 Task: Open Card Compliance Audit Preparation in Board Sales Territory Management and Optimization to Workspace Call Center Services and add a team member Softage.1@softage.net, a label Red, a checklist Video Marketing, an attachment from your onedrive, a color Red and finally, add a card description 'Plan and execute company team-building seminar' and a comment 'We should approach this task with a sense of experimentation and exploration, willing to try new things and take risks.'. Add a start date 'Jan 09, 1900' with a due date 'Jan 16, 1900'
Action: Mouse moved to (93, 375)
Screenshot: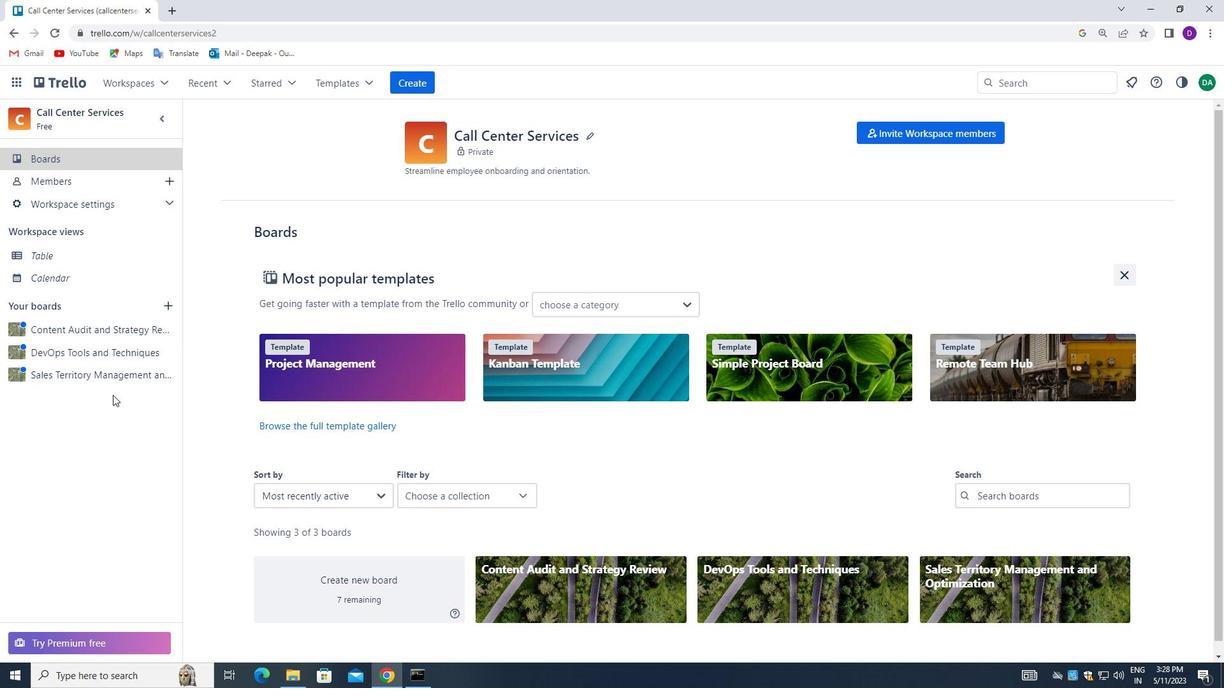 
Action: Mouse pressed left at (93, 375)
Screenshot: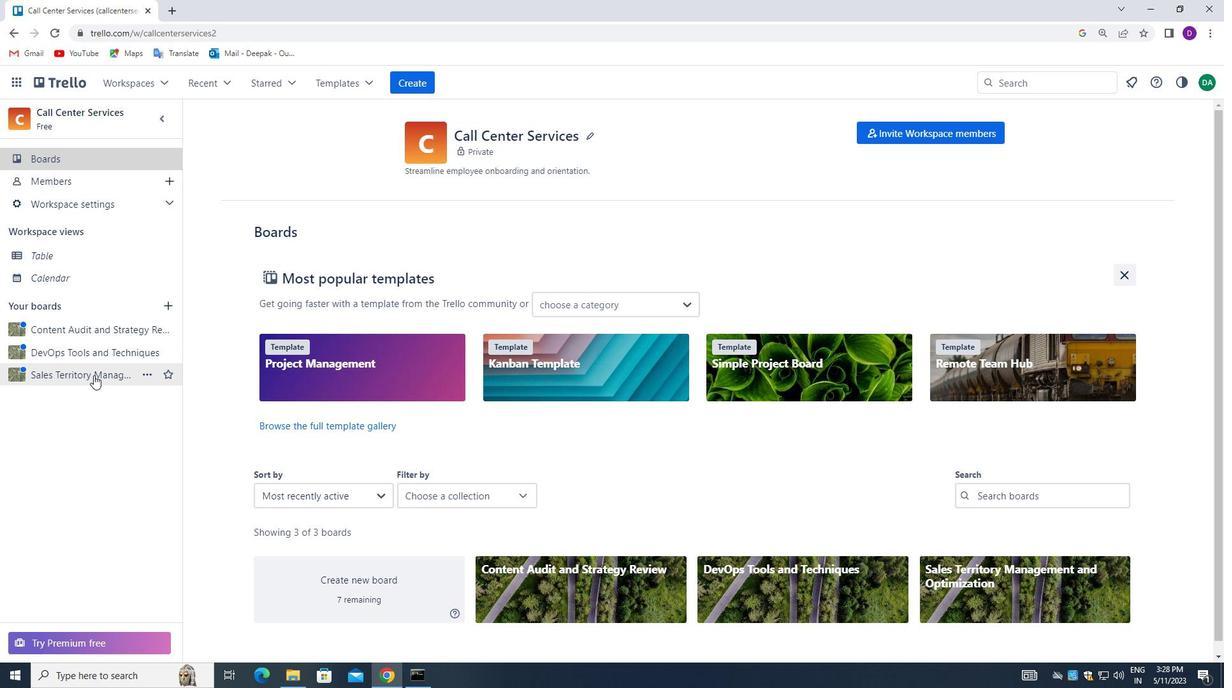 
Action: Mouse moved to (668, 193)
Screenshot: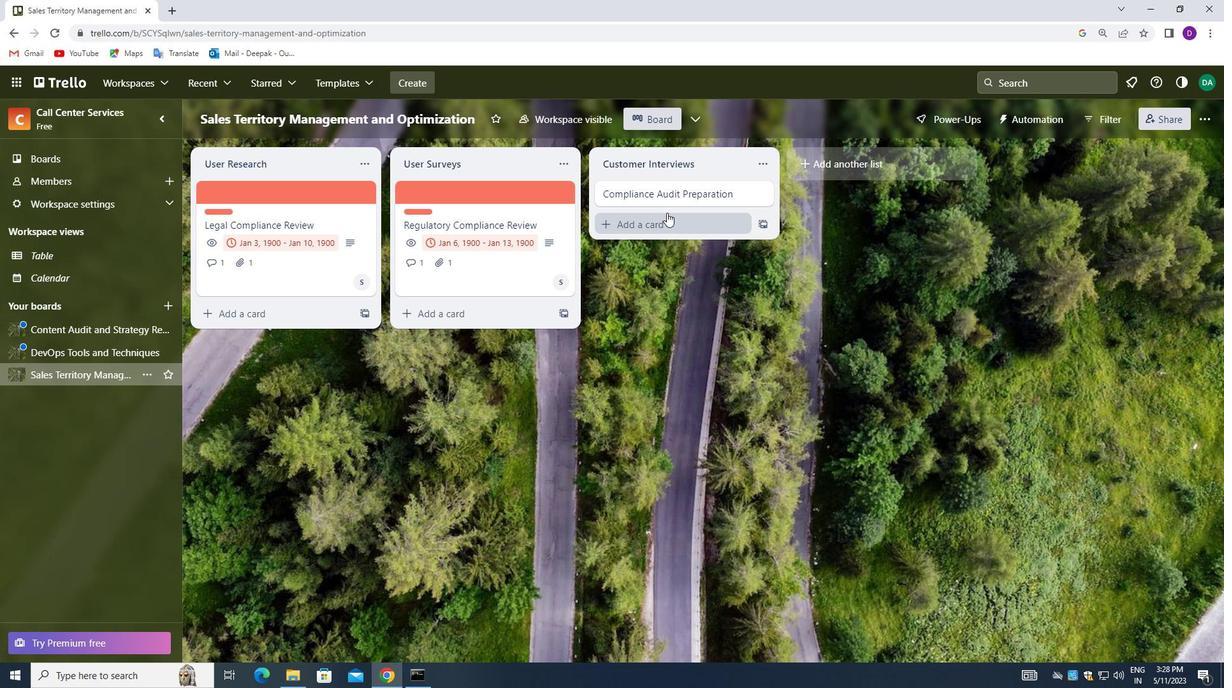 
Action: Mouse pressed left at (668, 193)
Screenshot: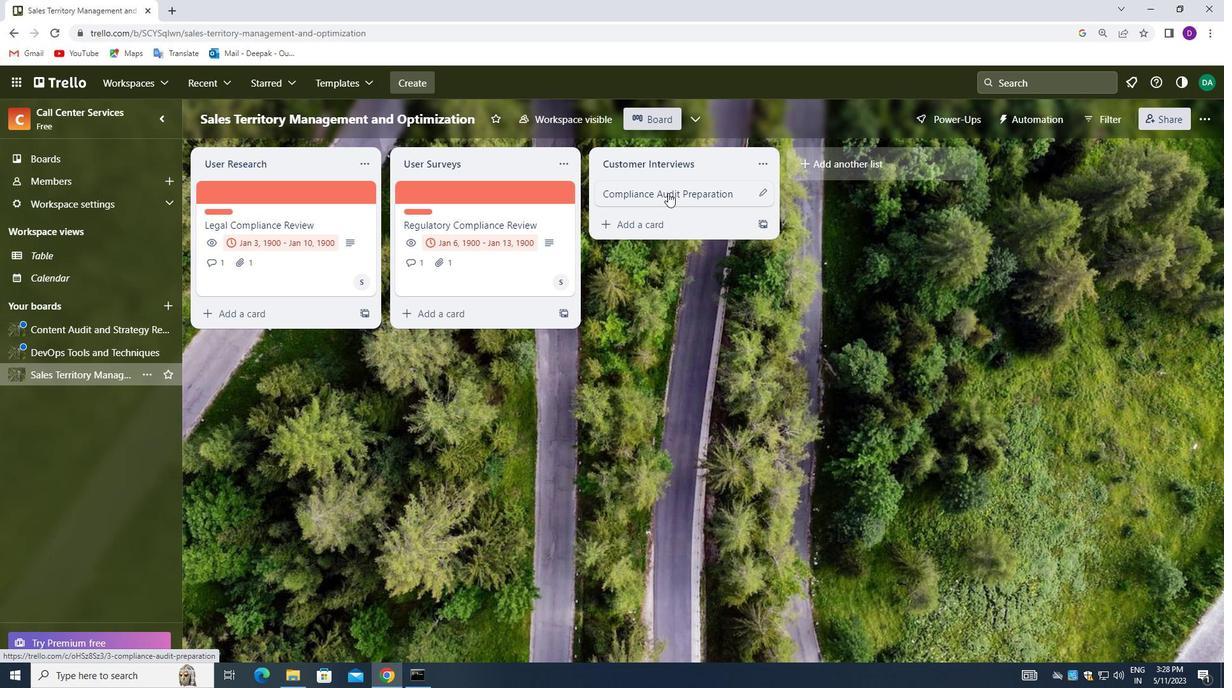 
Action: Mouse moved to (818, 237)
Screenshot: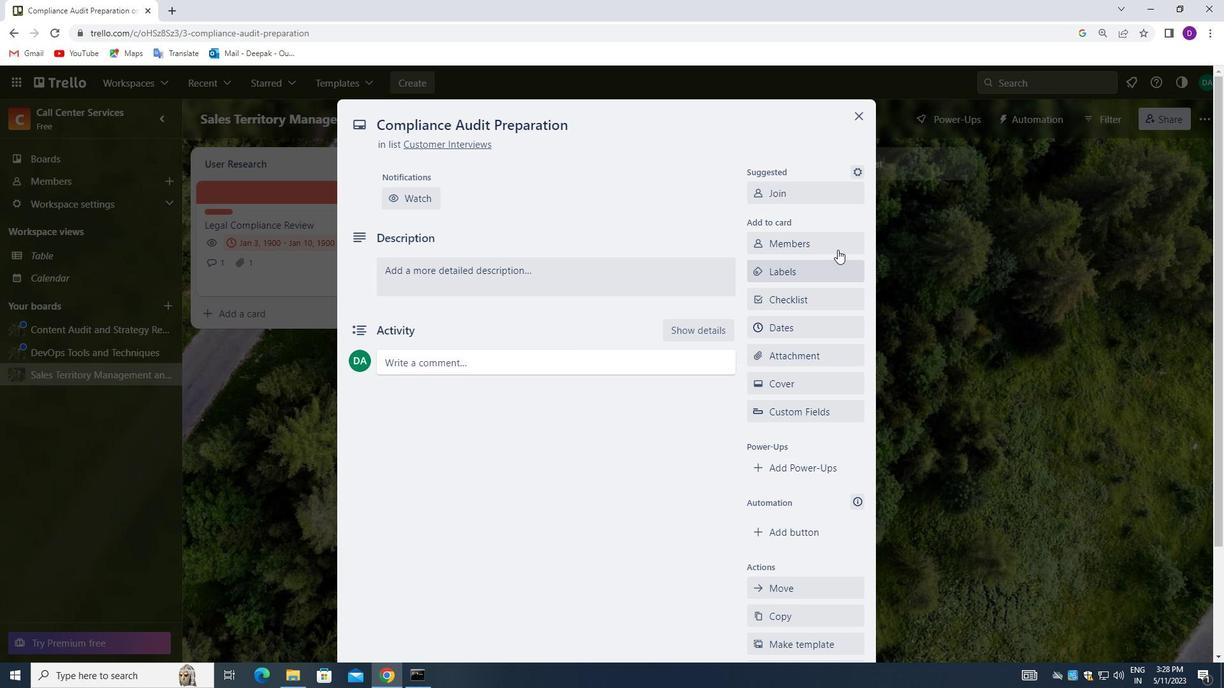 
Action: Mouse pressed left at (818, 237)
Screenshot: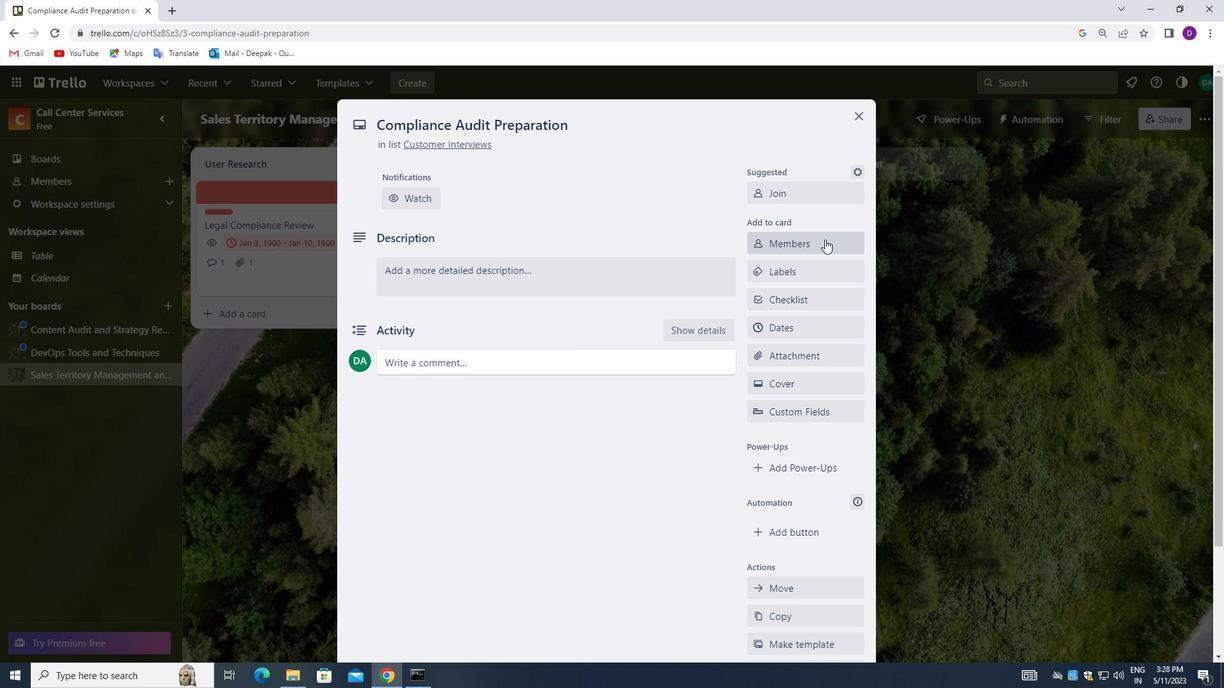 
Action: Mouse moved to (807, 308)
Screenshot: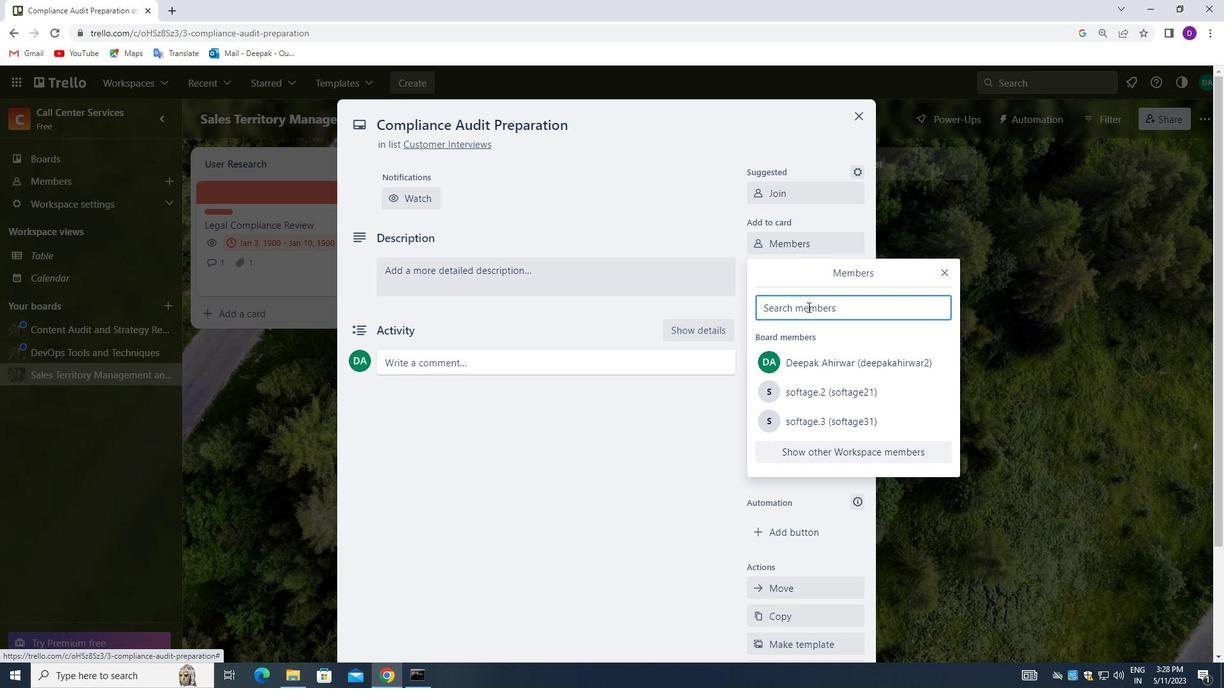 
Action: Mouse pressed left at (807, 308)
Screenshot: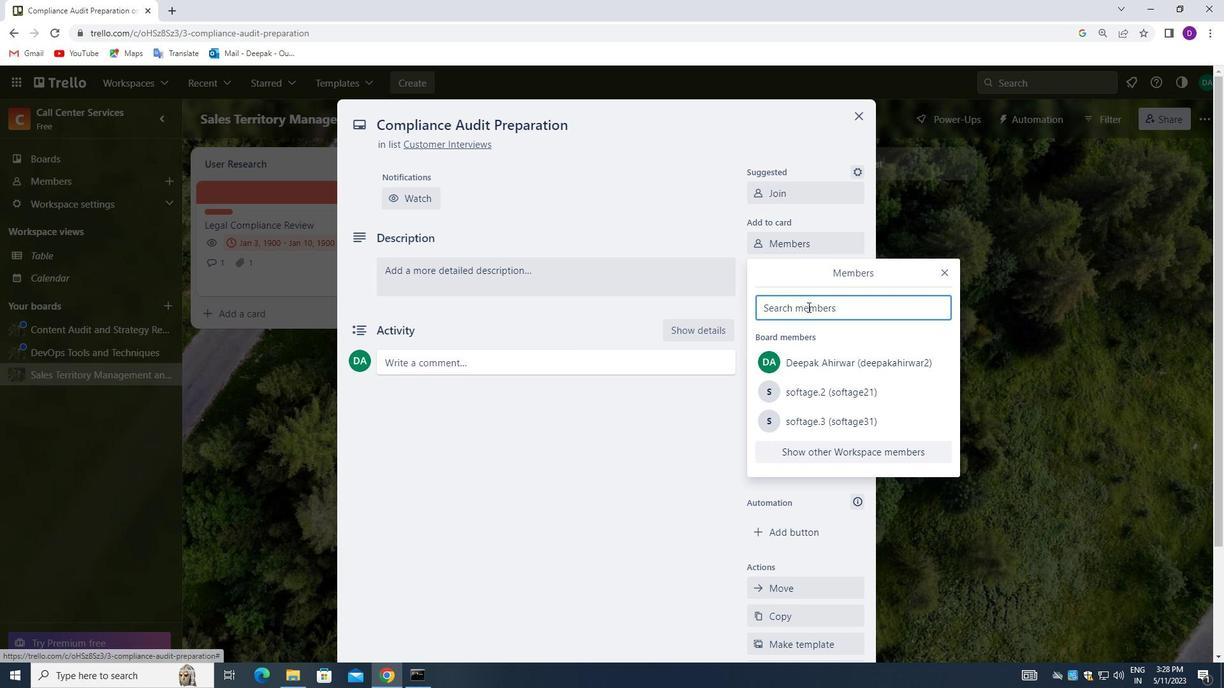 
Action: Mouse moved to (626, 406)
Screenshot: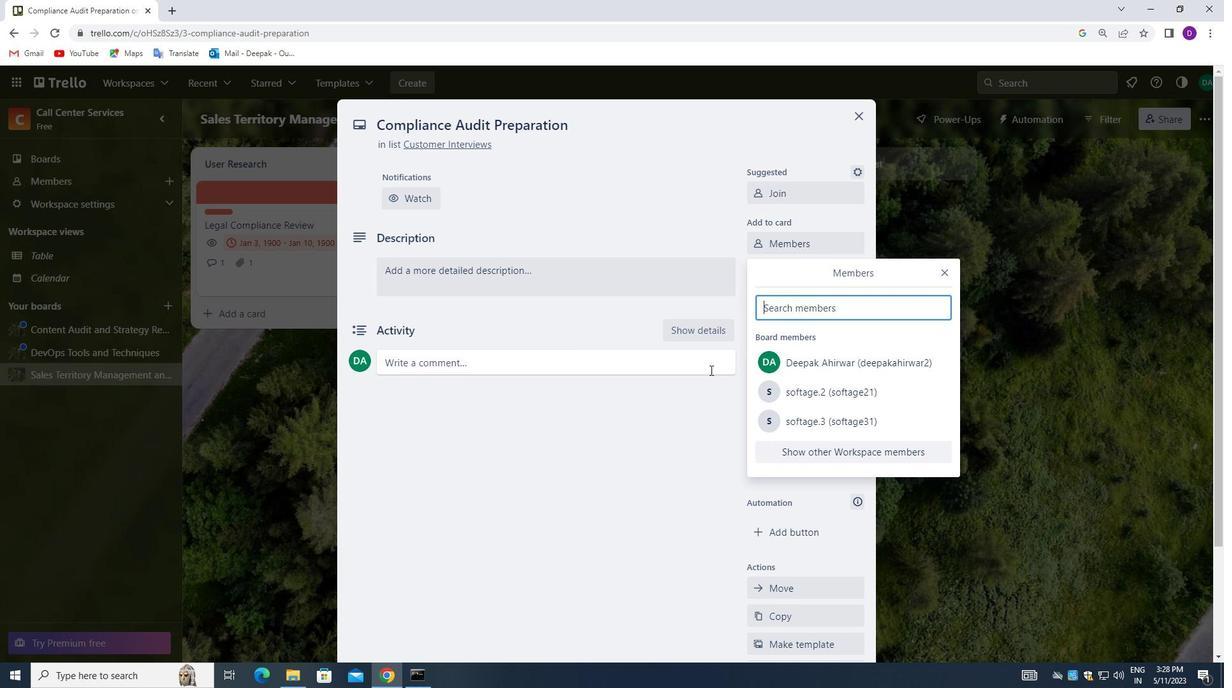 
Action: Key pressed softage.1<Key.shift>@SOFTAGE.NET
Screenshot: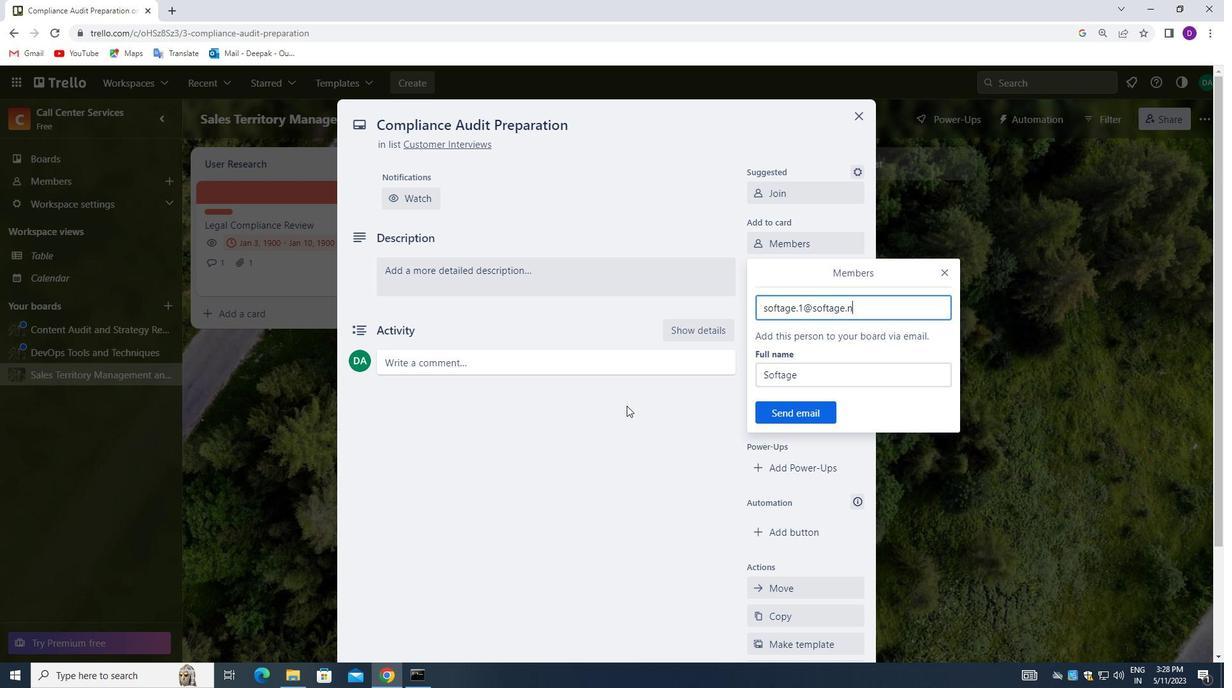 
Action: Mouse moved to (794, 418)
Screenshot: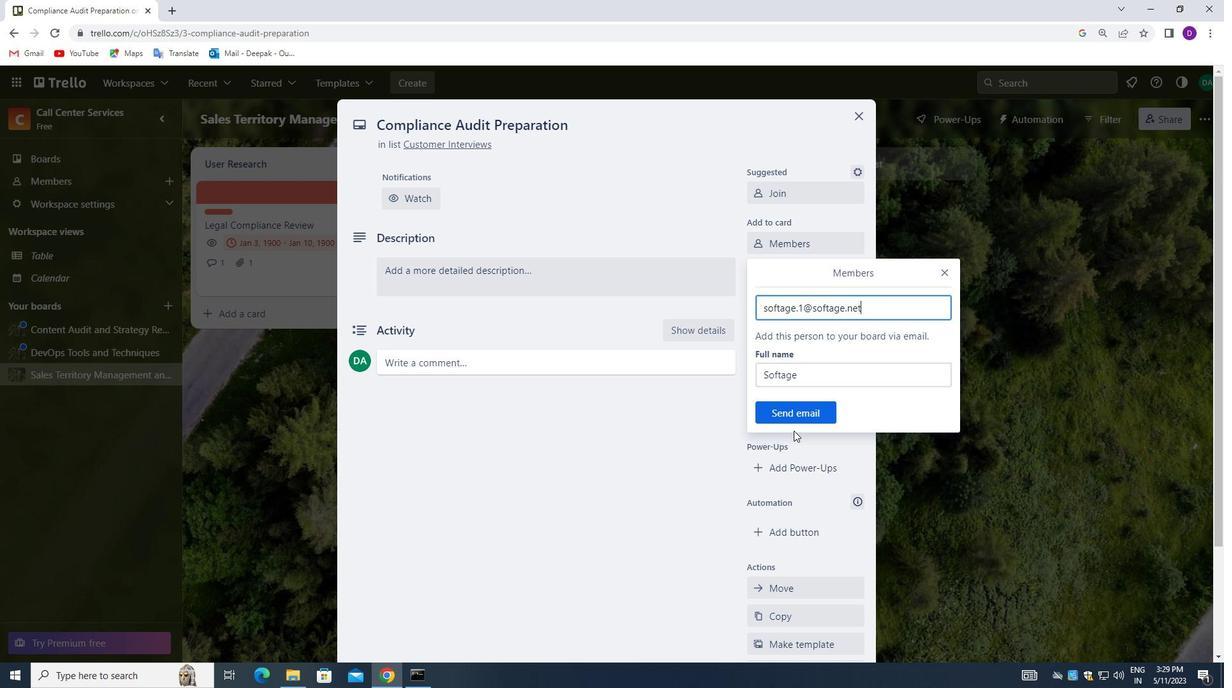 
Action: Mouse pressed left at (794, 418)
Screenshot: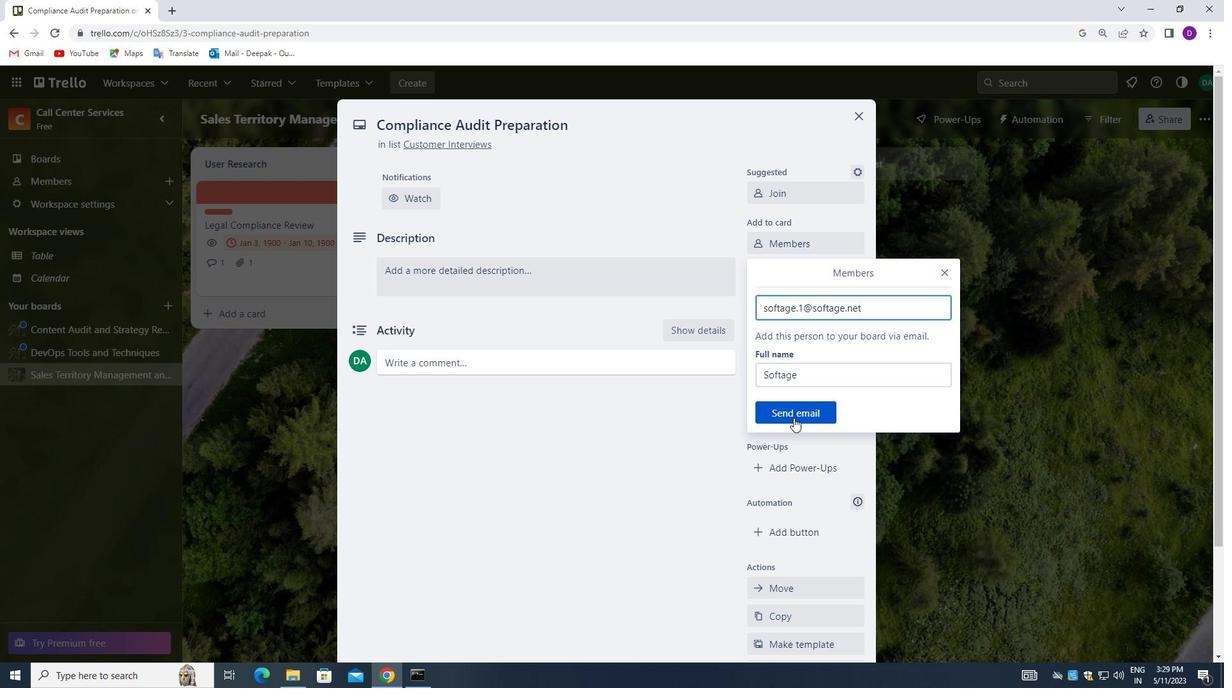 
Action: Mouse moved to (799, 274)
Screenshot: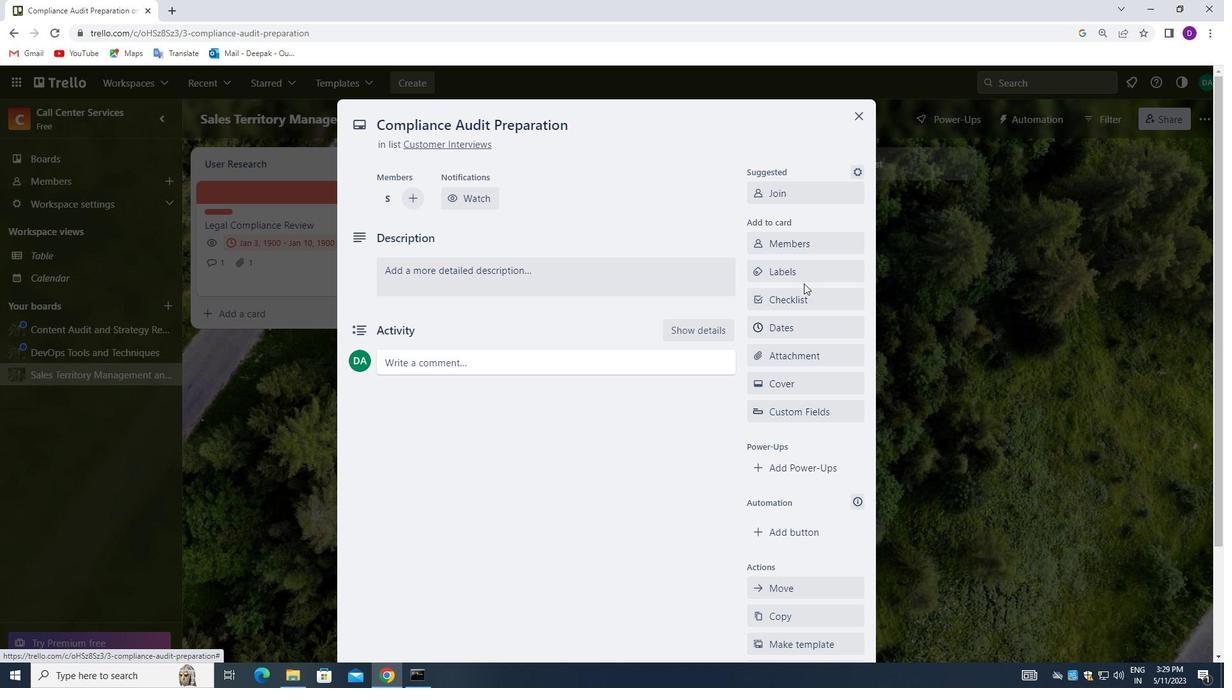 
Action: Mouse pressed left at (799, 274)
Screenshot: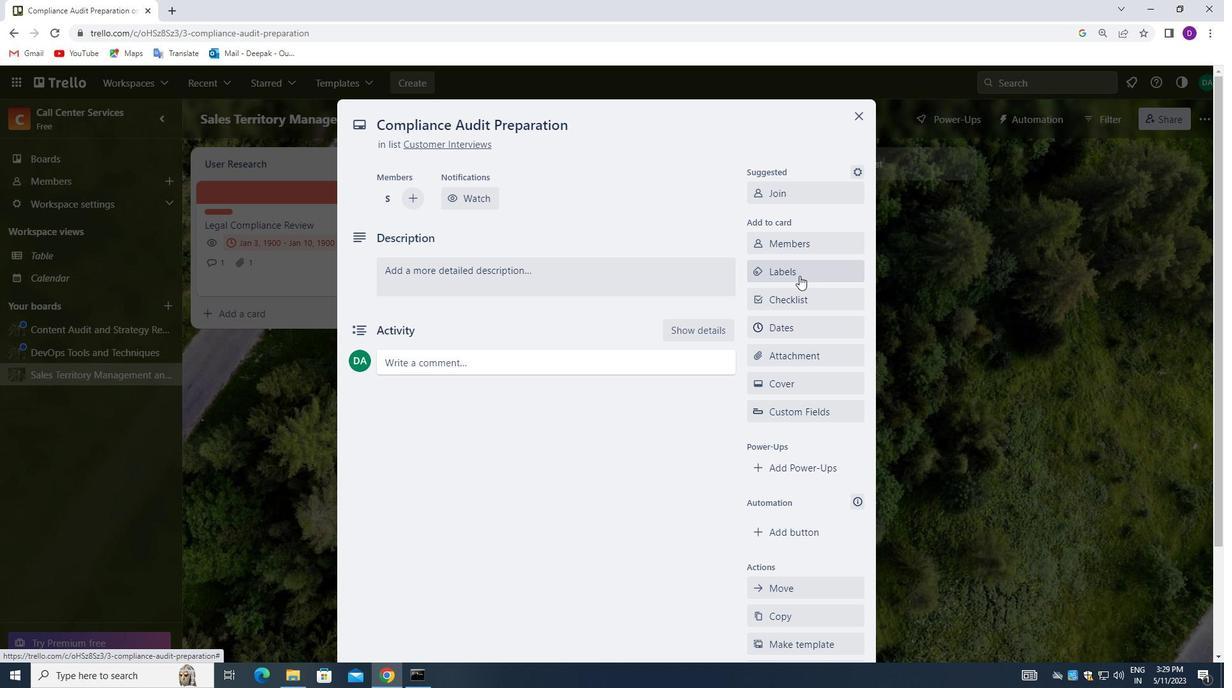 
Action: Mouse moved to (850, 455)
Screenshot: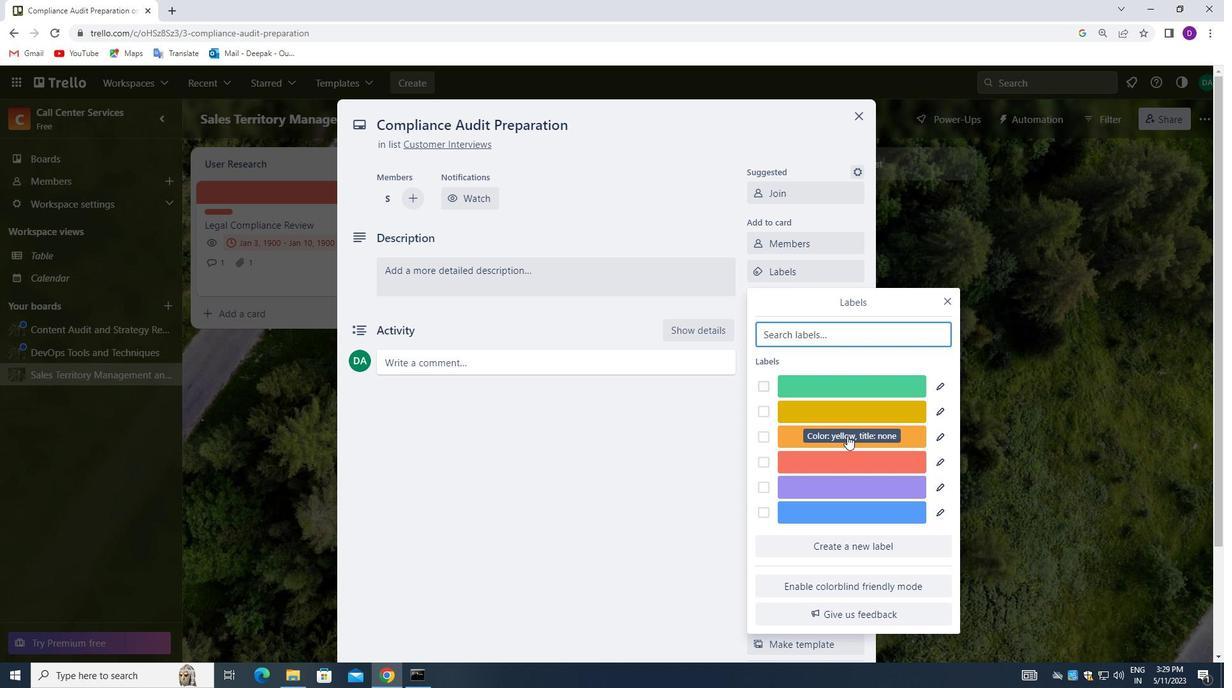 
Action: Mouse pressed left at (850, 455)
Screenshot: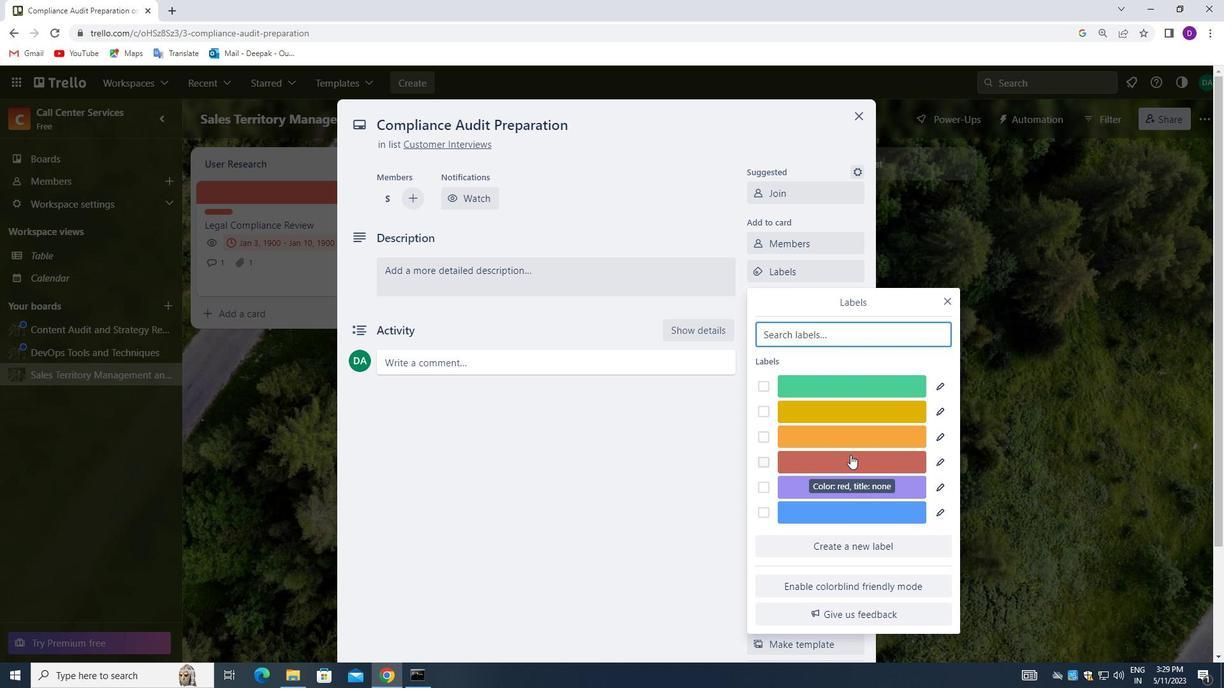 
Action: Mouse moved to (947, 301)
Screenshot: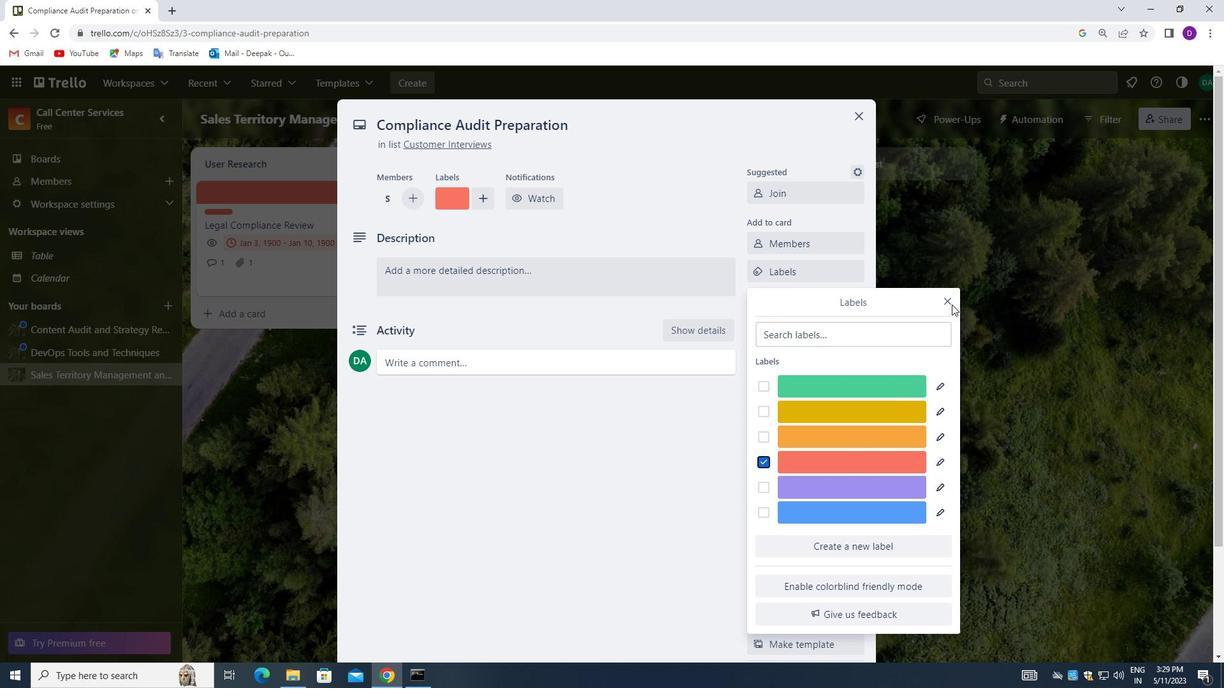 
Action: Mouse pressed left at (947, 301)
Screenshot: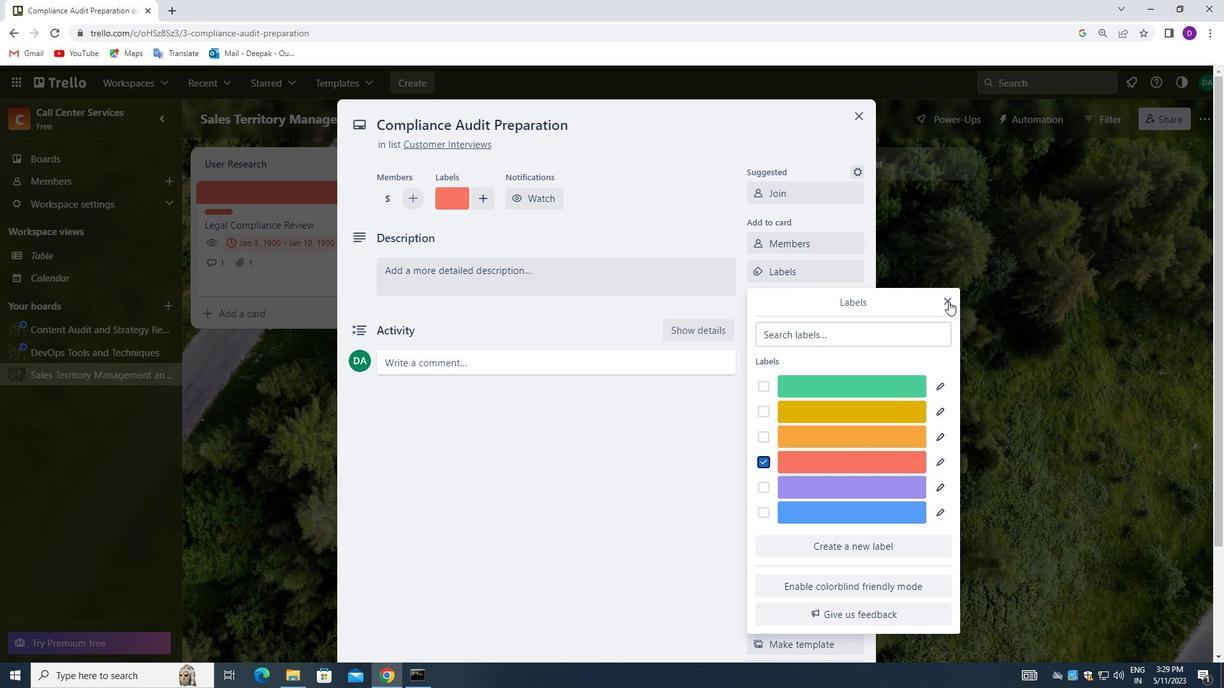 
Action: Mouse moved to (797, 299)
Screenshot: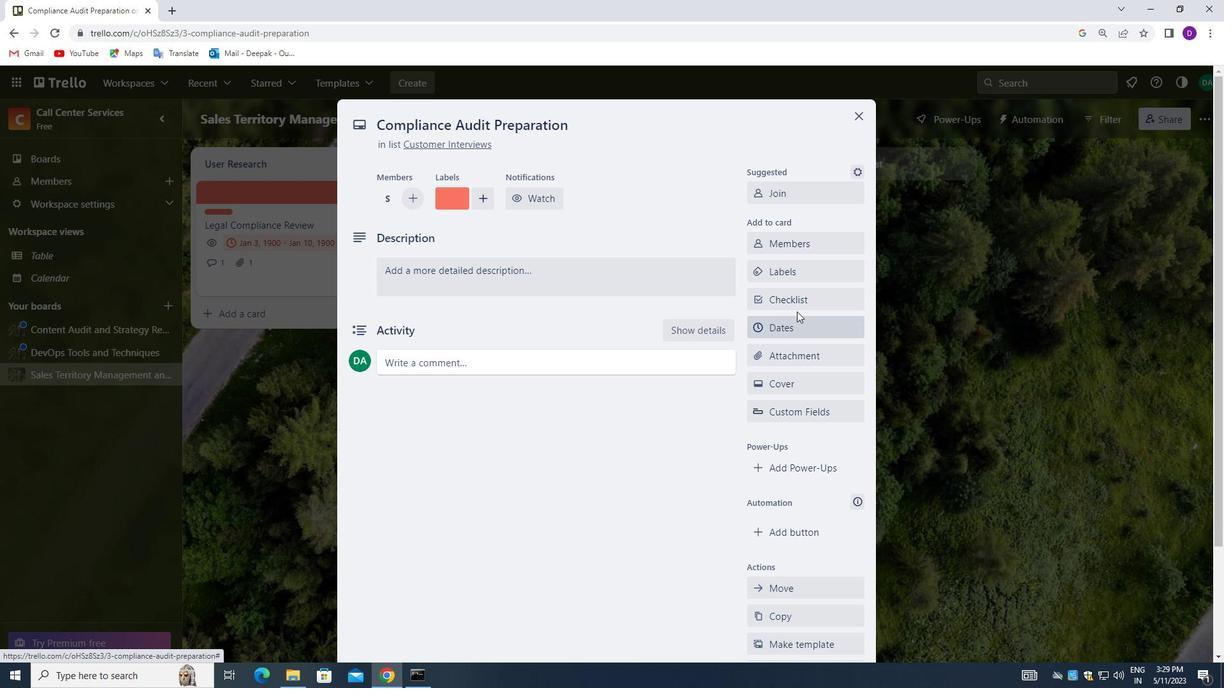 
Action: Mouse pressed left at (797, 299)
Screenshot: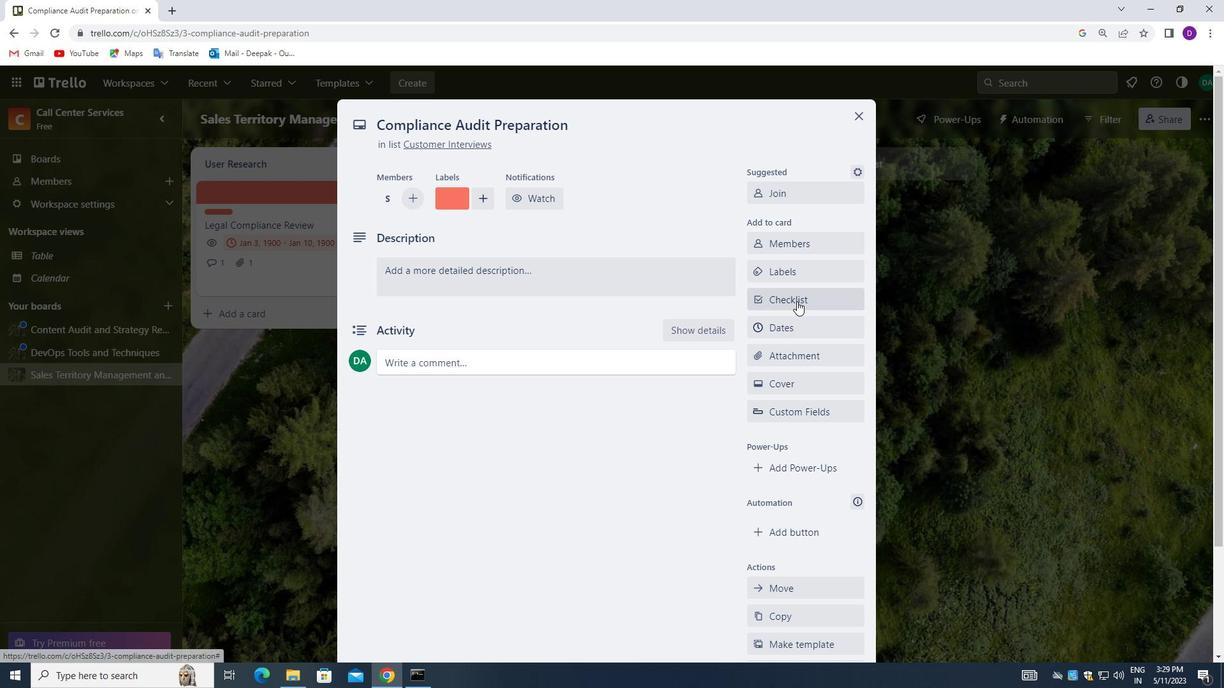 
Action: Mouse moved to (852, 376)
Screenshot: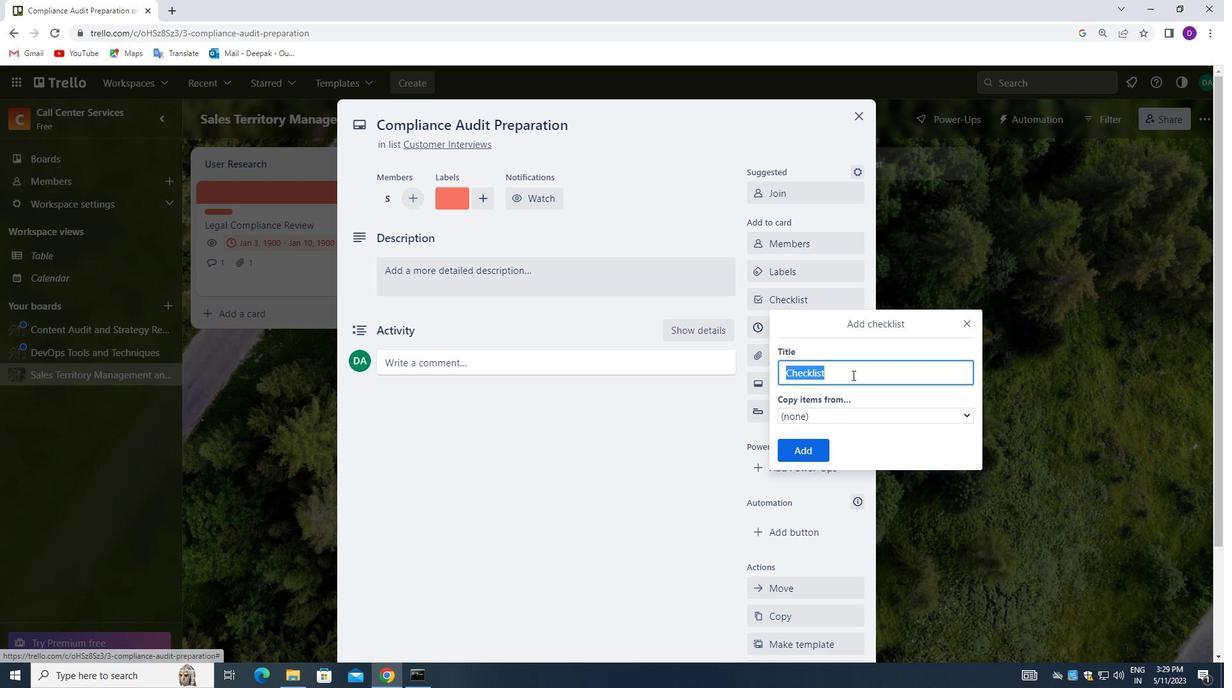 
Action: Key pressed <Key.backspace><Key.shift_r>VIDEO<Key.space><Key.shift>MARKETING<Key.space>
Screenshot: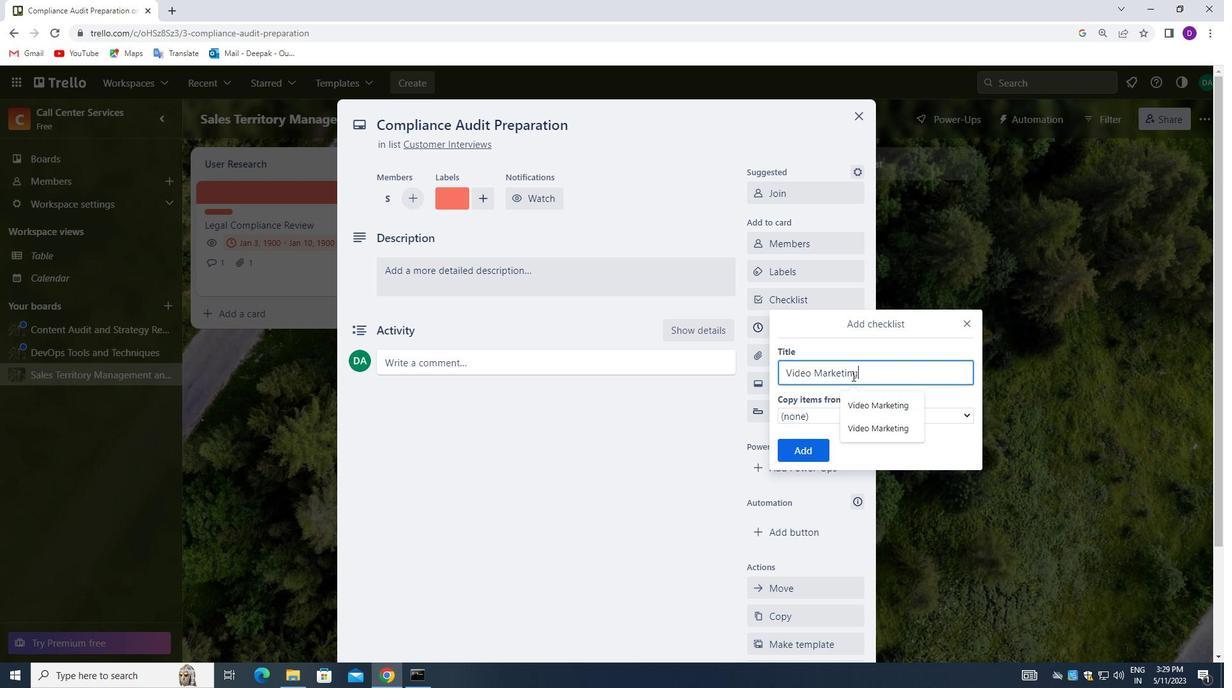 
Action: Mouse moved to (801, 453)
Screenshot: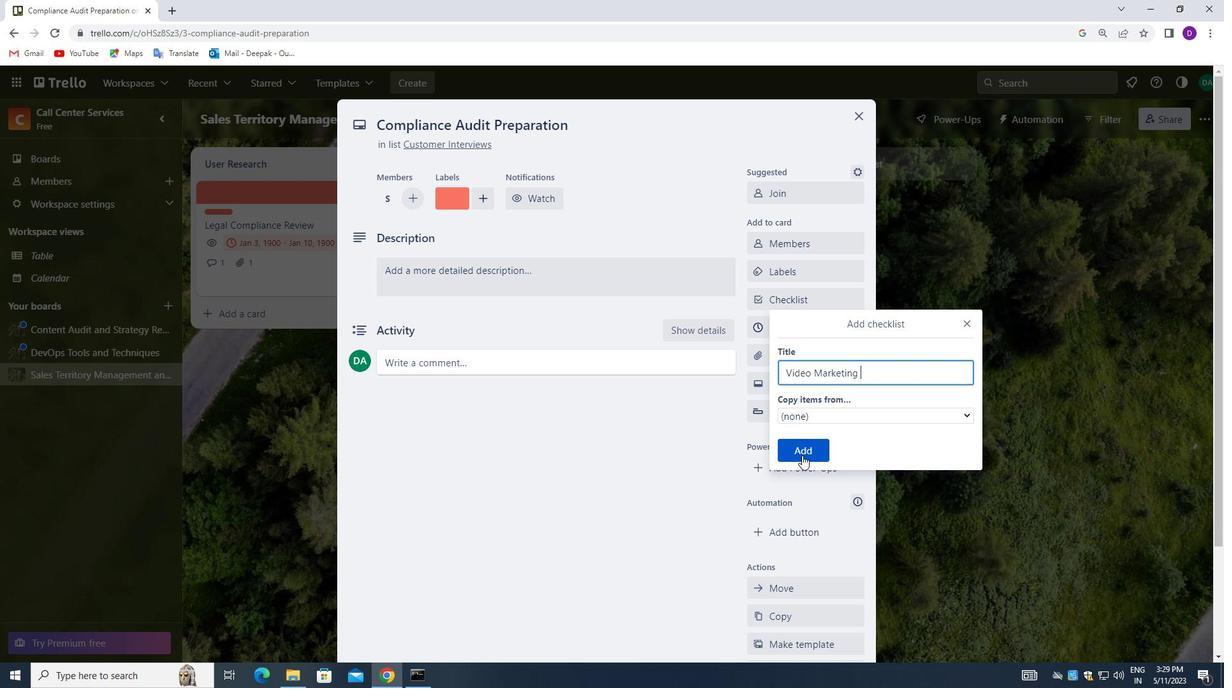 
Action: Mouse pressed left at (801, 453)
Screenshot: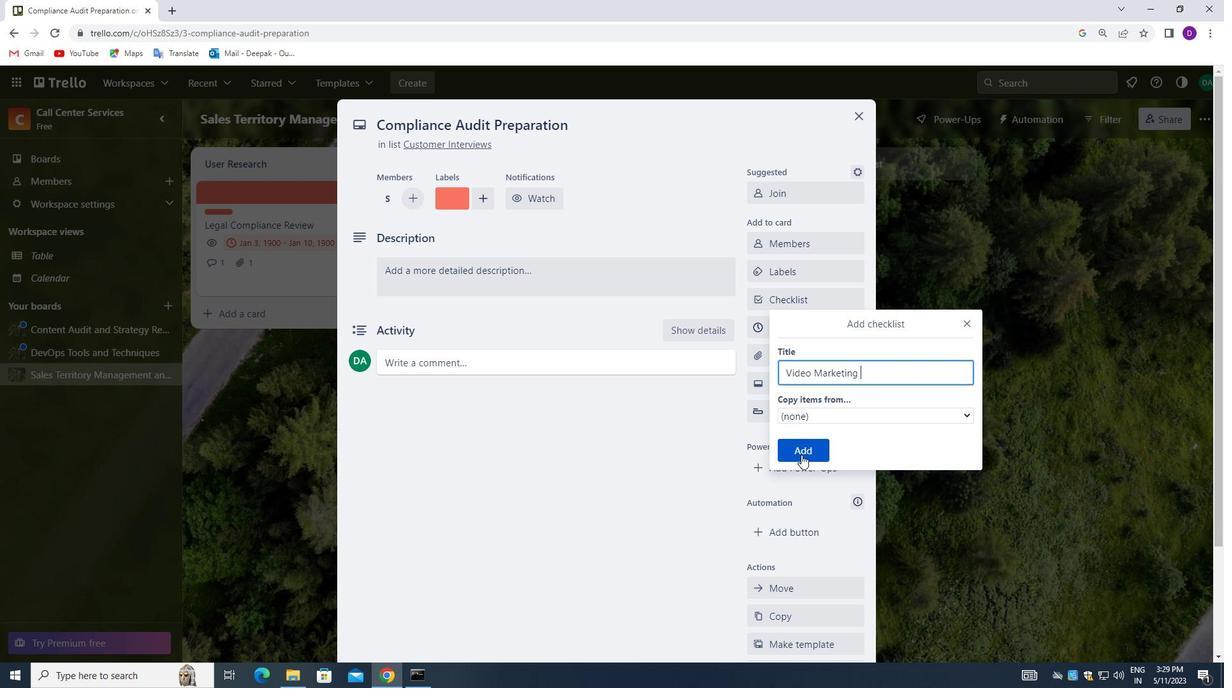 
Action: Mouse moved to (803, 353)
Screenshot: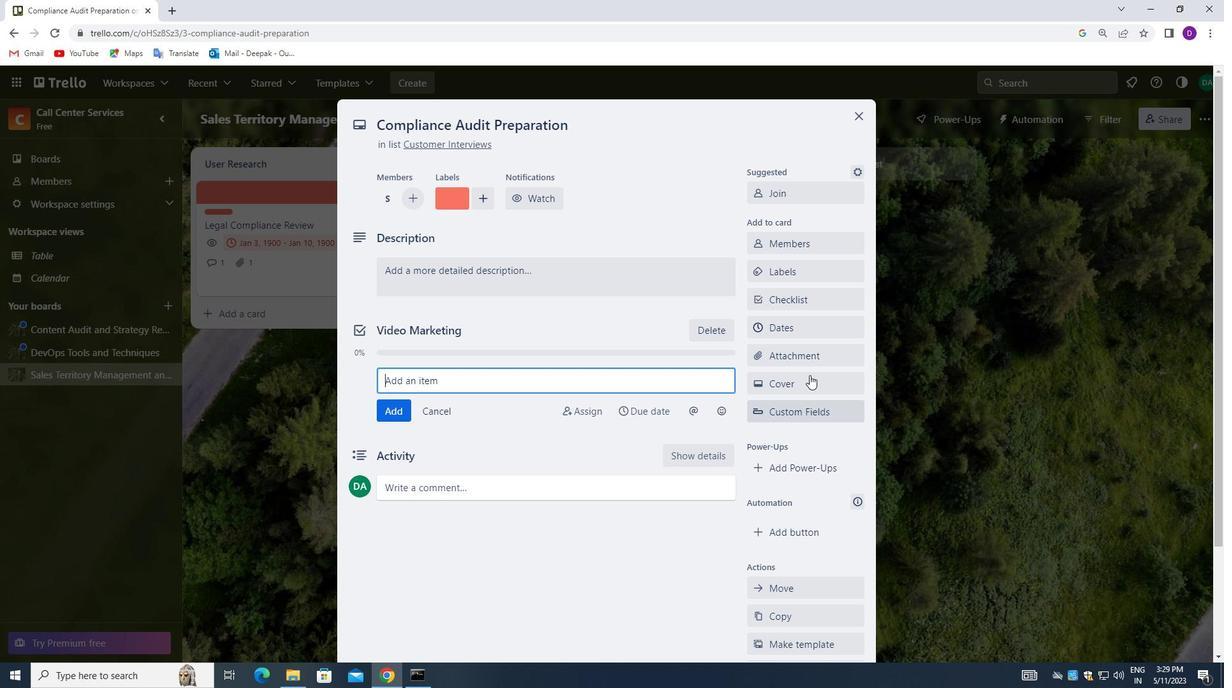 
Action: Mouse pressed left at (803, 353)
Screenshot: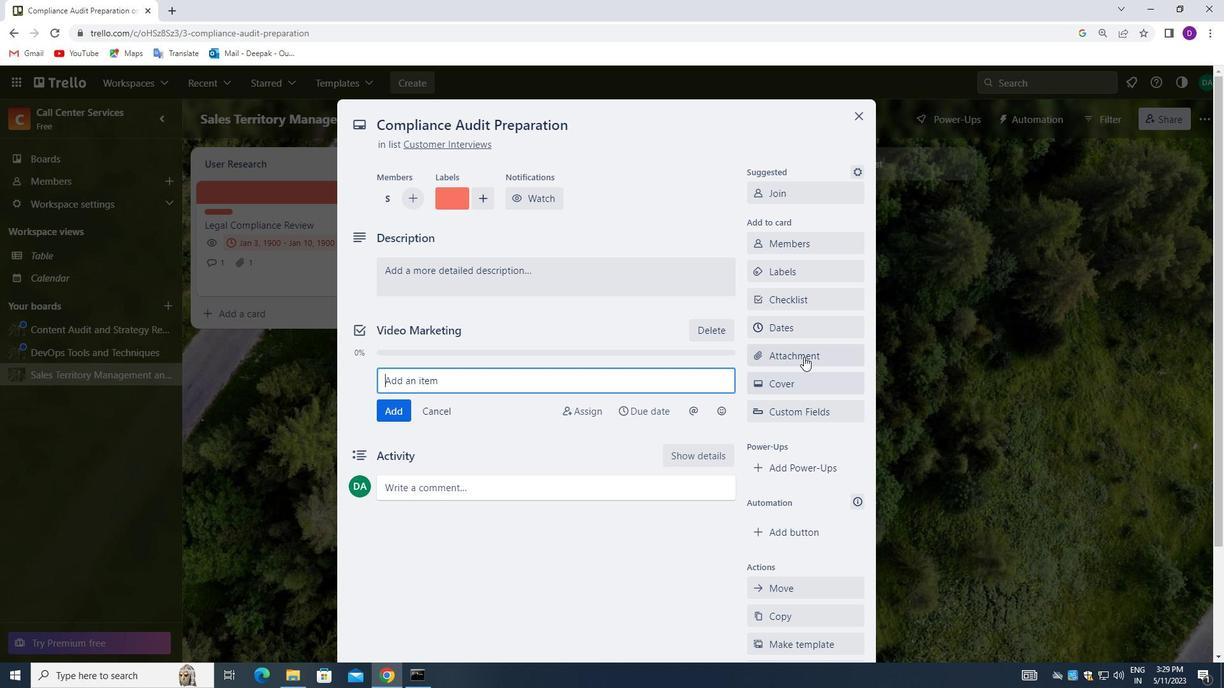 
Action: Mouse moved to (786, 258)
Screenshot: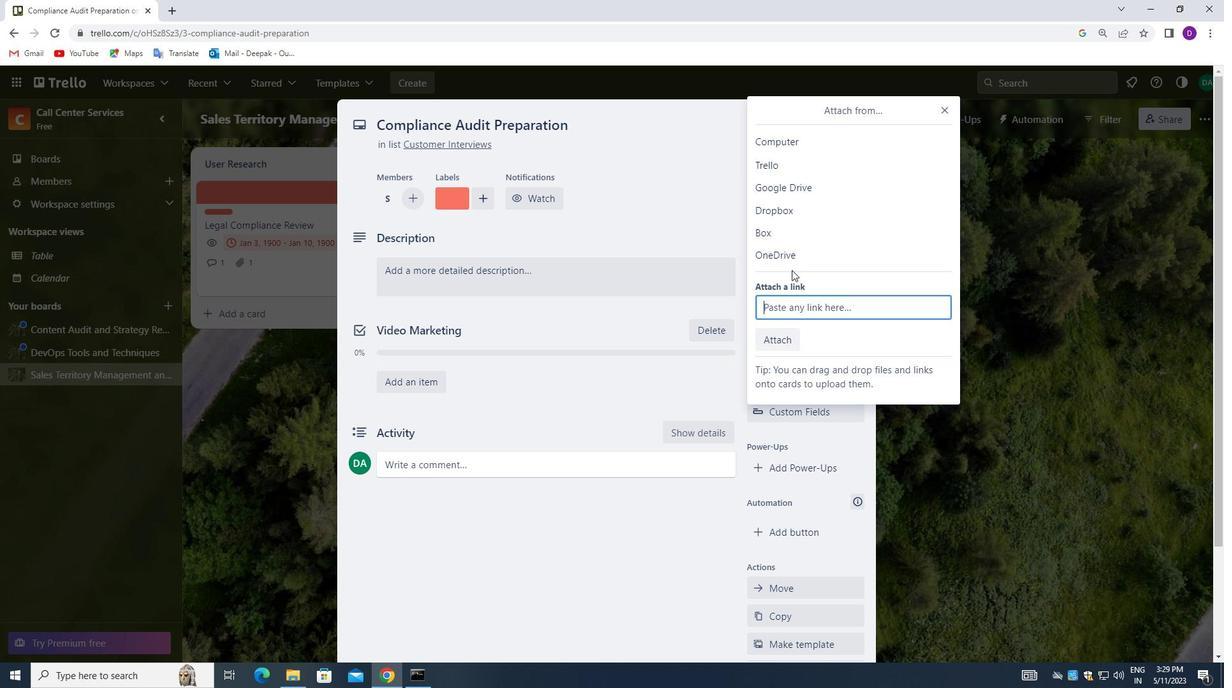 
Action: Mouse pressed left at (786, 258)
Screenshot: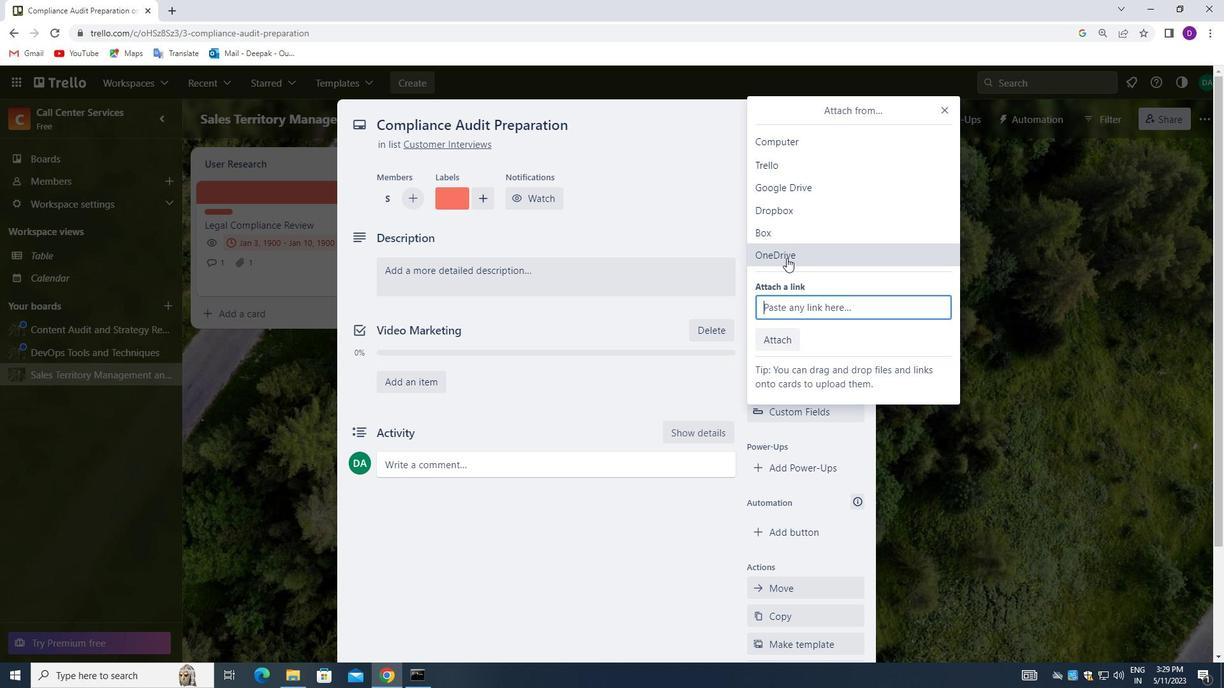 
Action: Mouse moved to (514, 338)
Screenshot: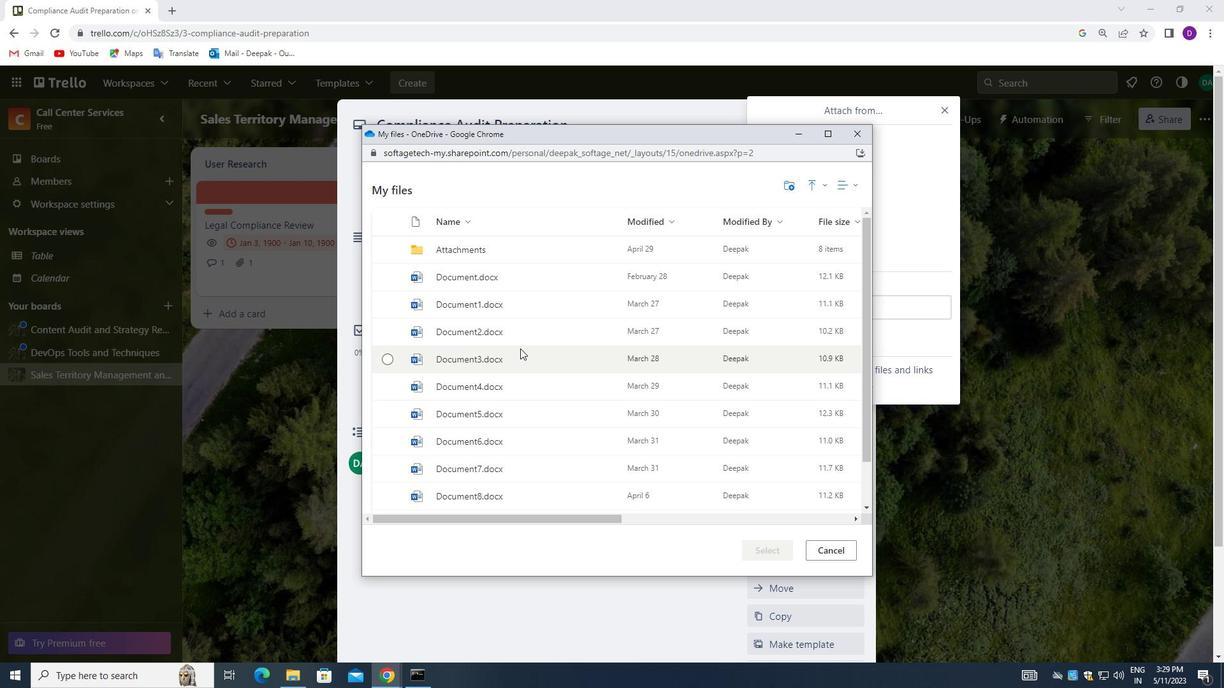 
Action: Mouse pressed left at (514, 338)
Screenshot: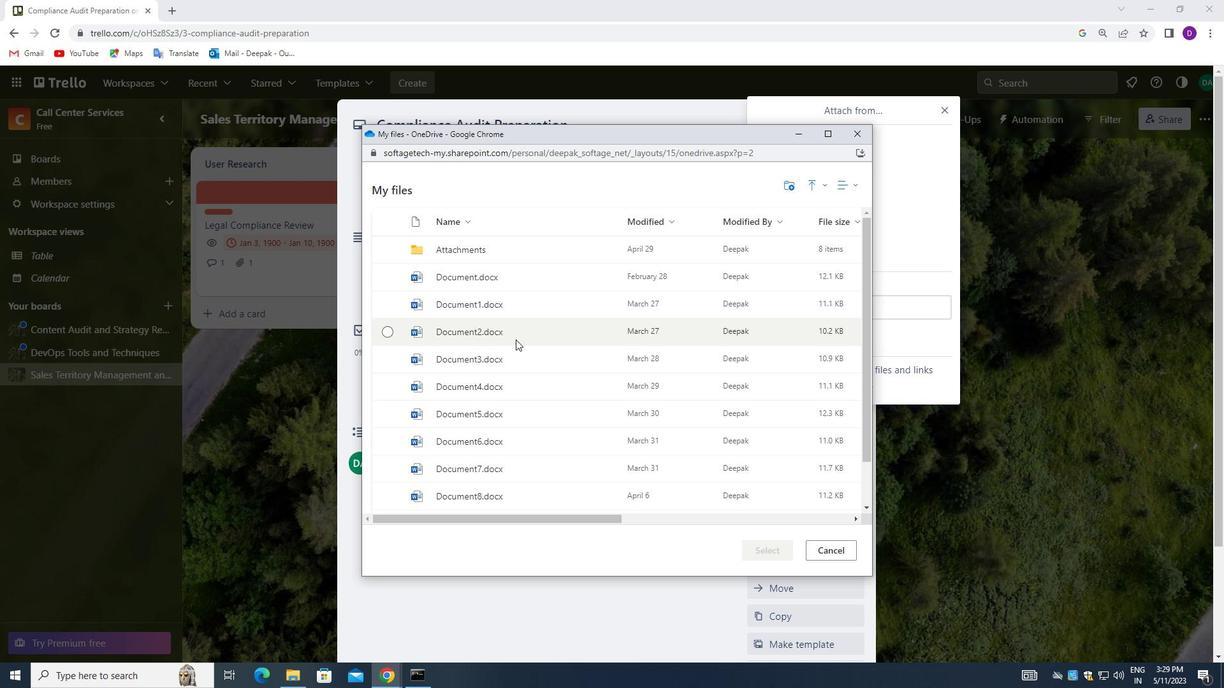 
Action: Mouse moved to (764, 559)
Screenshot: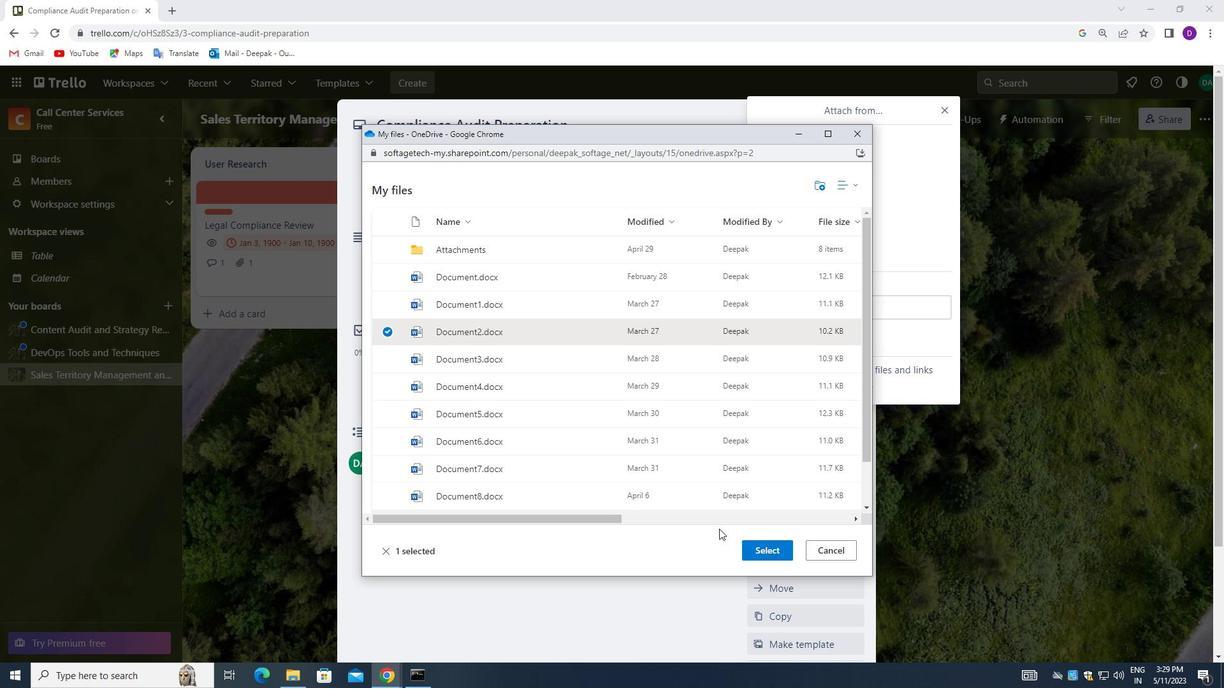 
Action: Mouse pressed left at (764, 559)
Screenshot: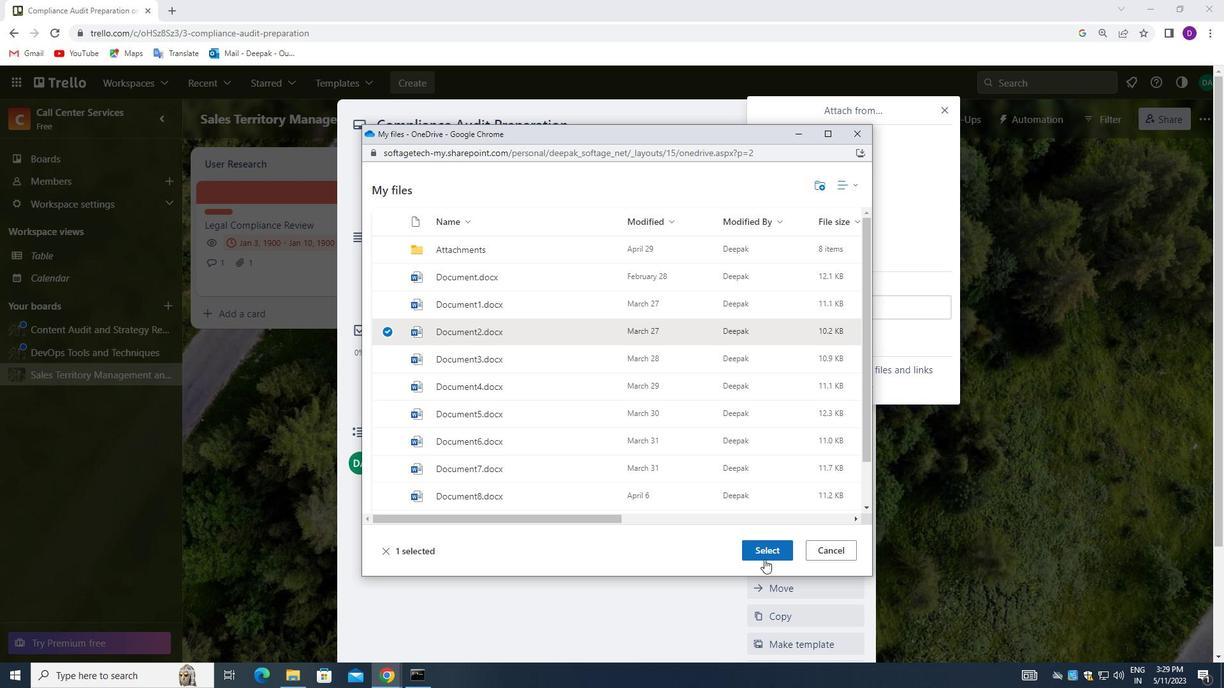 
Action: Mouse moved to (794, 387)
Screenshot: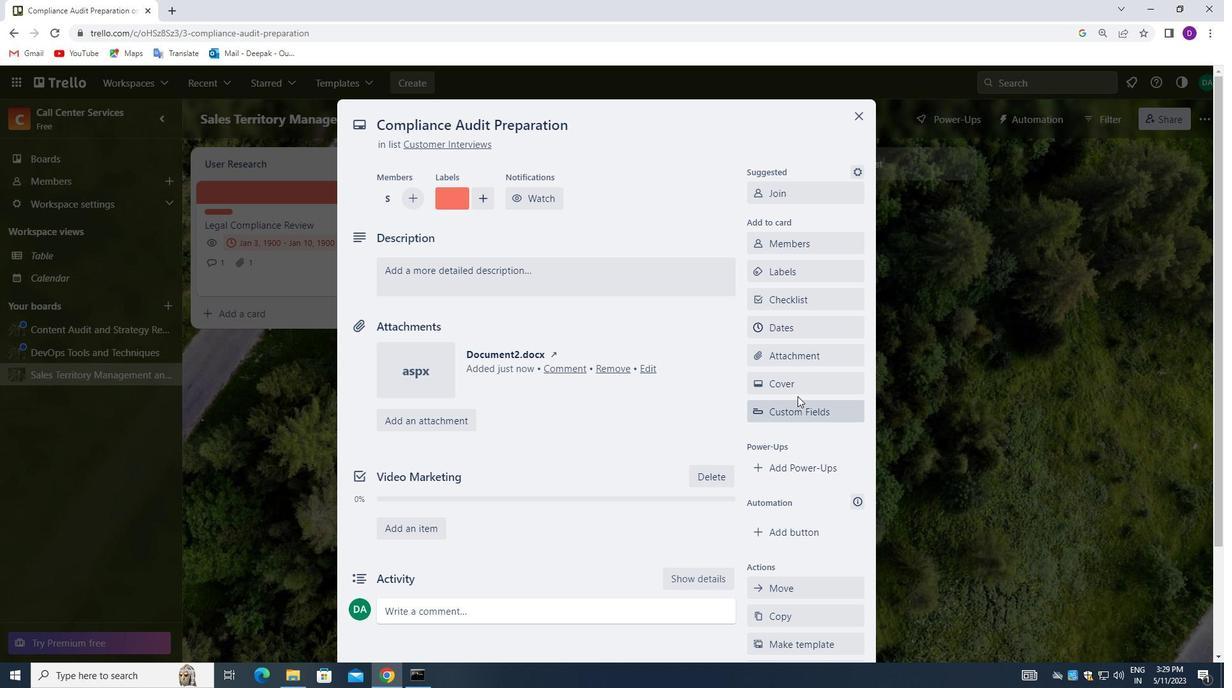 
Action: Mouse pressed left at (794, 387)
Screenshot: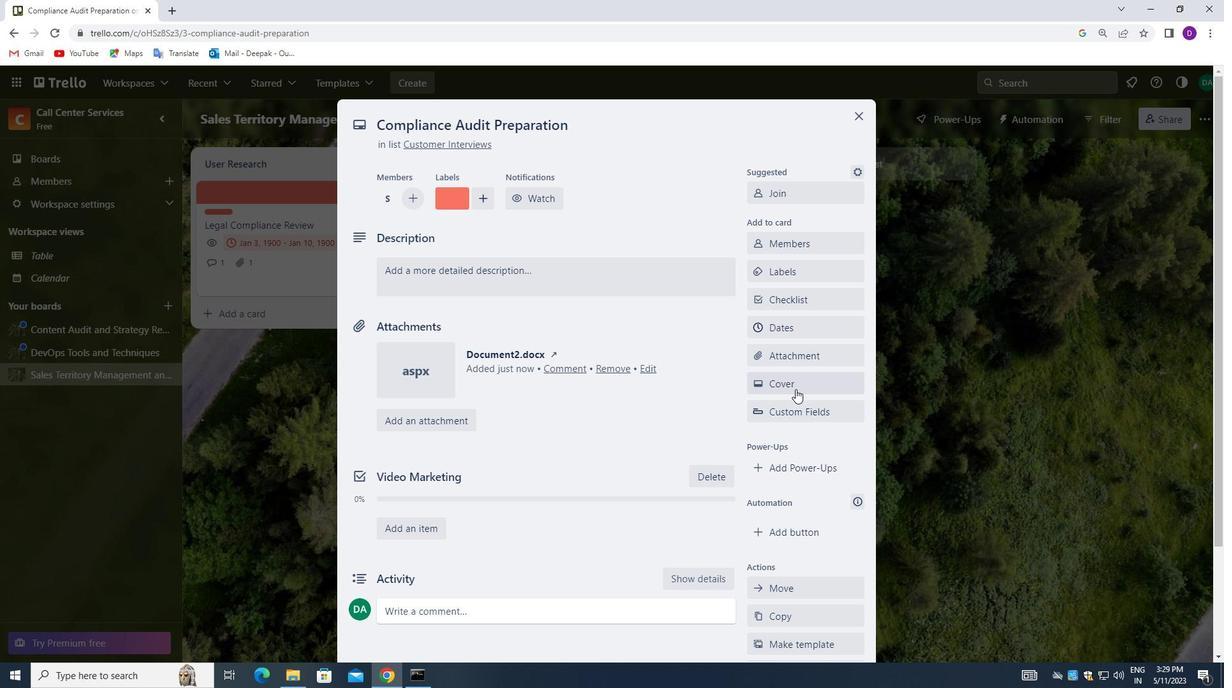 
Action: Mouse moved to (893, 379)
Screenshot: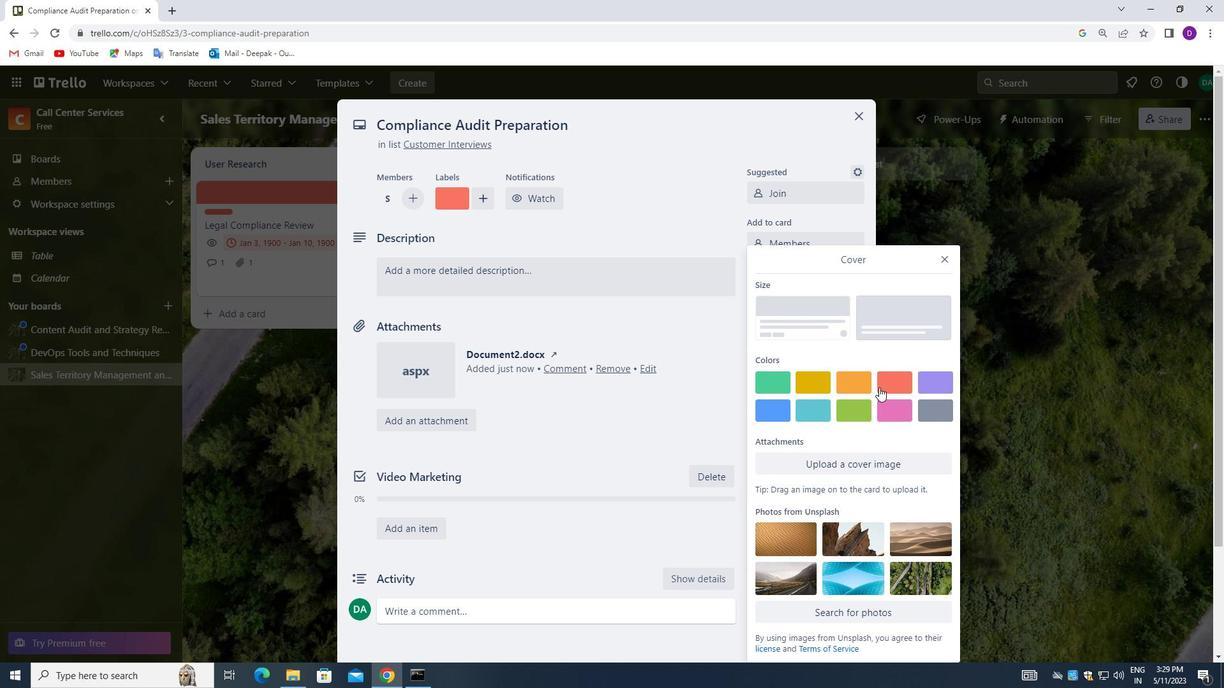 
Action: Mouse pressed left at (893, 379)
Screenshot: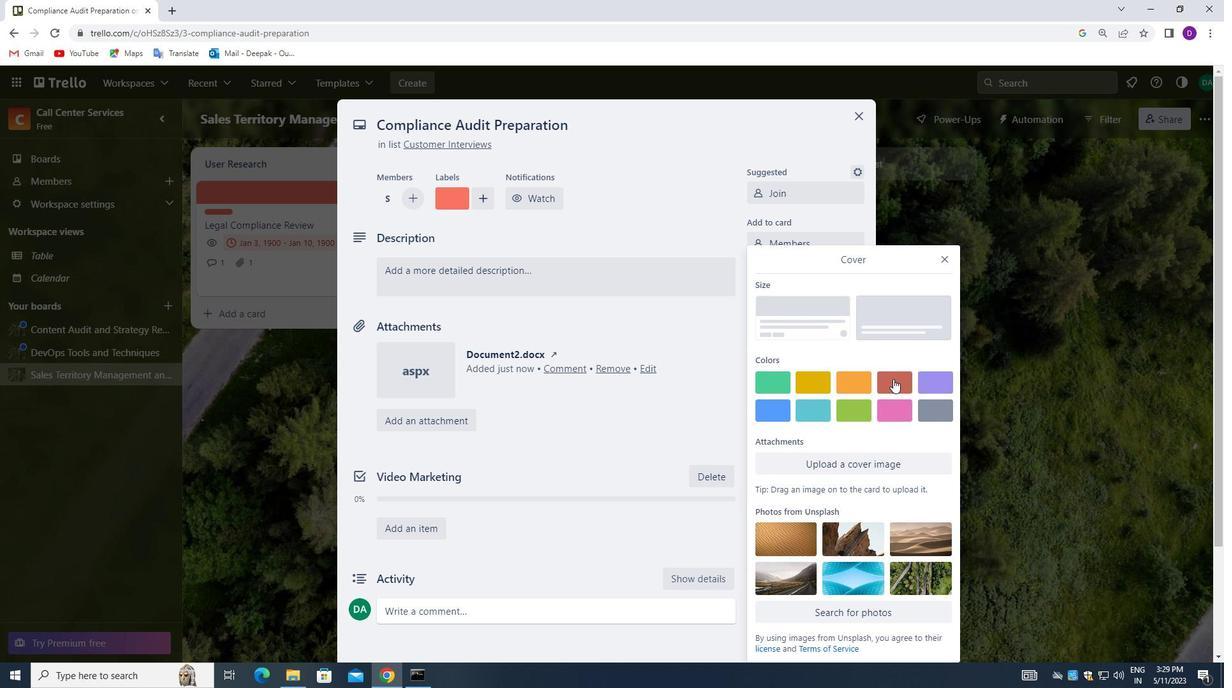 
Action: Mouse moved to (943, 230)
Screenshot: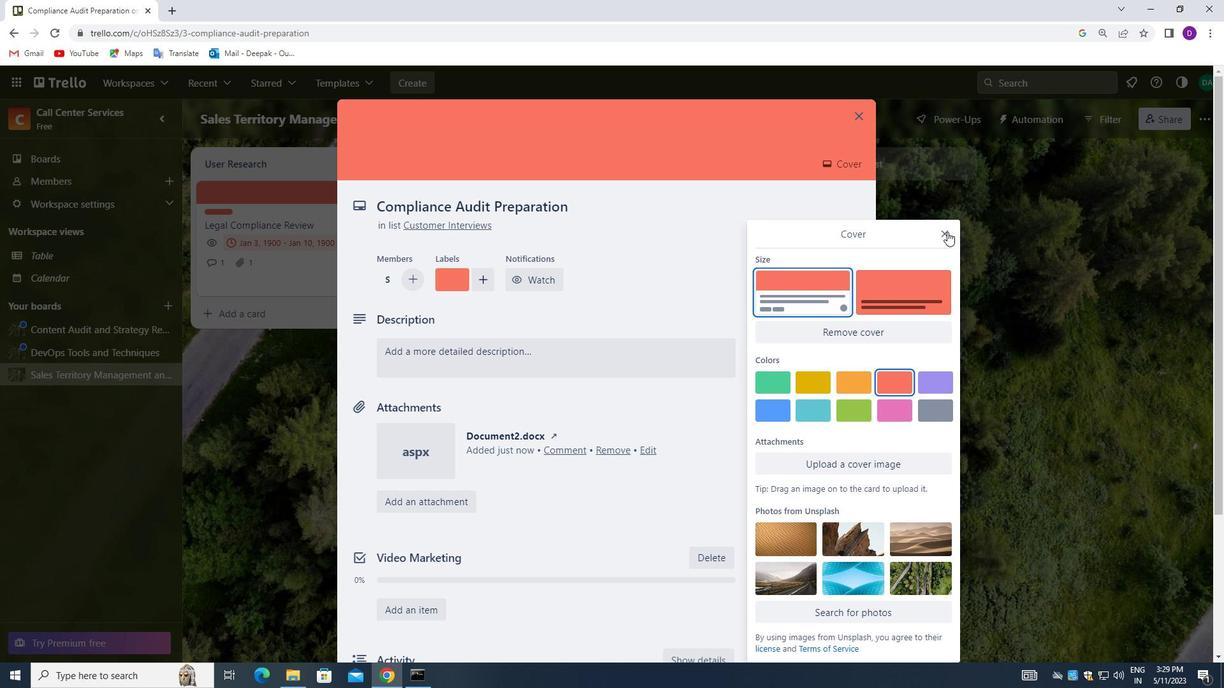 
Action: Mouse pressed left at (943, 230)
Screenshot: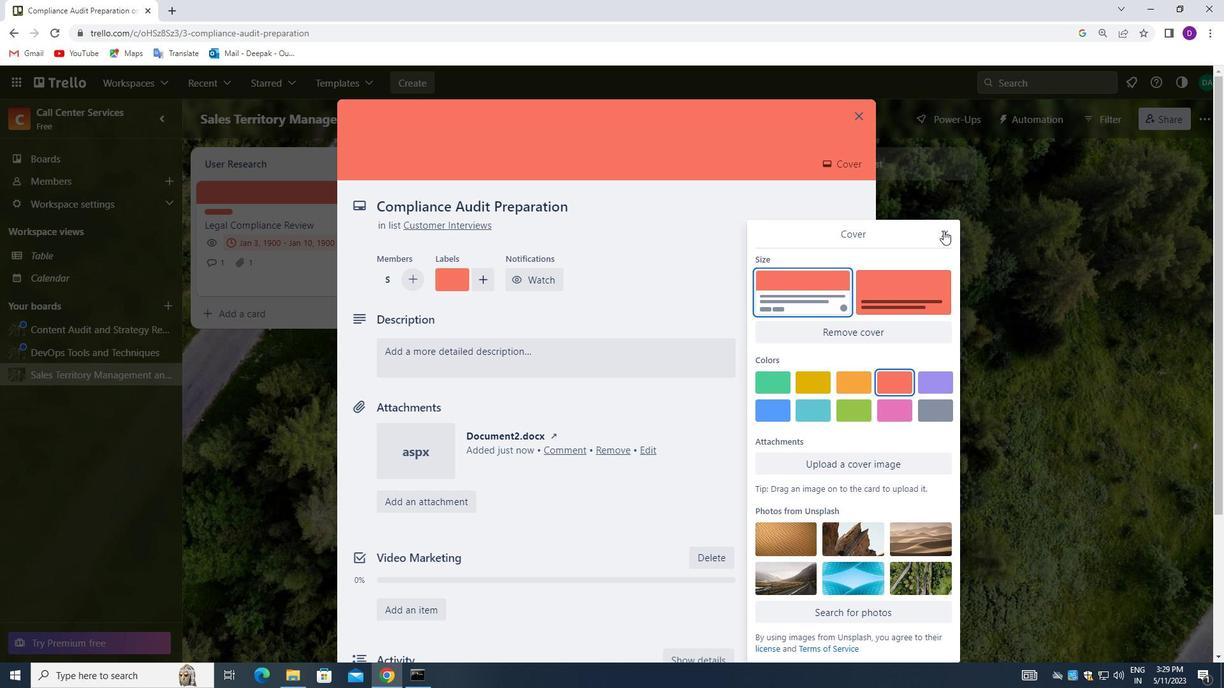 
Action: Mouse moved to (494, 355)
Screenshot: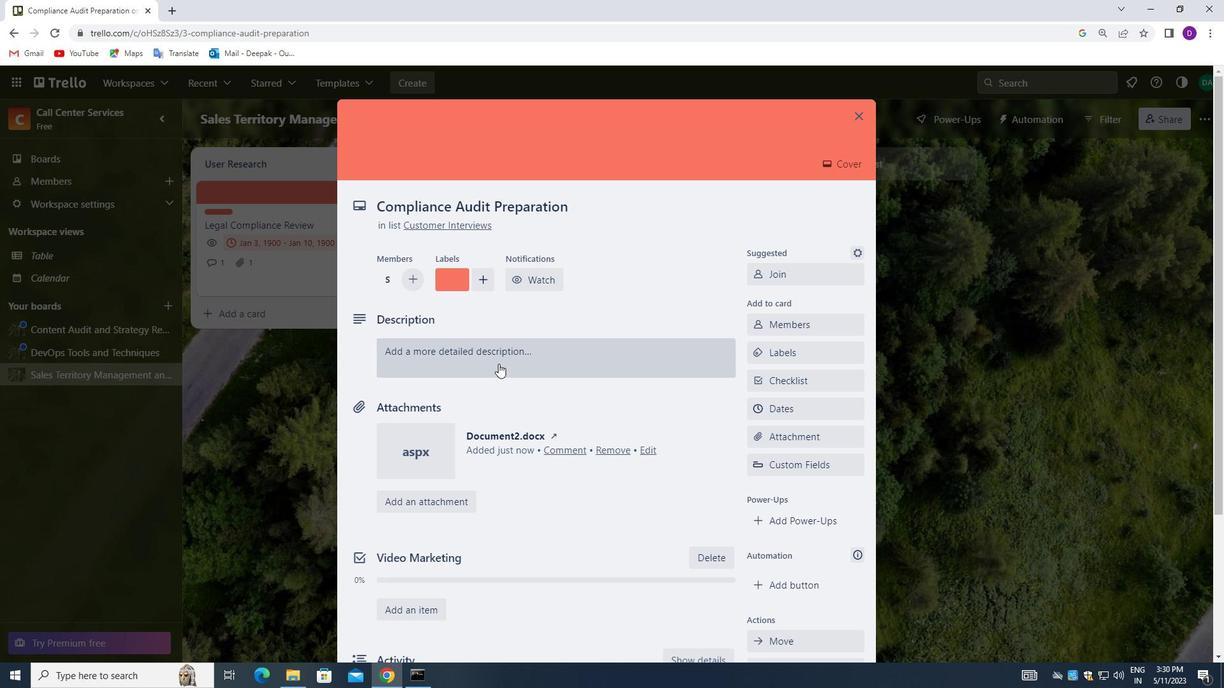 
Action: Mouse pressed left at (494, 355)
Screenshot: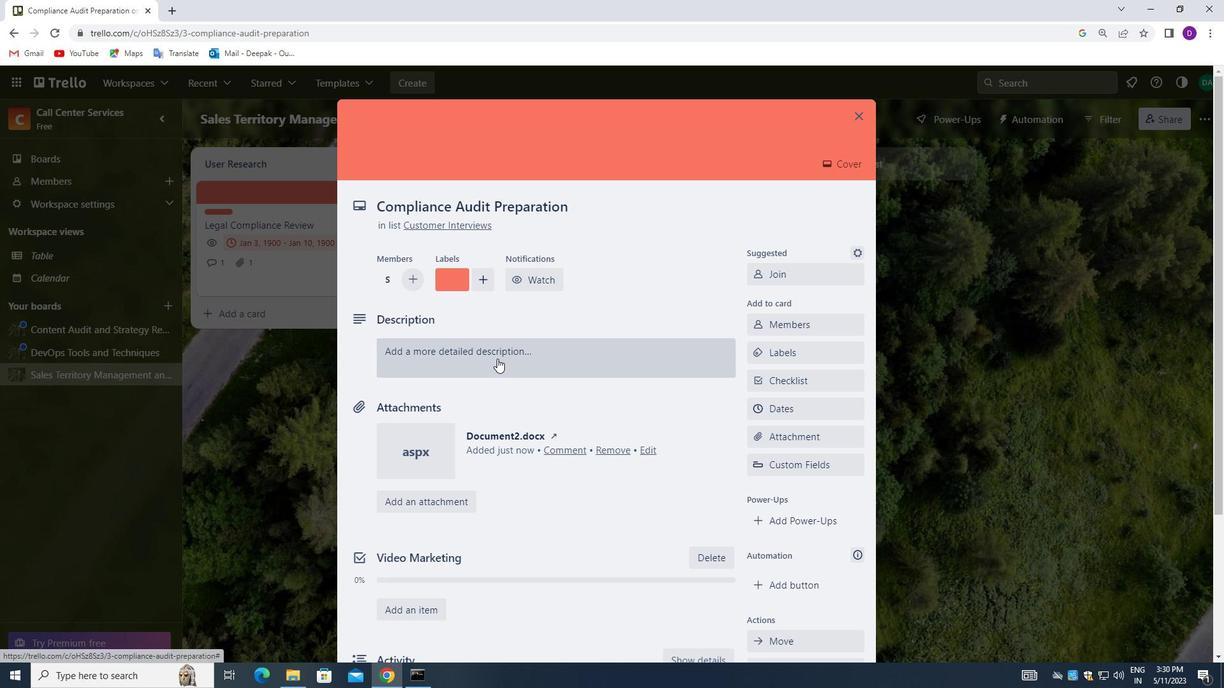 
Action: Mouse moved to (326, 396)
Screenshot: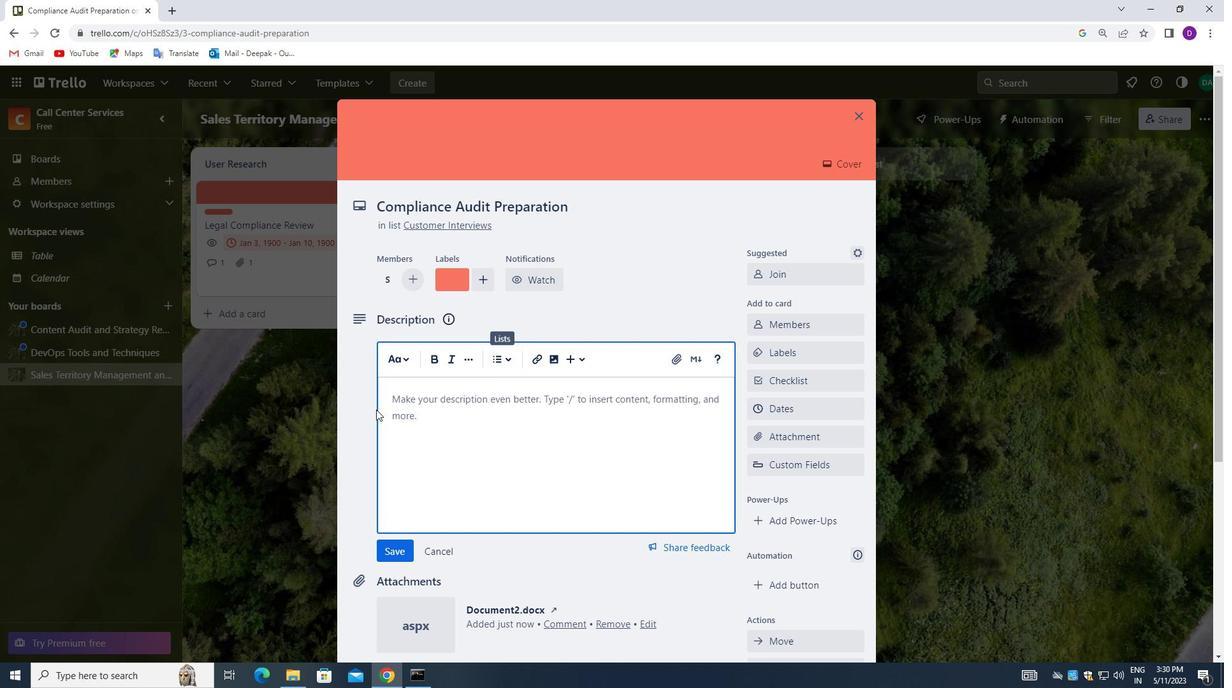 
Action: Key pressed <Key.shift>PLAN<Key.space>AND<Key.space>EXECUTE<Key.space>COMPANY<Key.space>TEAM<Key.space><Key.backspace>-BUILDING<Key.space>SI<Key.backspace>EMINAR.
Screenshot: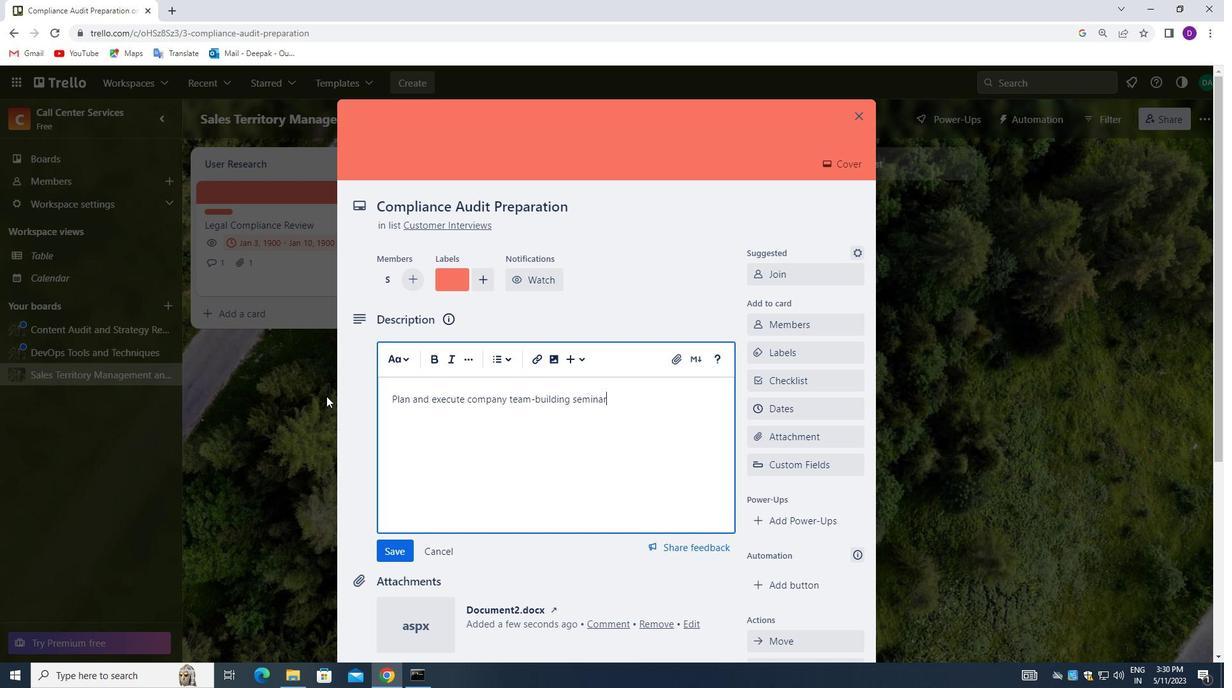 
Action: Mouse moved to (378, 553)
Screenshot: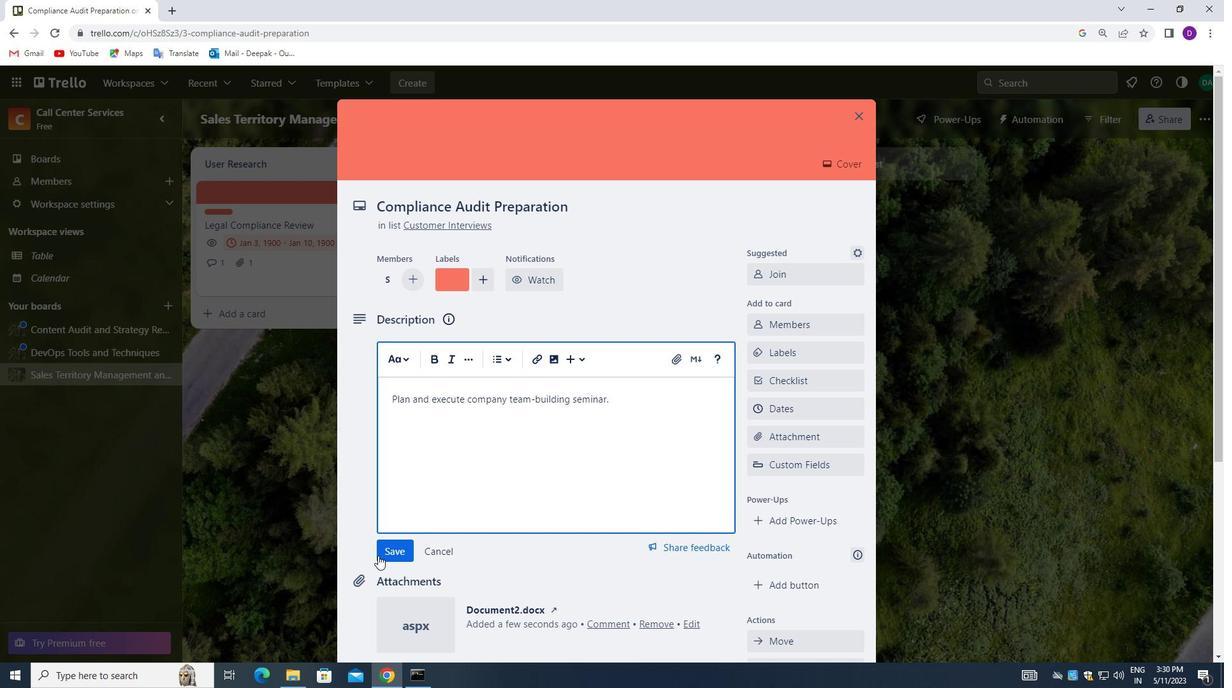 
Action: Mouse pressed left at (378, 553)
Screenshot: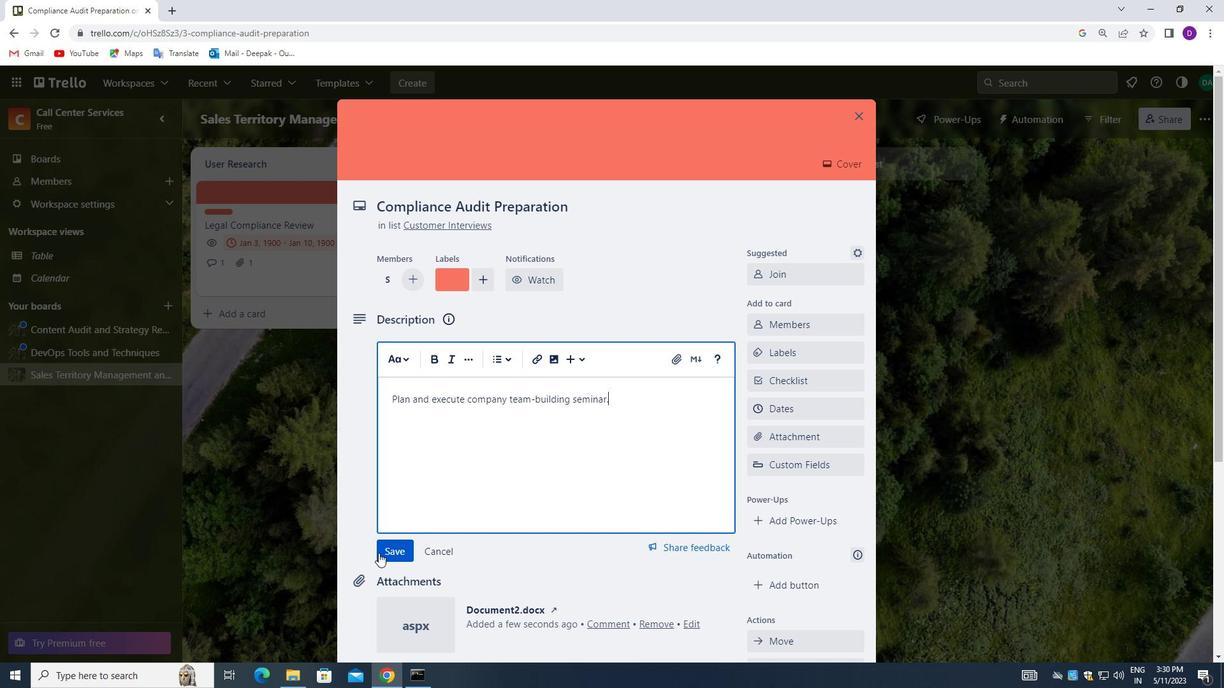 
Action: Mouse moved to (483, 445)
Screenshot: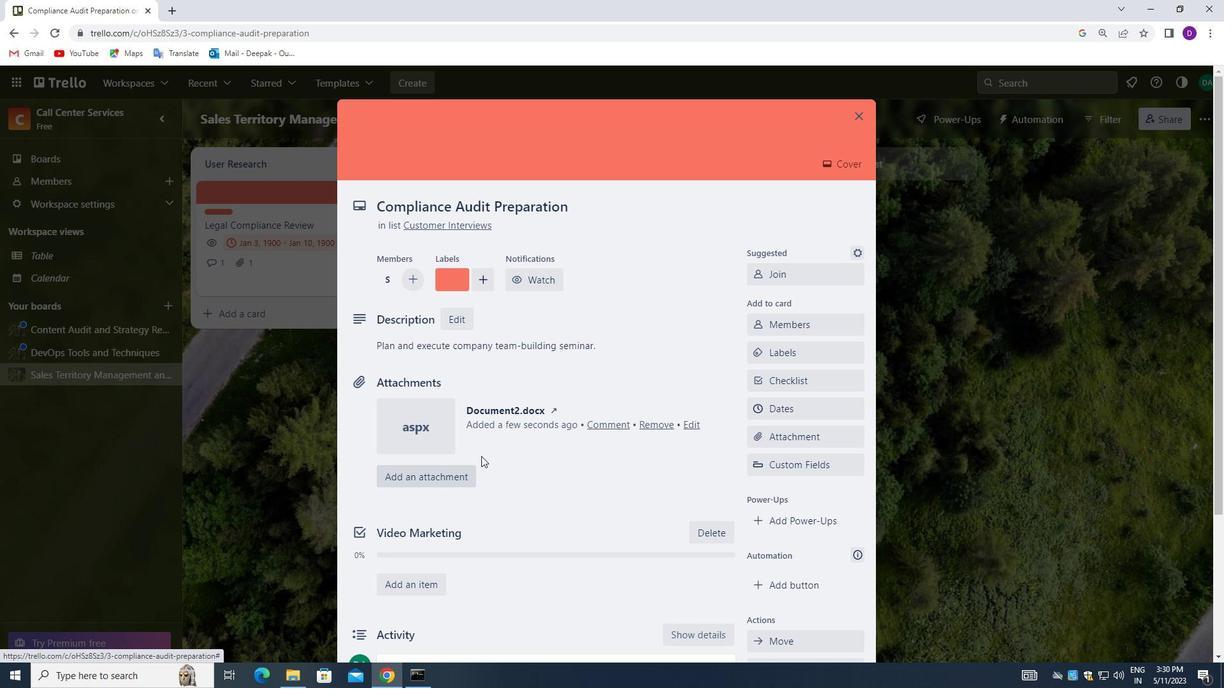 
Action: Mouse scrolled (483, 445) with delta (0, 0)
Screenshot: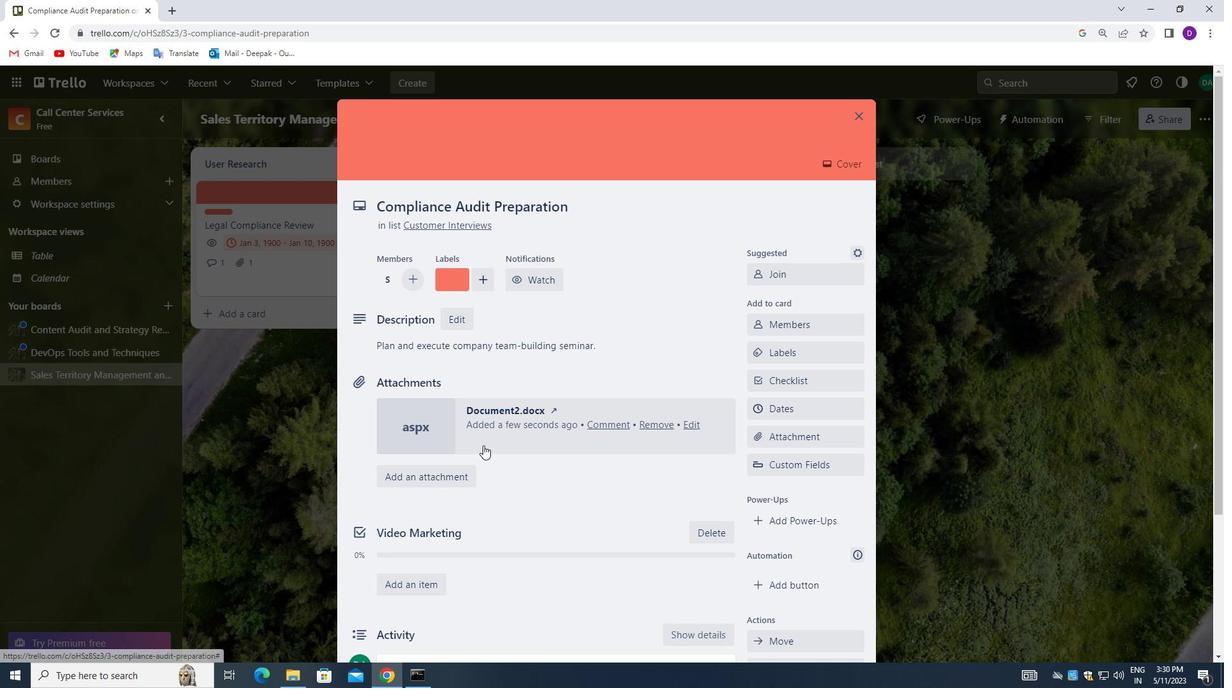 
Action: Mouse moved to (510, 423)
Screenshot: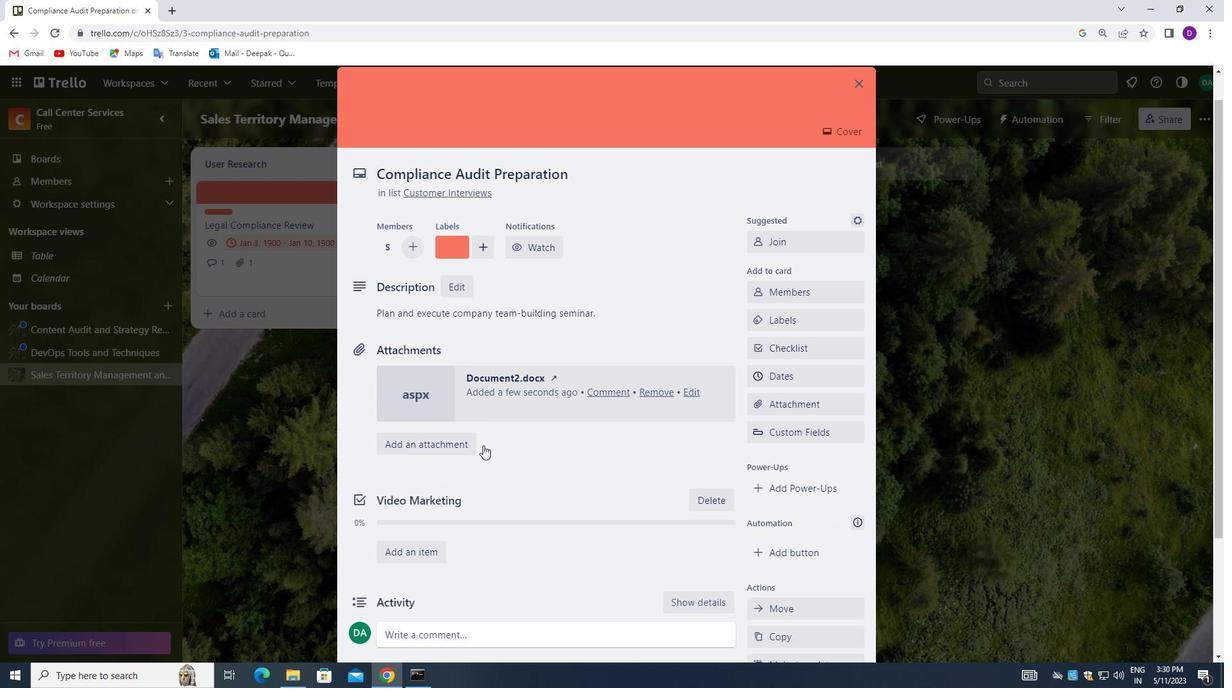 
Action: Mouse scrolled (510, 422) with delta (0, 0)
Screenshot: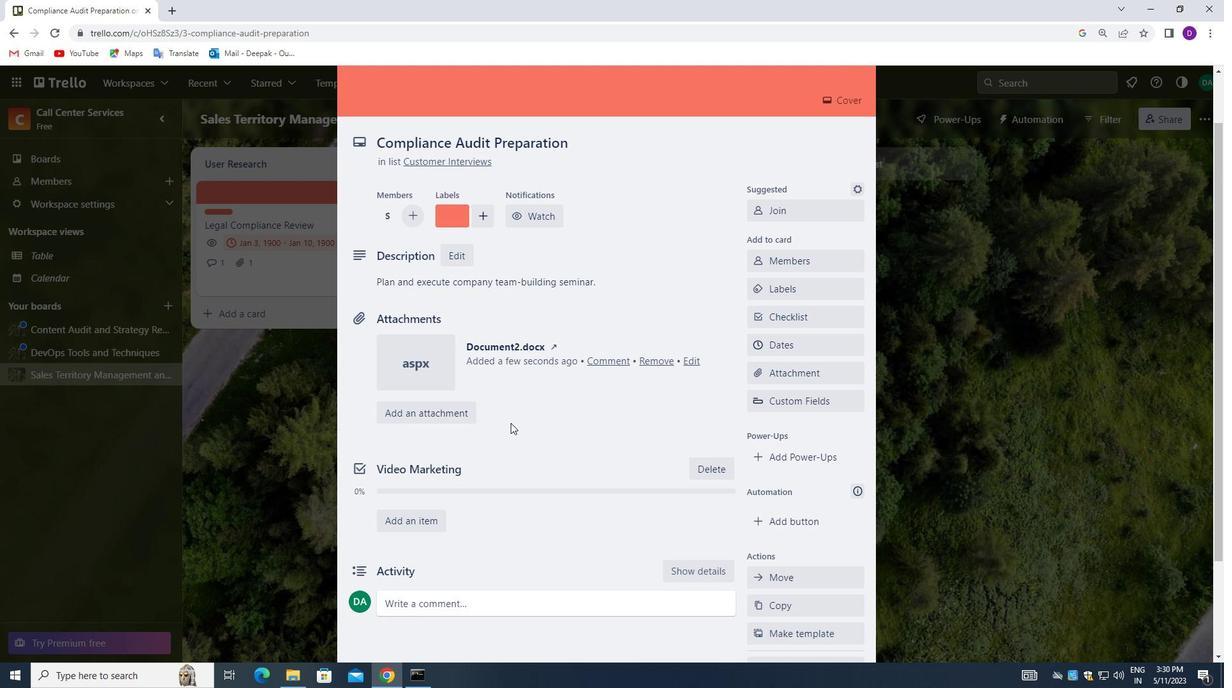 
Action: Mouse scrolled (510, 422) with delta (0, 0)
Screenshot: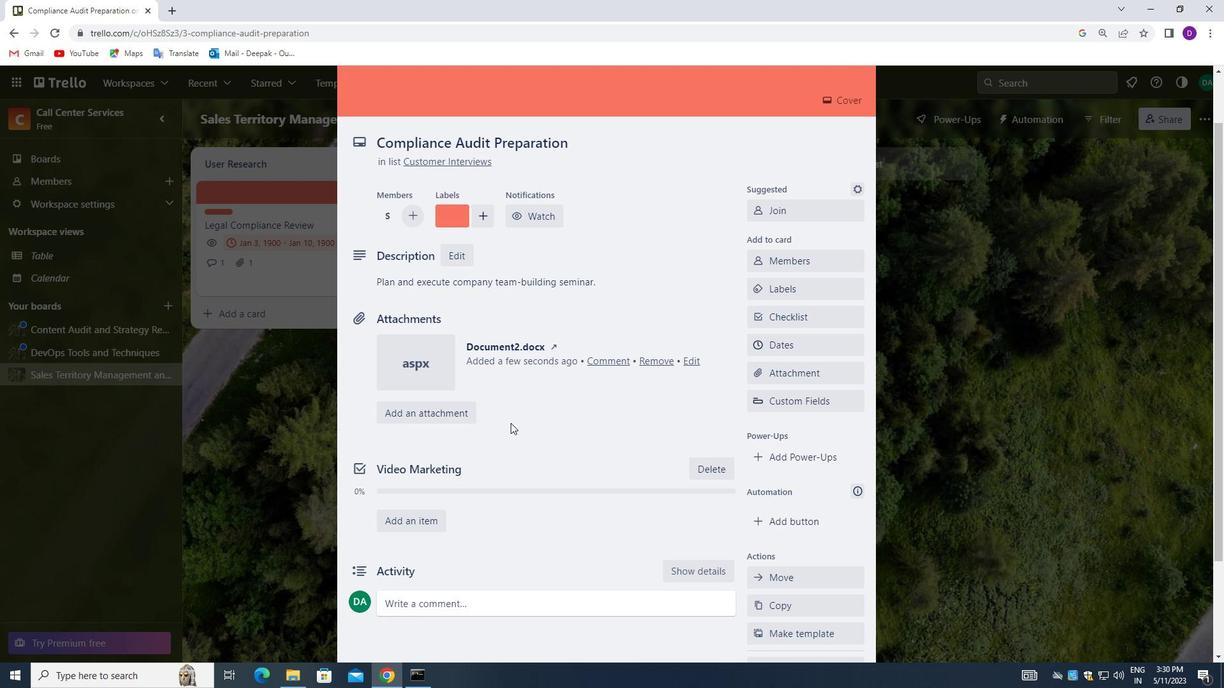 
Action: Mouse scrolled (510, 422) with delta (0, 0)
Screenshot: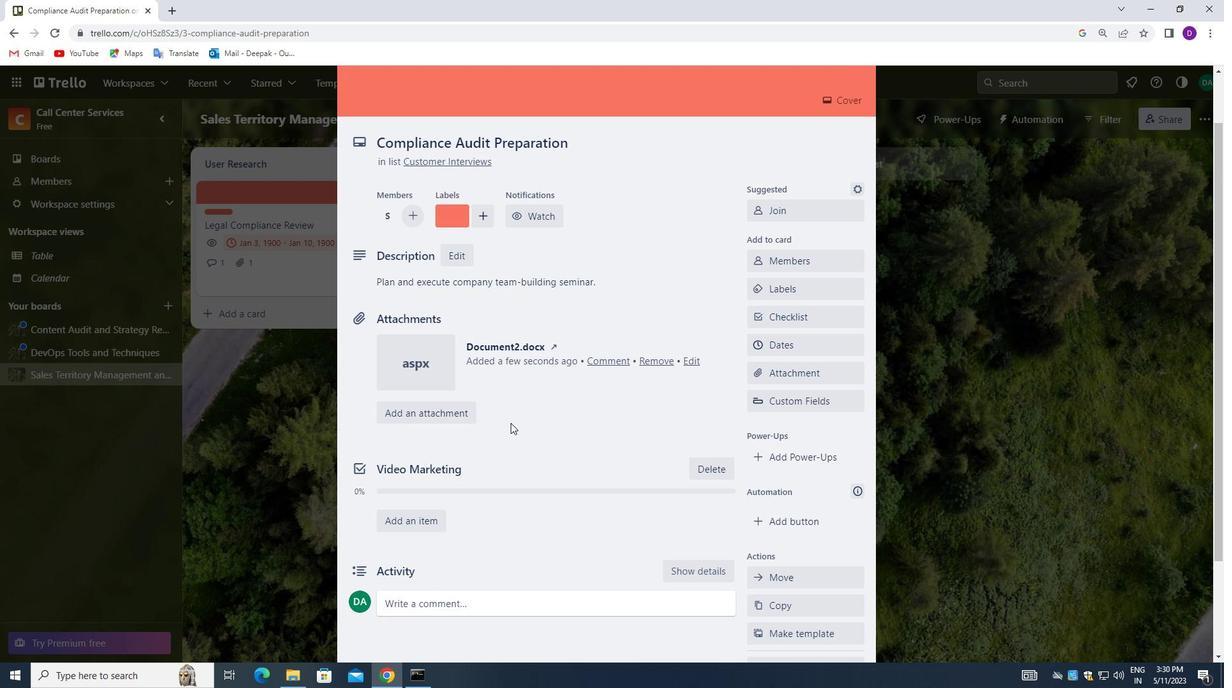 
Action: Mouse moved to (485, 482)
Screenshot: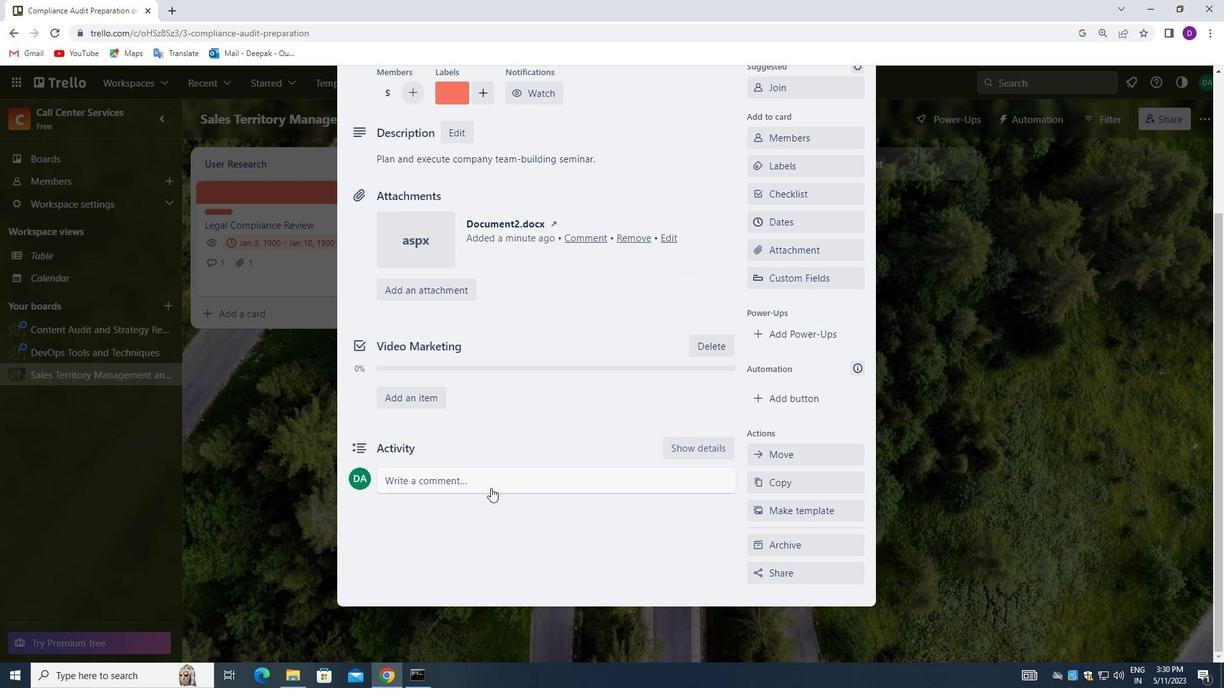 
Action: Mouse pressed left at (485, 482)
Screenshot: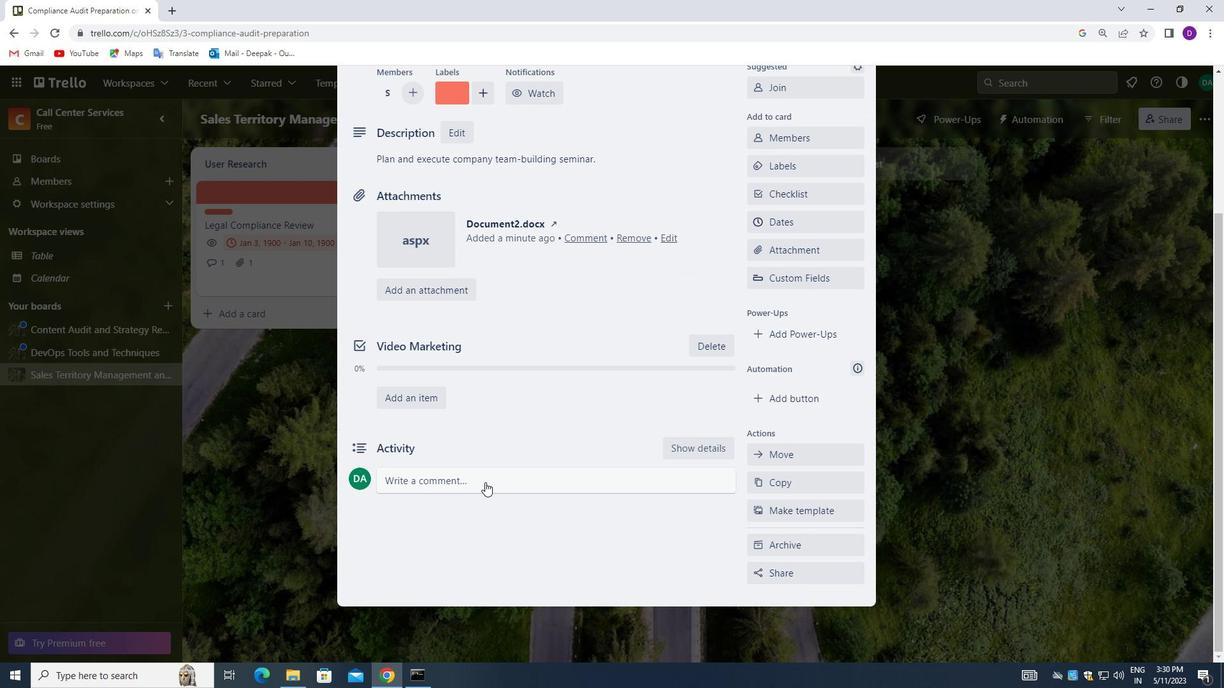 
Action: Mouse moved to (447, 520)
Screenshot: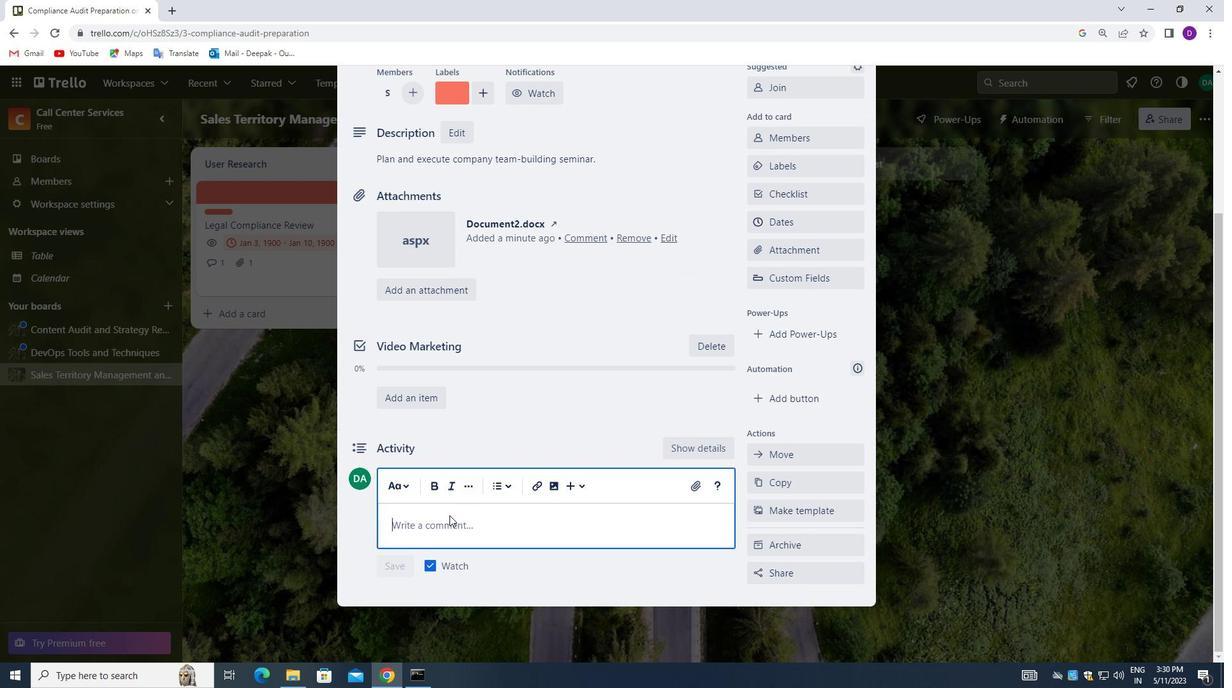 
Action: Mouse pressed left at (447, 520)
Screenshot: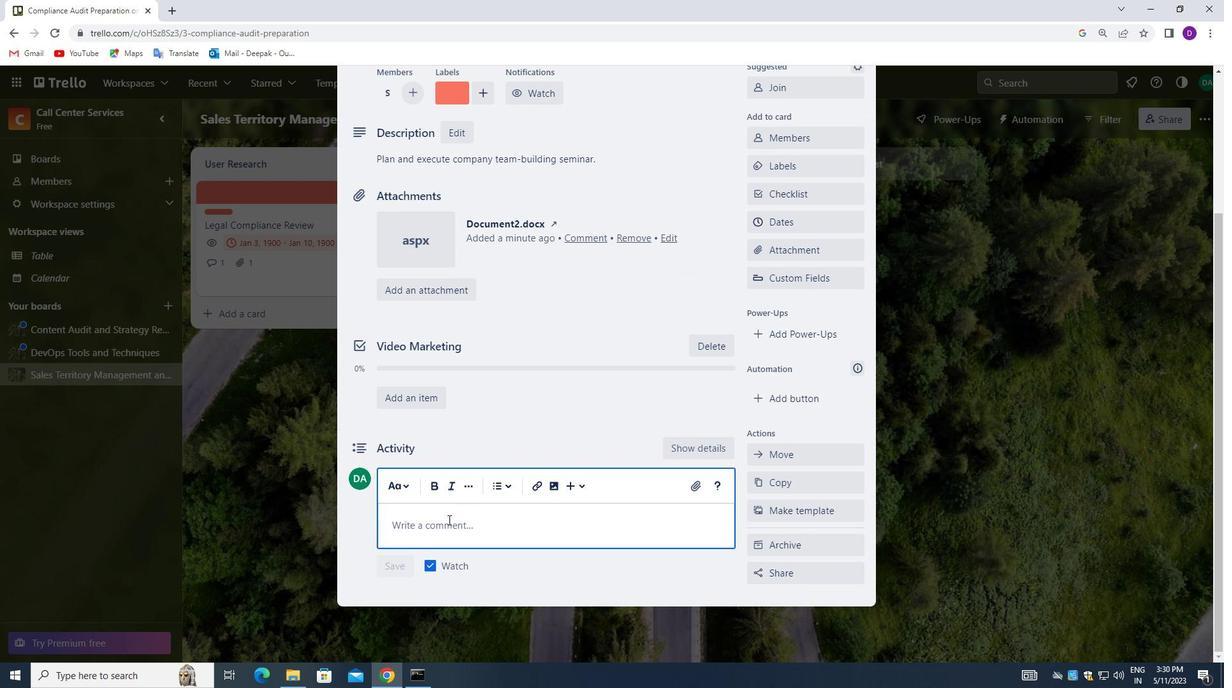 
Action: Mouse moved to (443, 407)
Screenshot: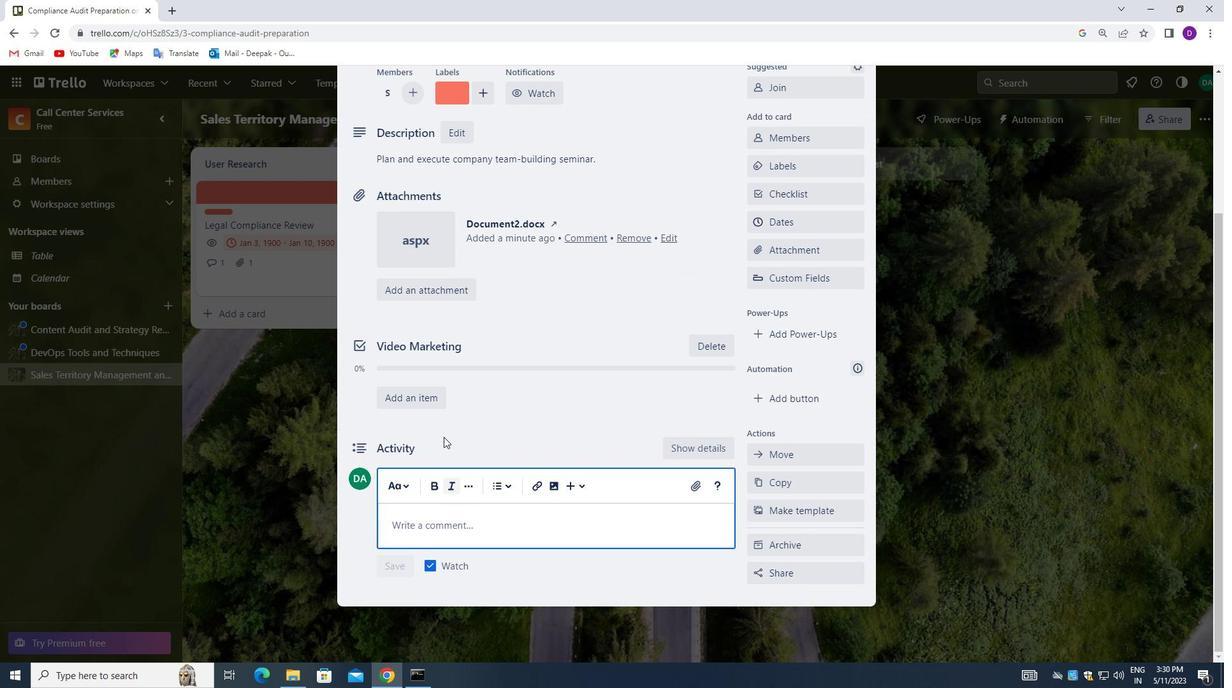 
Action: Key pressed <Key.shift_r>WE<Key.space>SHOULD<Key.space>APPROACH<Key.space>THIS<Key.space>TAL<Key.backspace>SK<Key.space>WITH<Key.space>A<Key.space>SENSE<Key.space>OF<Key.space>EXPERIMENTATION<Key.space>AND<Key.space>EXPLORATION,<Key.space>WILLING<Key.space>TO<Key.space>TRY<Key.space>NEW<Key.space>THINGS<Key.space>TAKE<Key.space>RISKS.
Screenshot: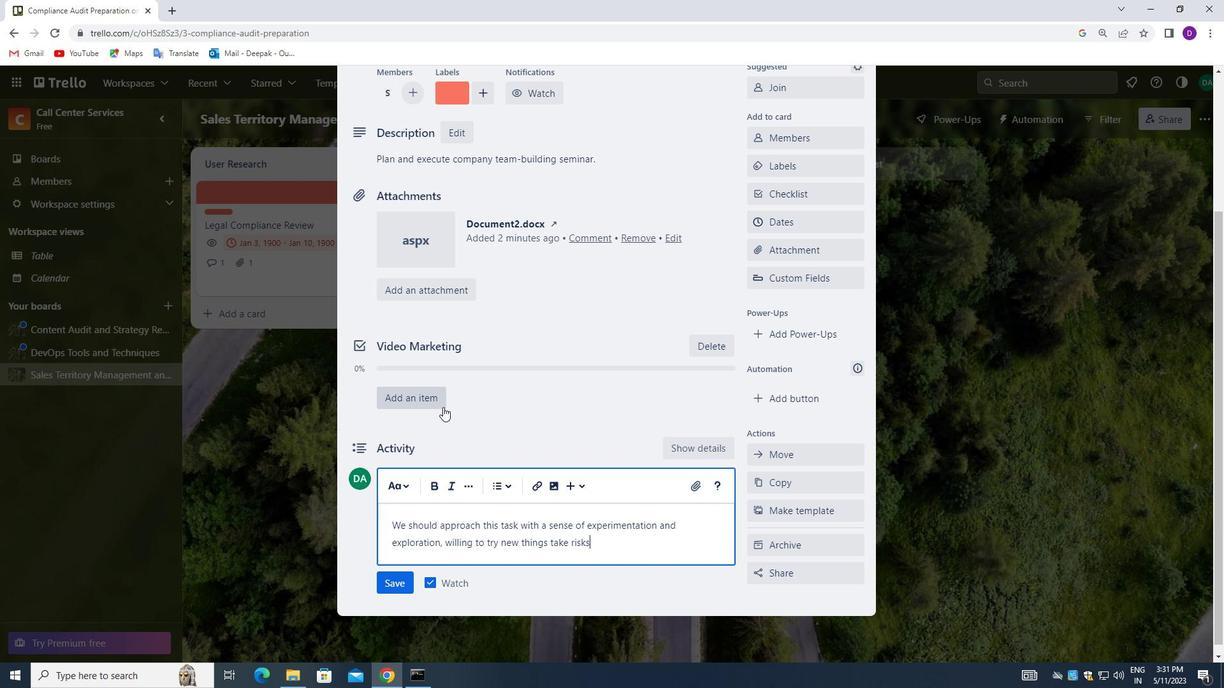 
Action: Mouse moved to (459, 490)
Screenshot: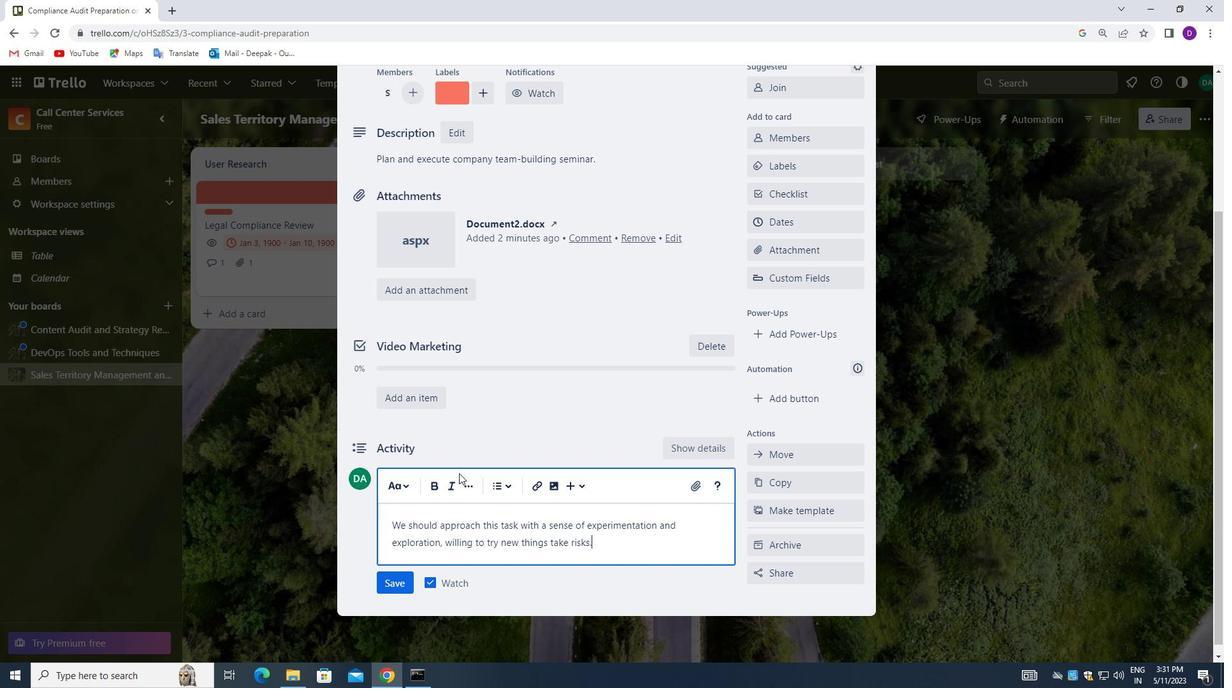 
Action: Mouse scrolled (459, 489) with delta (0, 0)
Screenshot: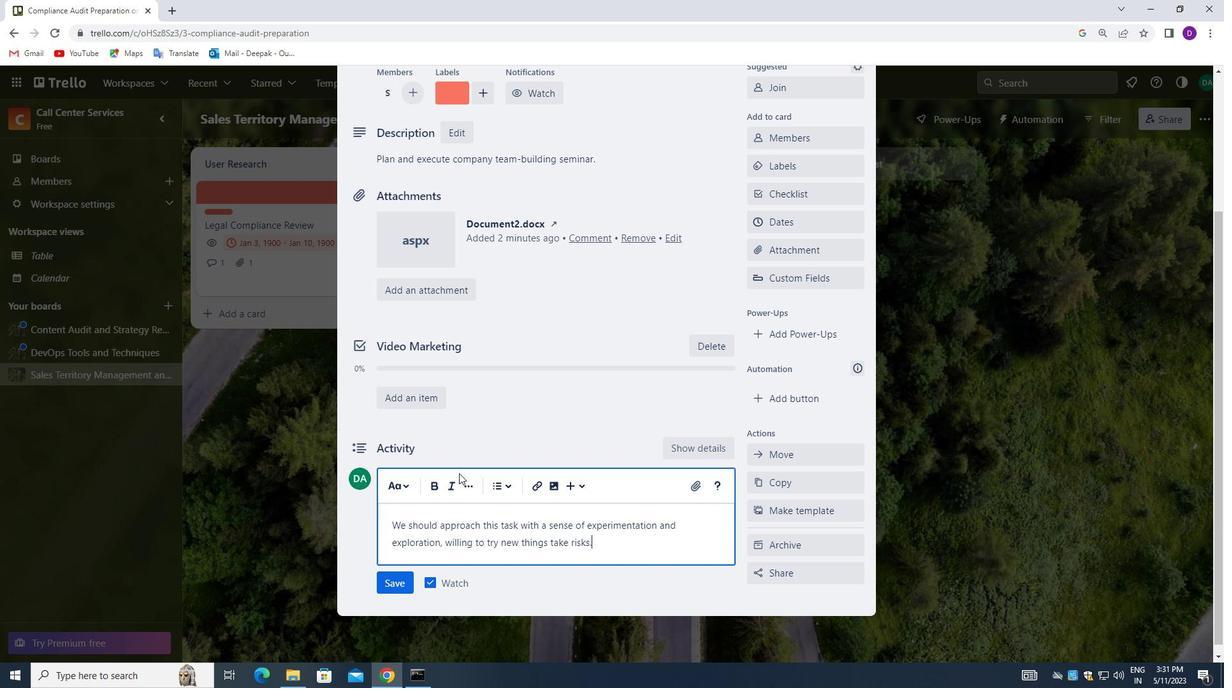 
Action: Mouse moved to (459, 494)
Screenshot: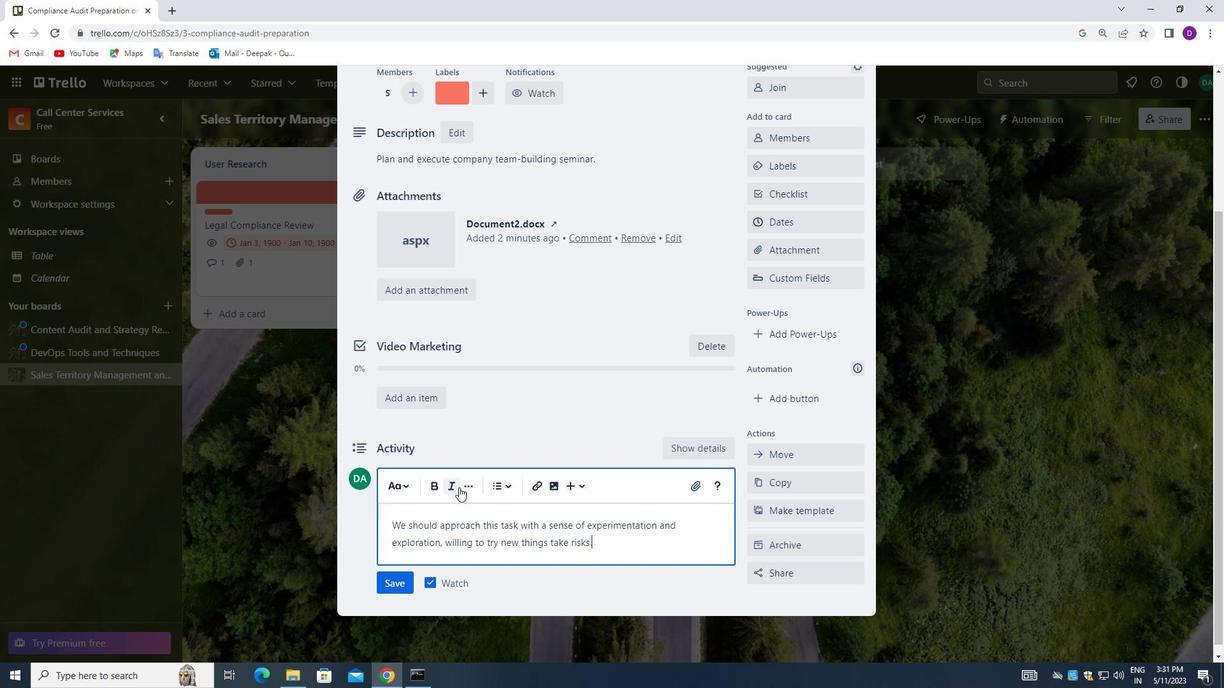 
Action: Mouse scrolled (459, 493) with delta (0, 0)
Screenshot: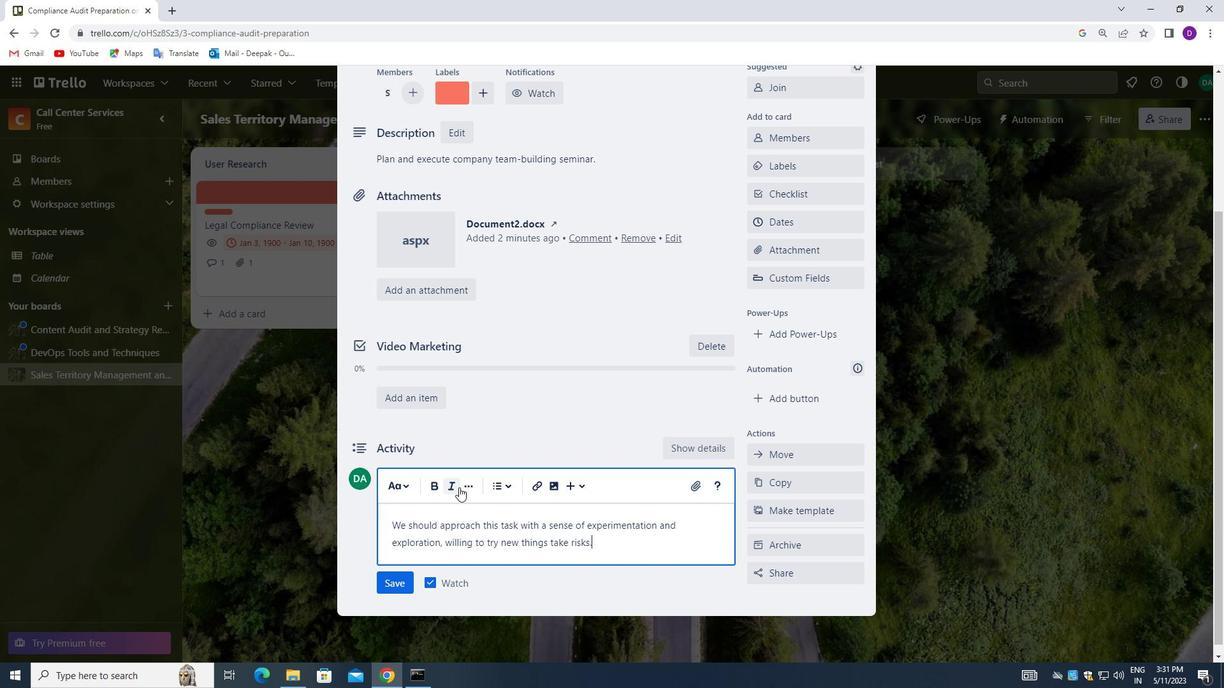 
Action: Mouse moved to (385, 579)
Screenshot: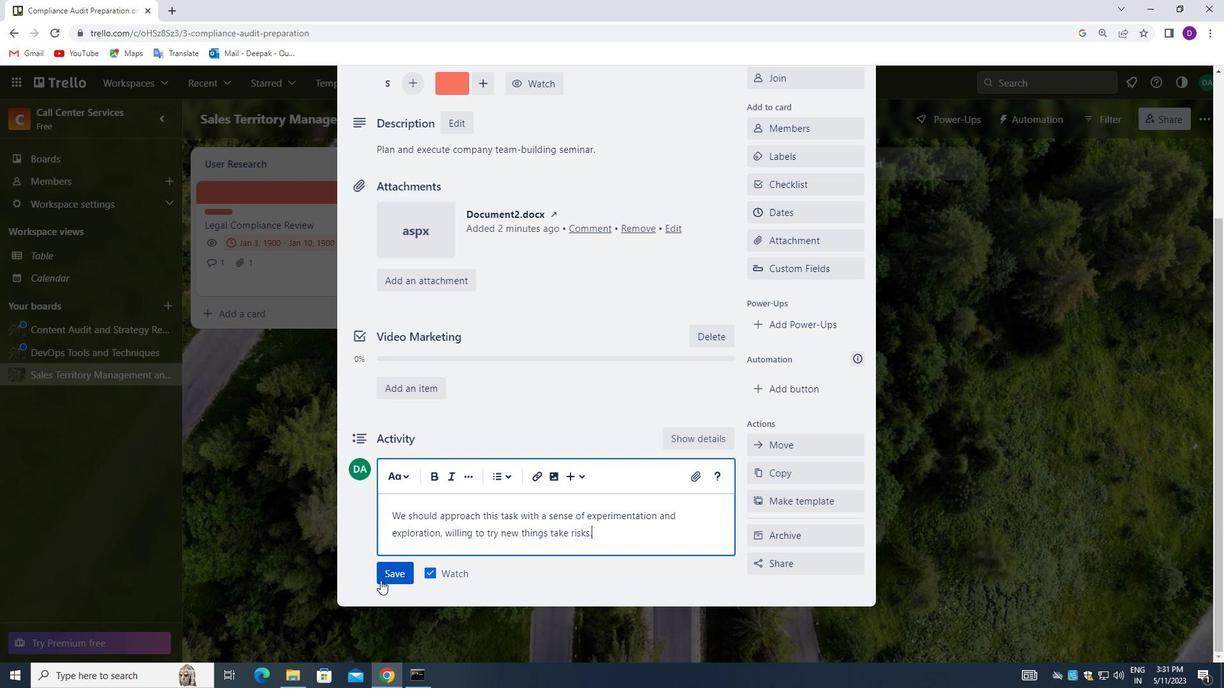 
Action: Mouse pressed left at (385, 579)
Screenshot: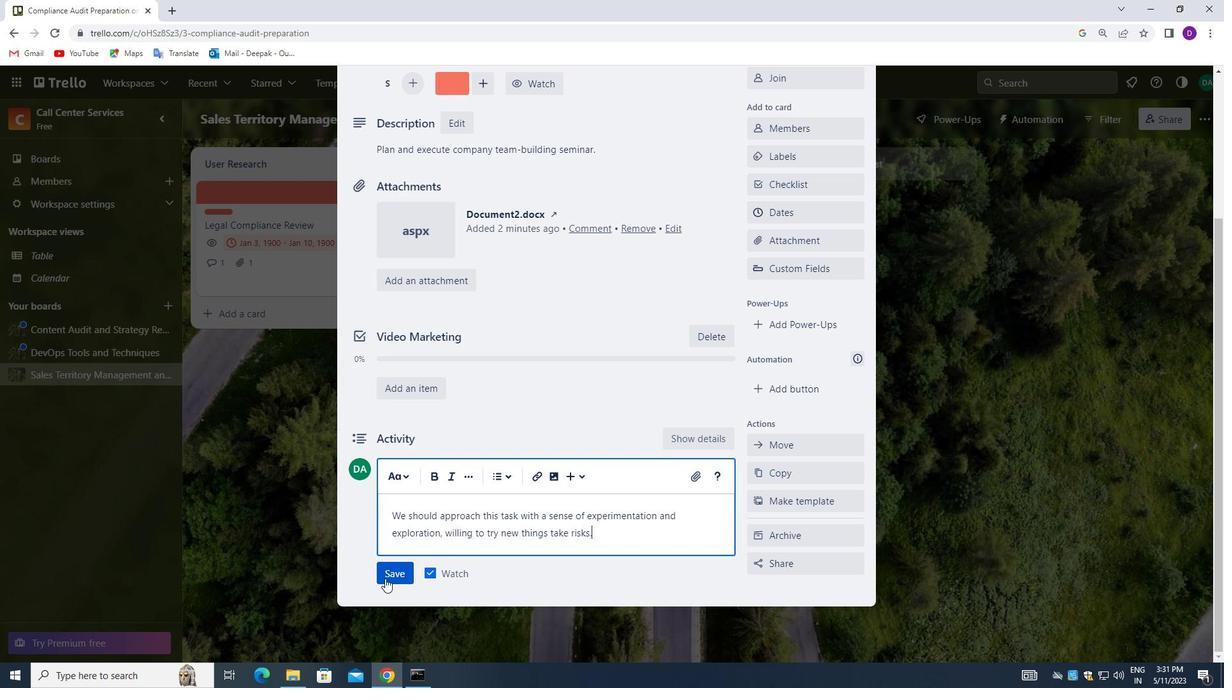 
Action: Mouse moved to (721, 400)
Screenshot: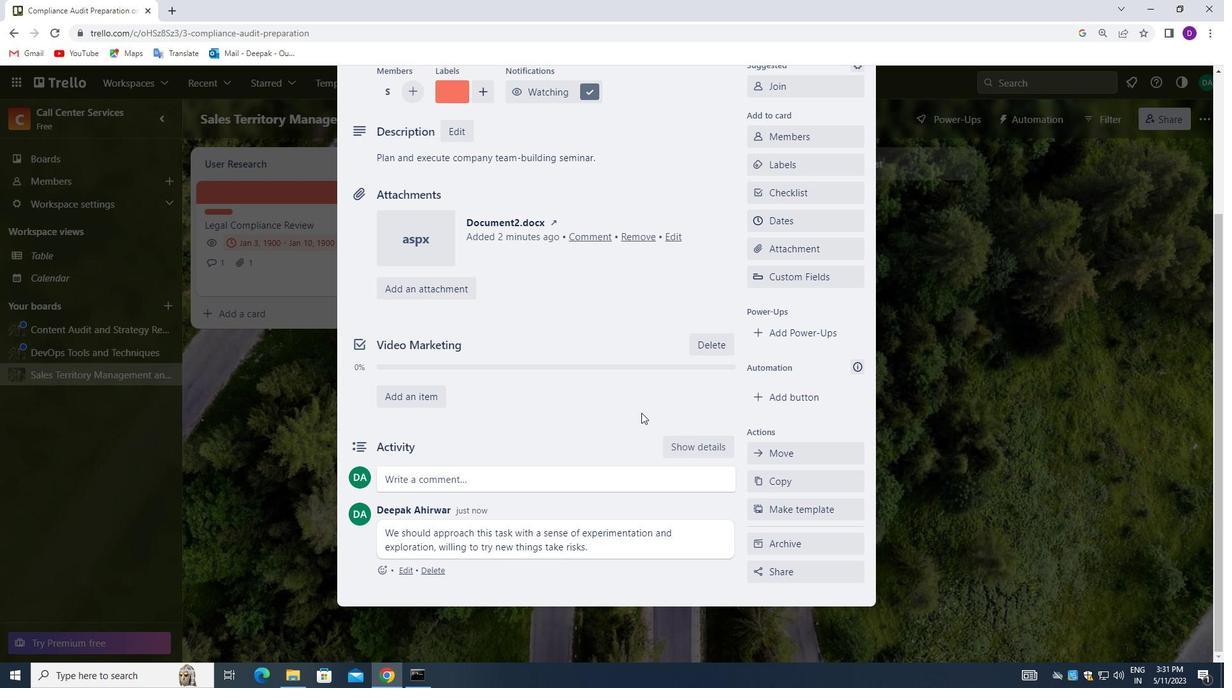 
Action: Mouse scrolled (721, 401) with delta (0, 0)
Screenshot: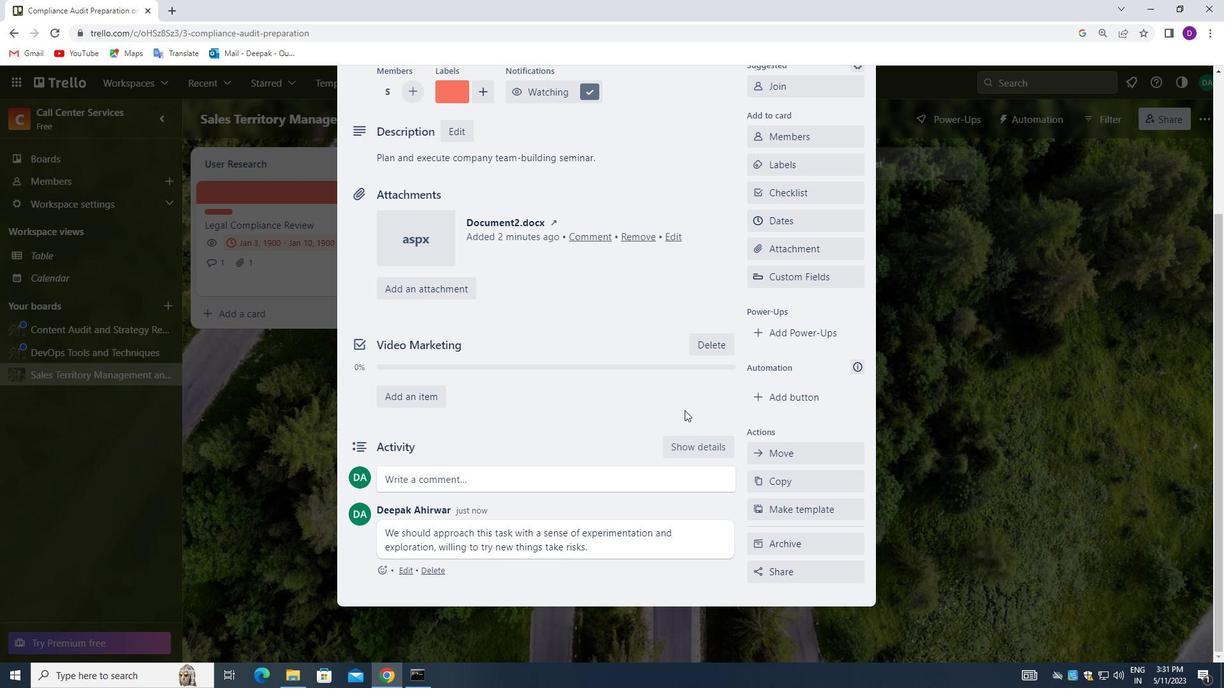 
Action: Mouse moved to (801, 286)
Screenshot: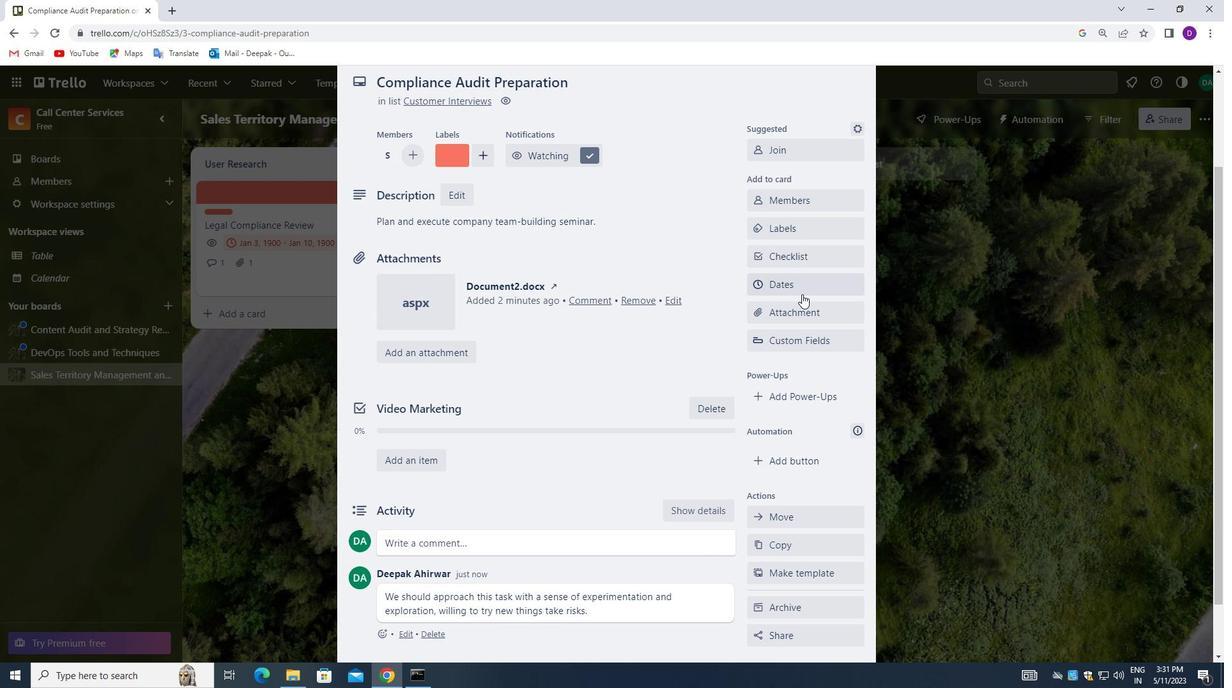 
Action: Mouse pressed left at (801, 286)
Screenshot: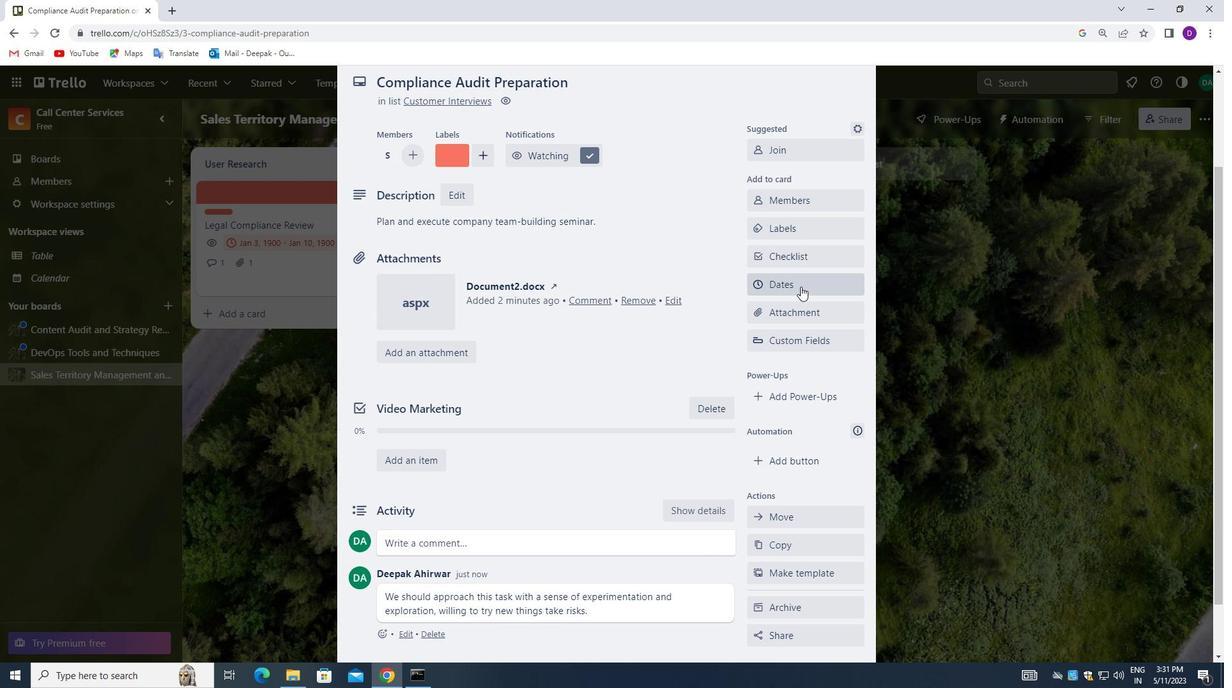 
Action: Mouse moved to (761, 372)
Screenshot: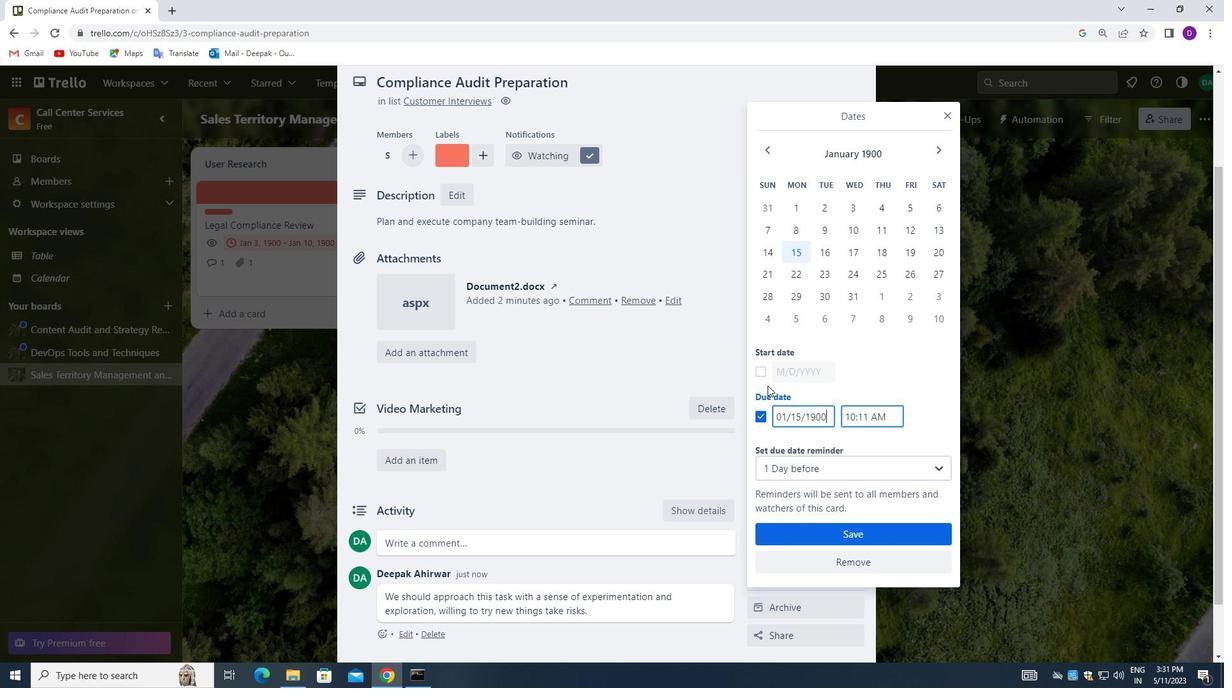 
Action: Mouse pressed left at (761, 372)
Screenshot: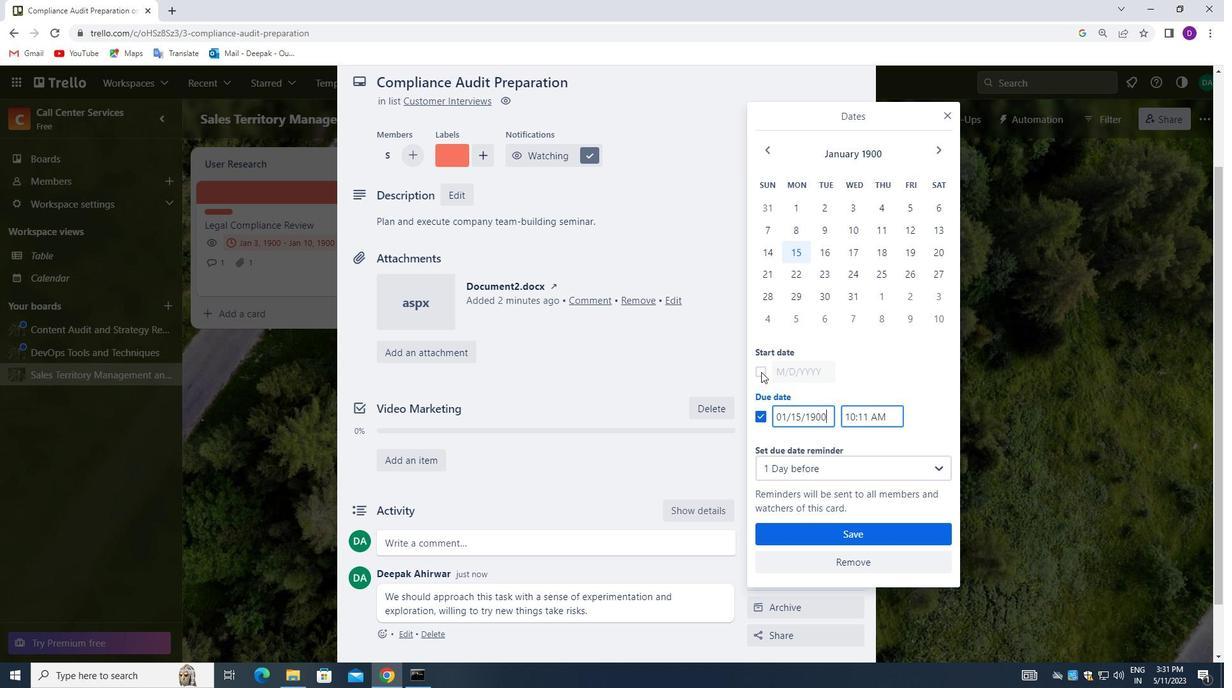 
Action: Mouse moved to (828, 373)
Screenshot: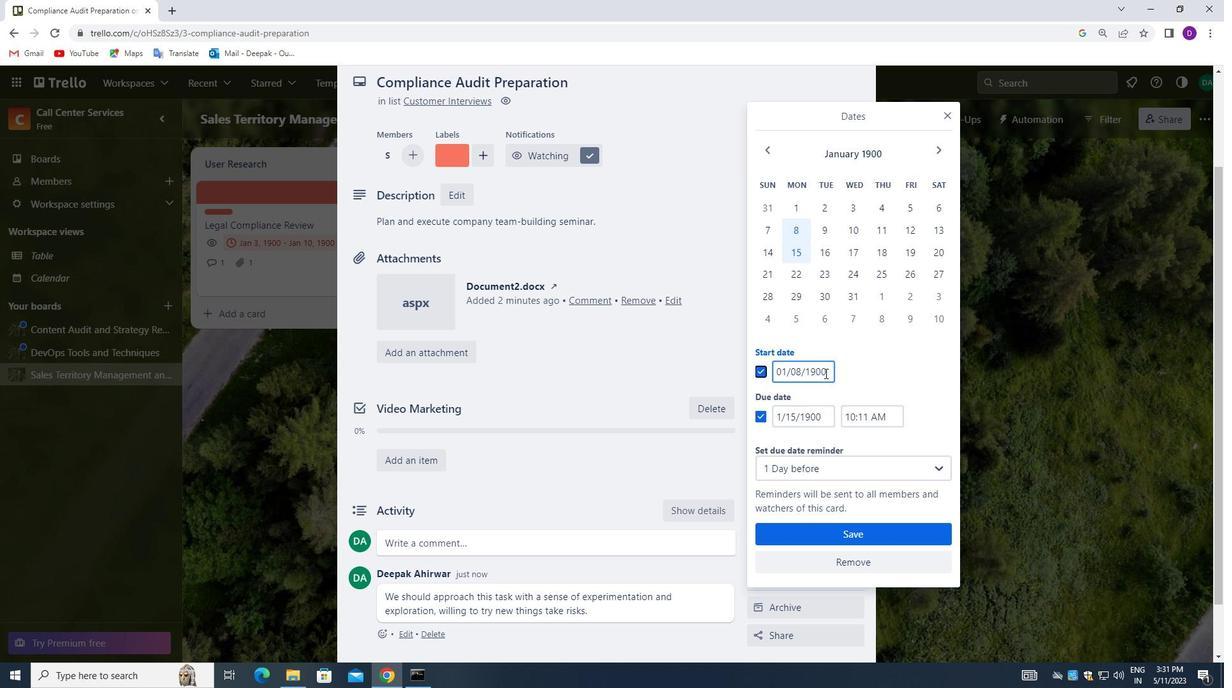 
Action: Mouse pressed left at (828, 373)
Screenshot: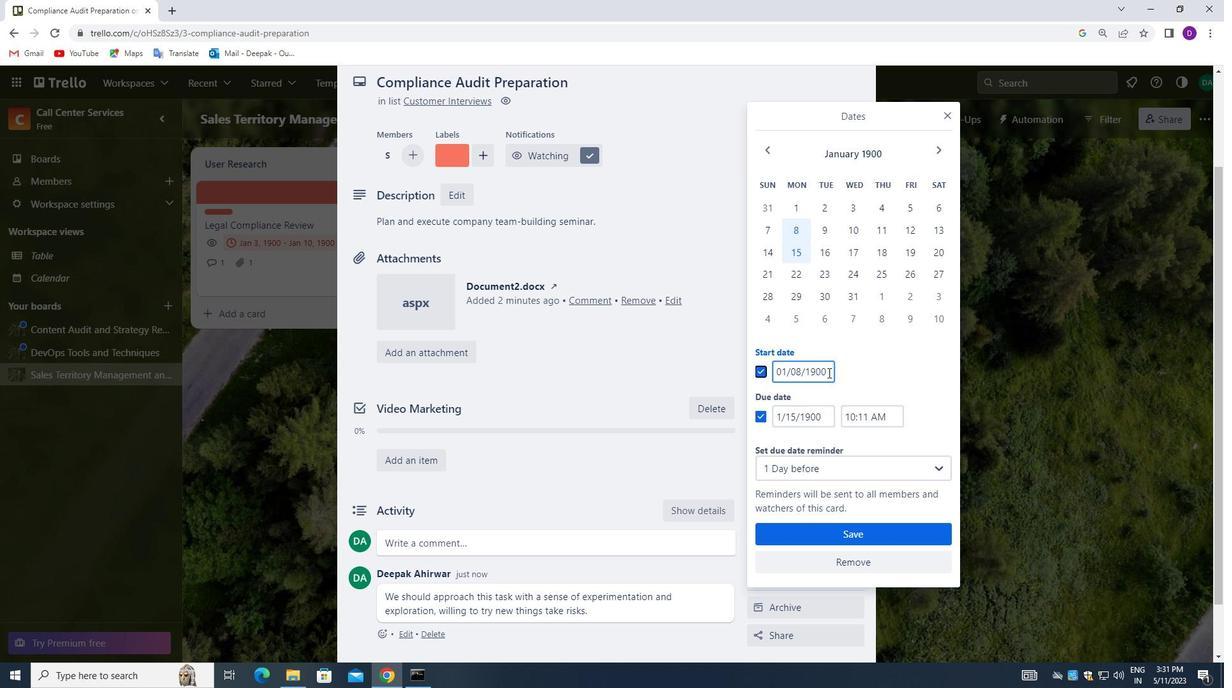 
Action: Mouse moved to (771, 373)
Screenshot: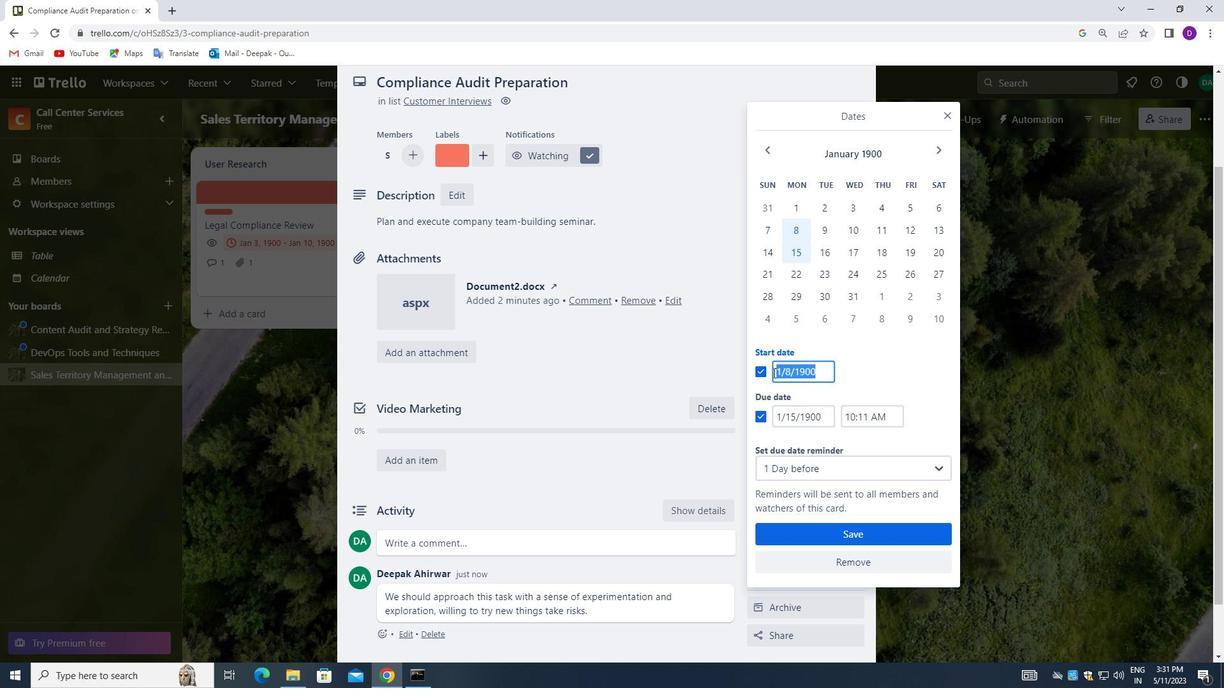 
Action: Key pressed <Key.backspace>01/09/1900
Screenshot: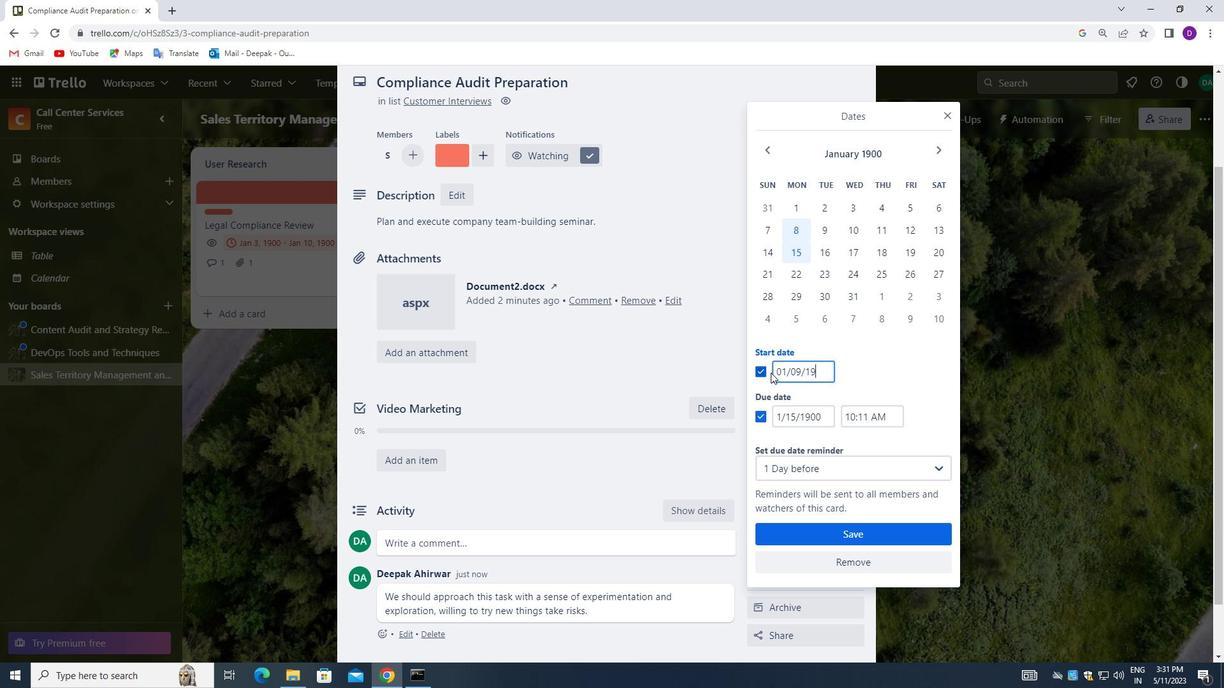 
Action: Mouse moved to (823, 417)
Screenshot: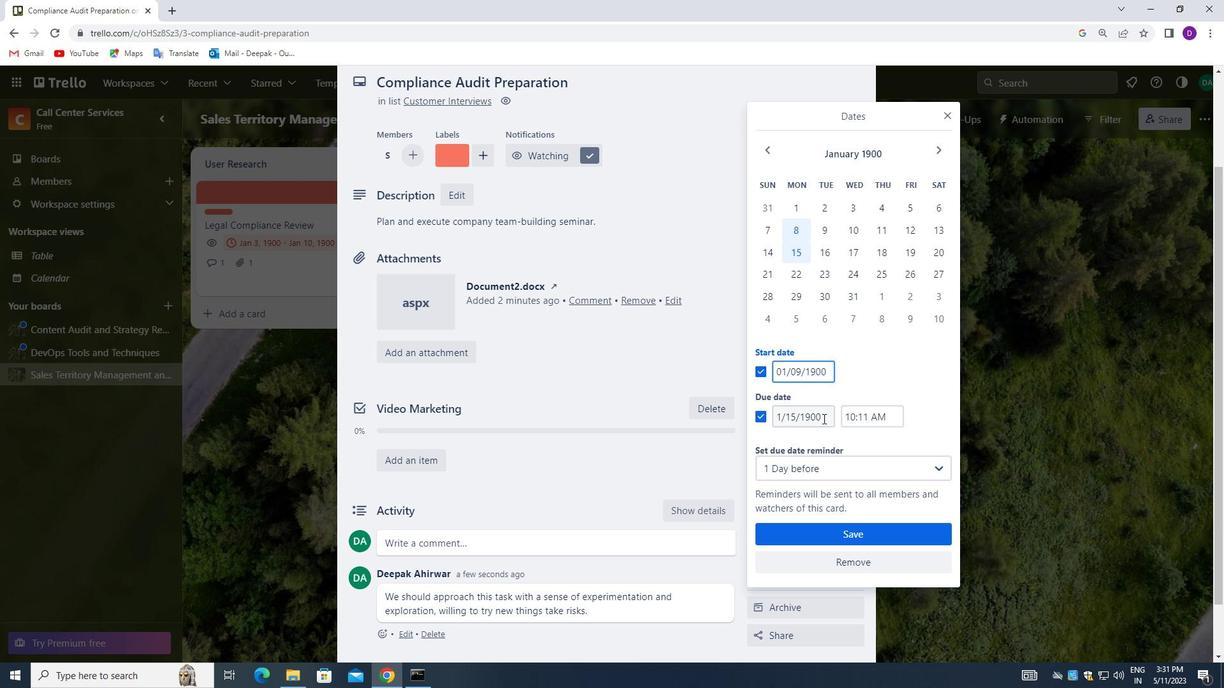 
Action: Mouse pressed left at (823, 417)
Screenshot: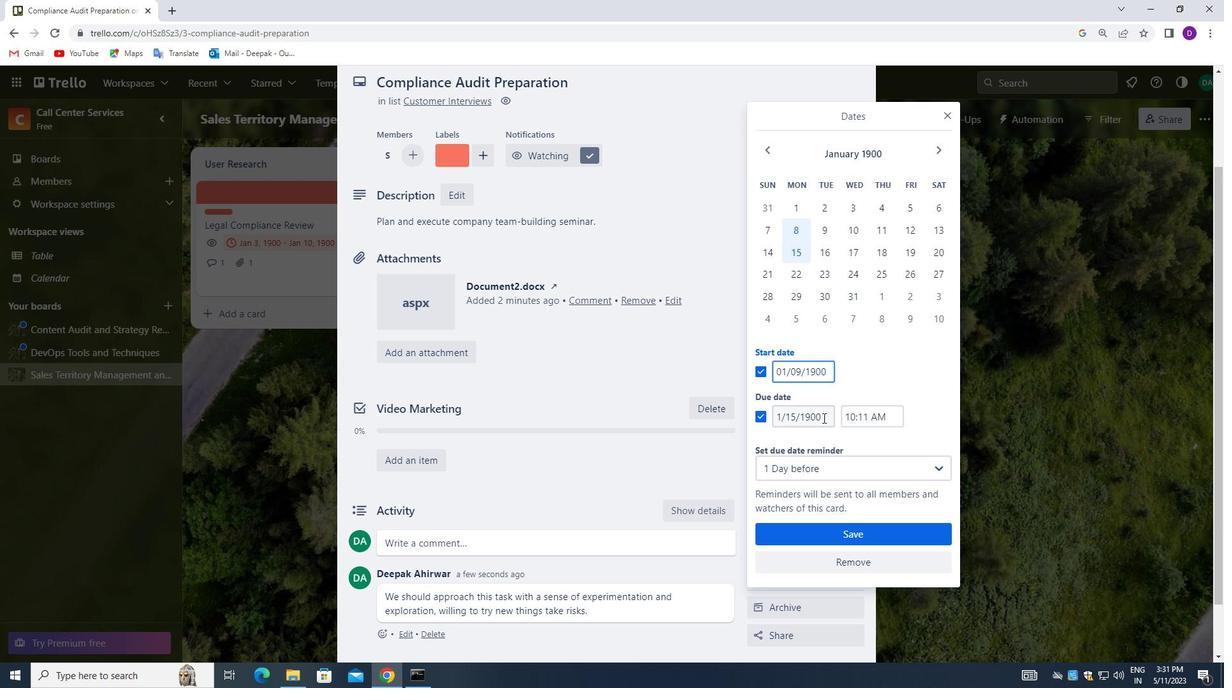 
Action: Mouse moved to (776, 426)
Screenshot: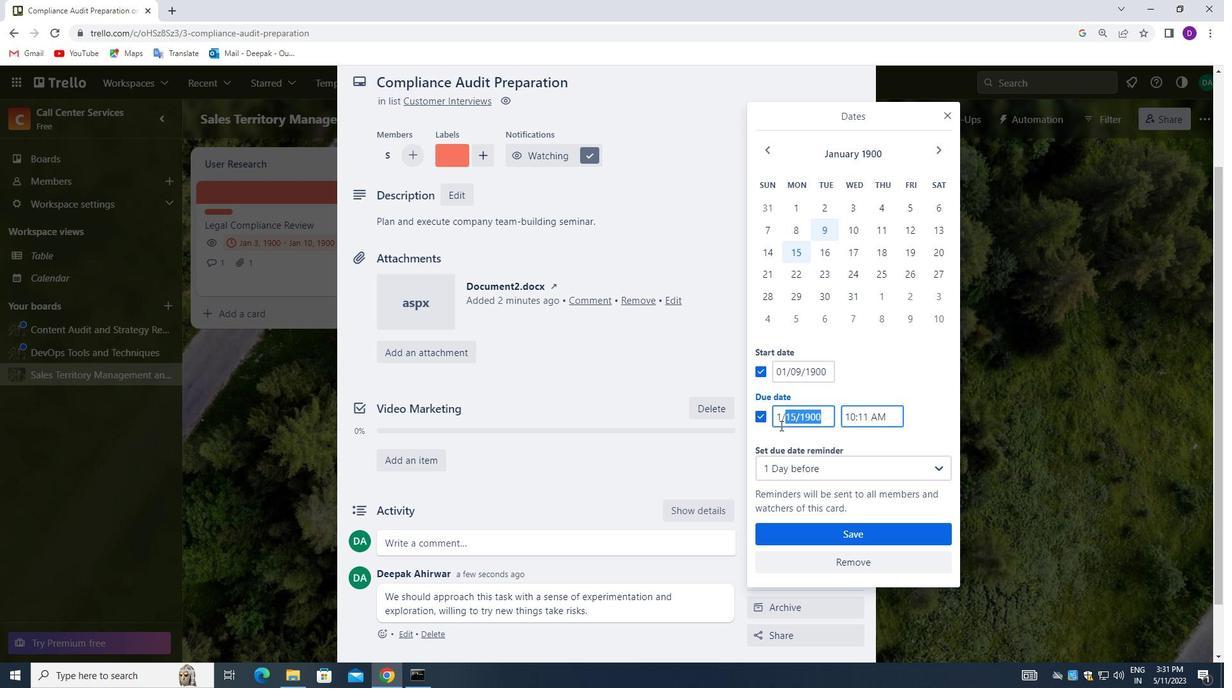 
Action: Key pressed <Key.backspace>01/16/1900
Screenshot: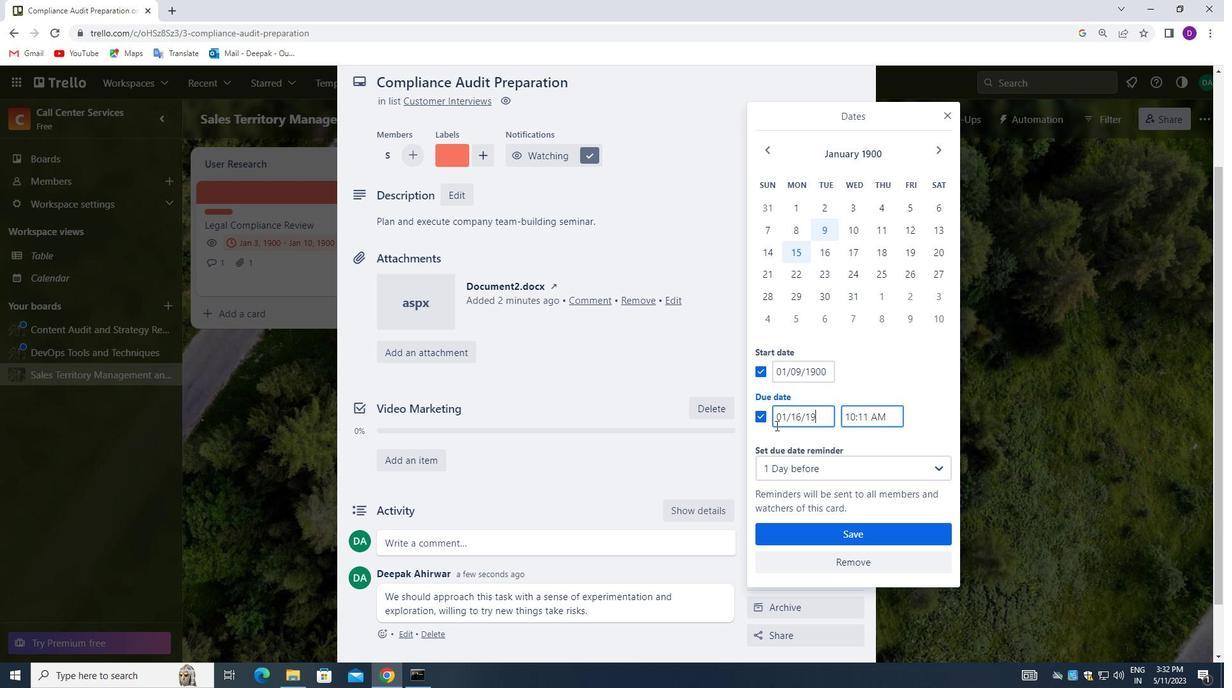 
Action: Mouse moved to (848, 533)
Screenshot: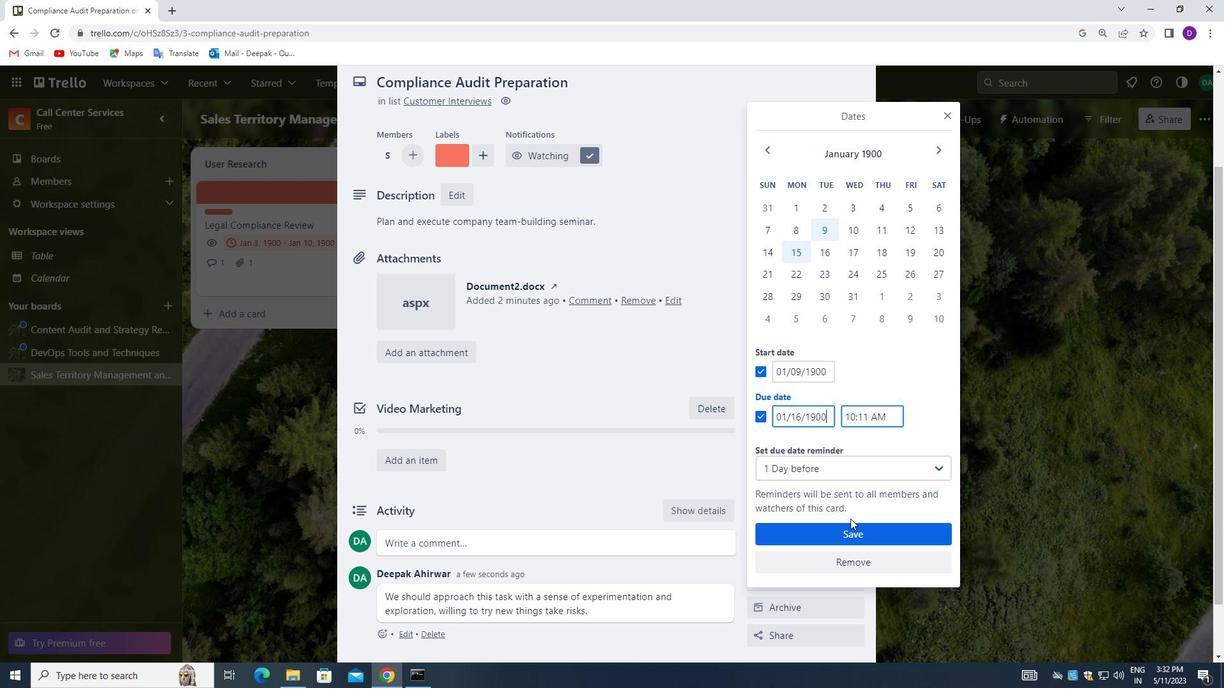 
Action: Mouse pressed left at (848, 533)
Screenshot: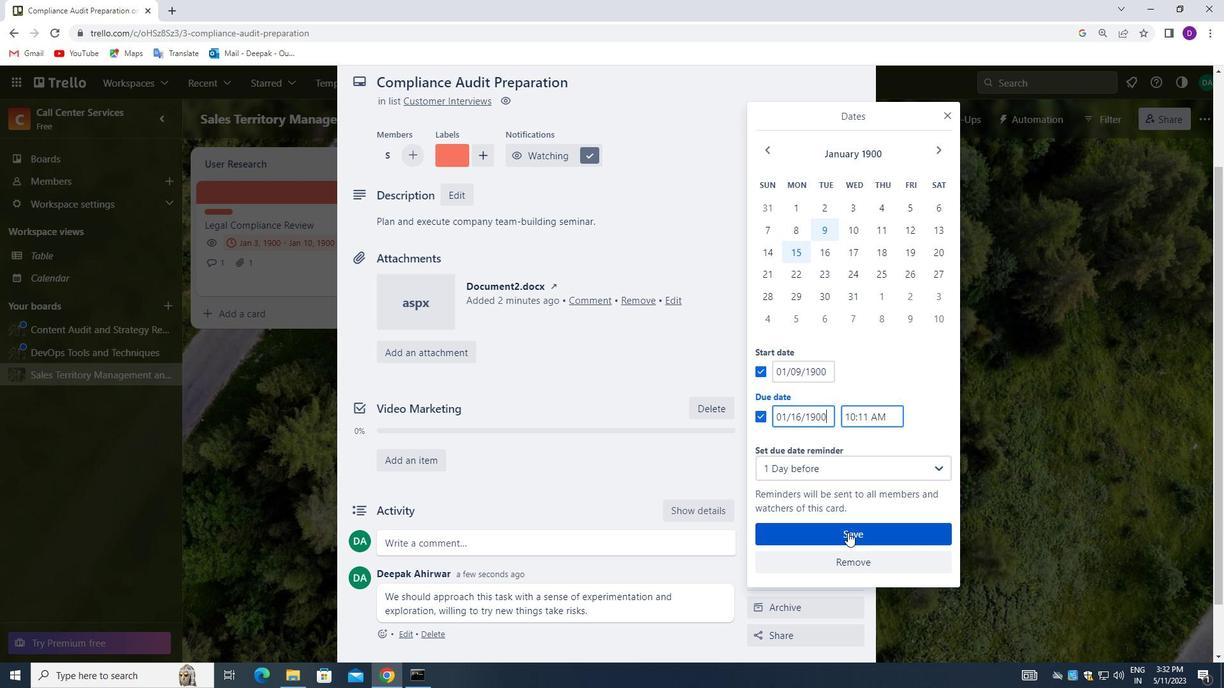 
Action: Mouse moved to (632, 464)
Screenshot: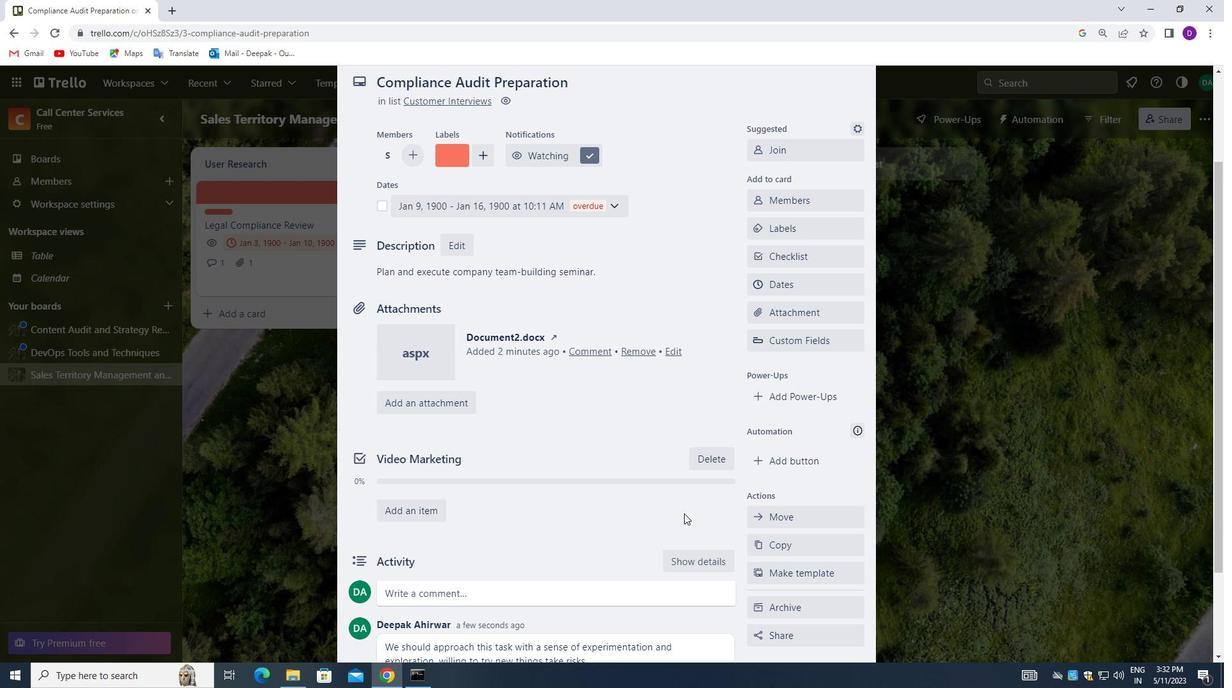 
Action: Mouse scrolled (632, 463) with delta (0, 0)
Screenshot: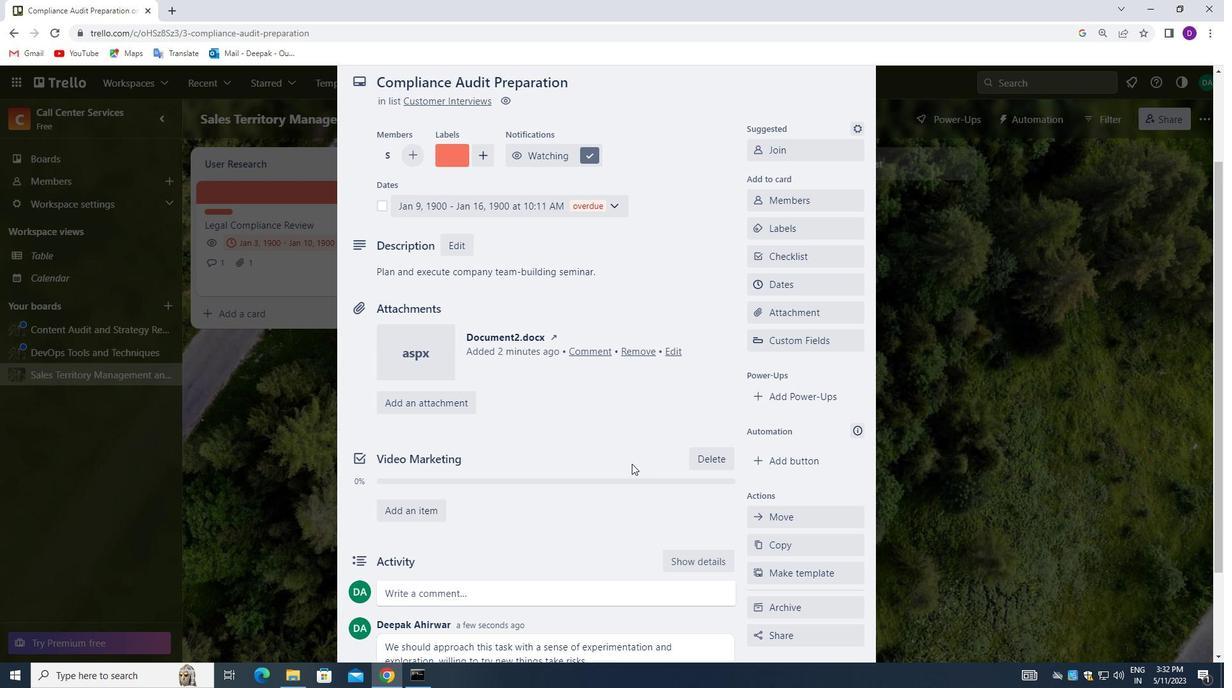 
Action: Mouse scrolled (632, 463) with delta (0, 0)
Screenshot: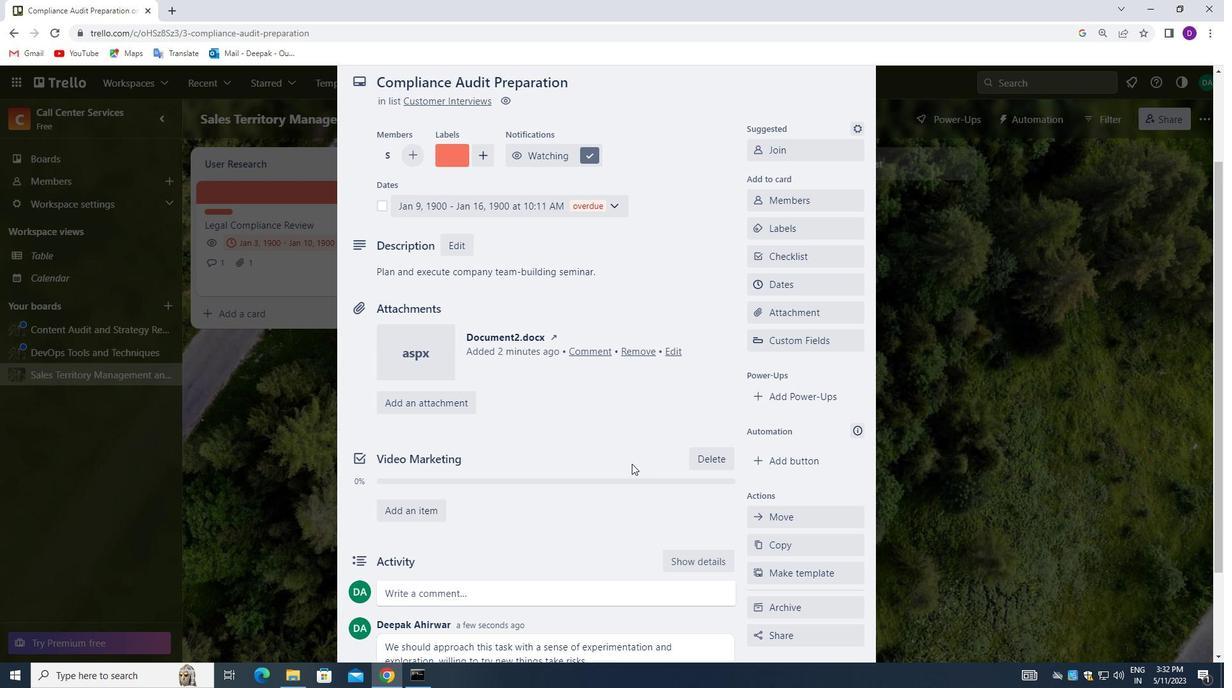 
Action: Mouse scrolled (632, 463) with delta (0, 0)
Screenshot: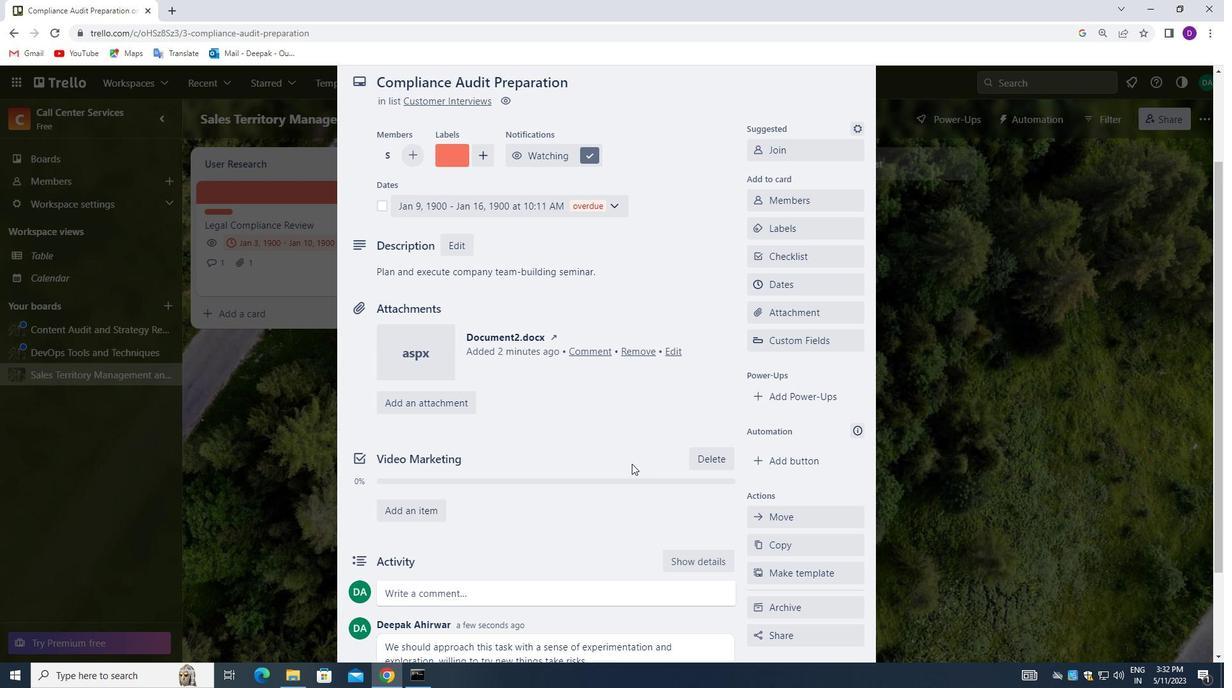 
Action: Mouse scrolled (632, 463) with delta (0, 0)
Screenshot: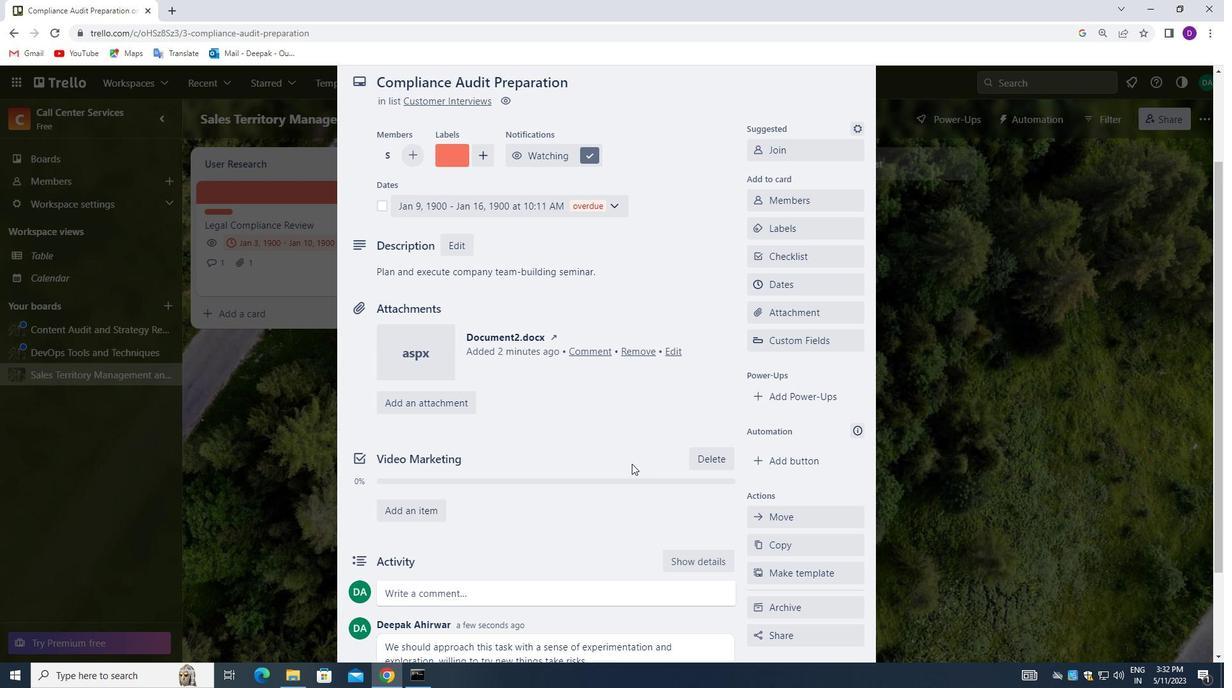 
Action: Mouse scrolled (632, 463) with delta (0, 0)
Screenshot: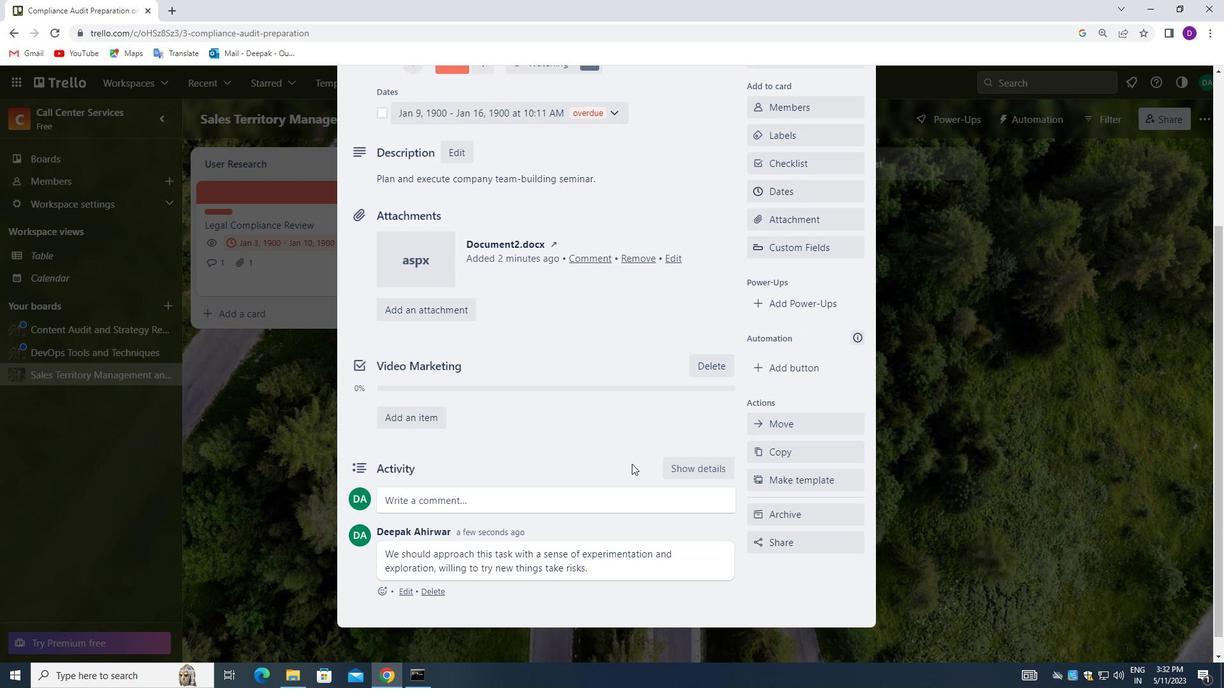 
Action: Mouse scrolled (632, 463) with delta (0, 0)
Screenshot: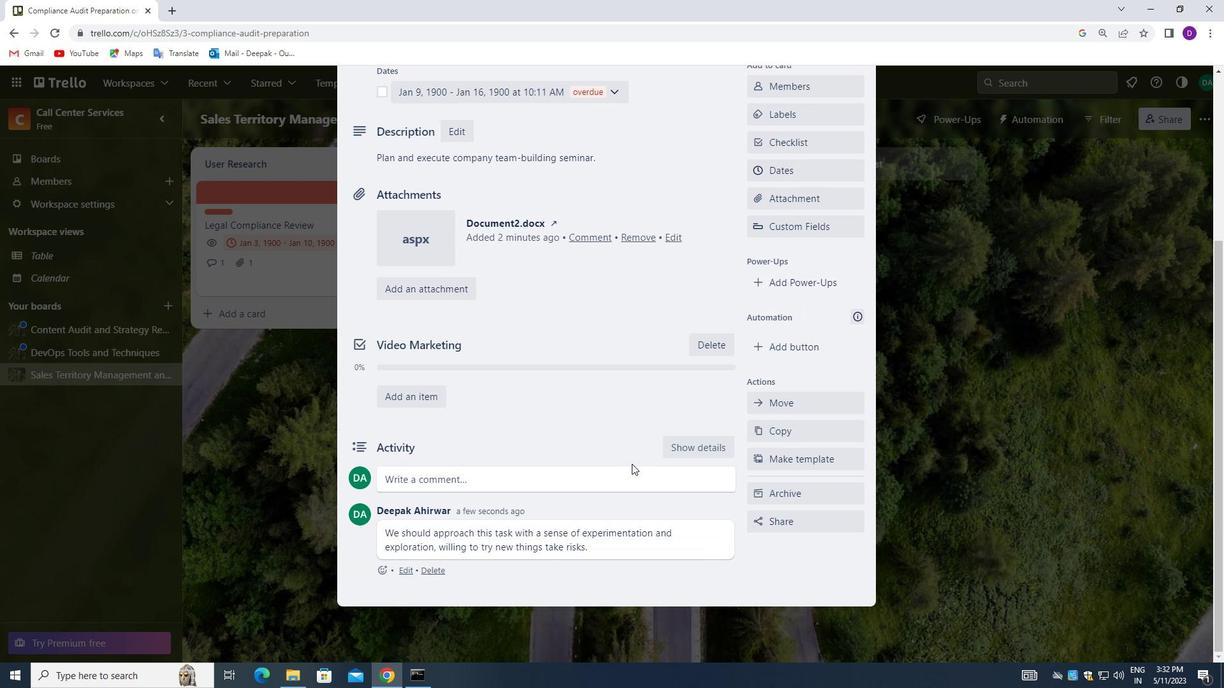 
Action: Mouse scrolled (632, 463) with delta (0, 0)
Screenshot: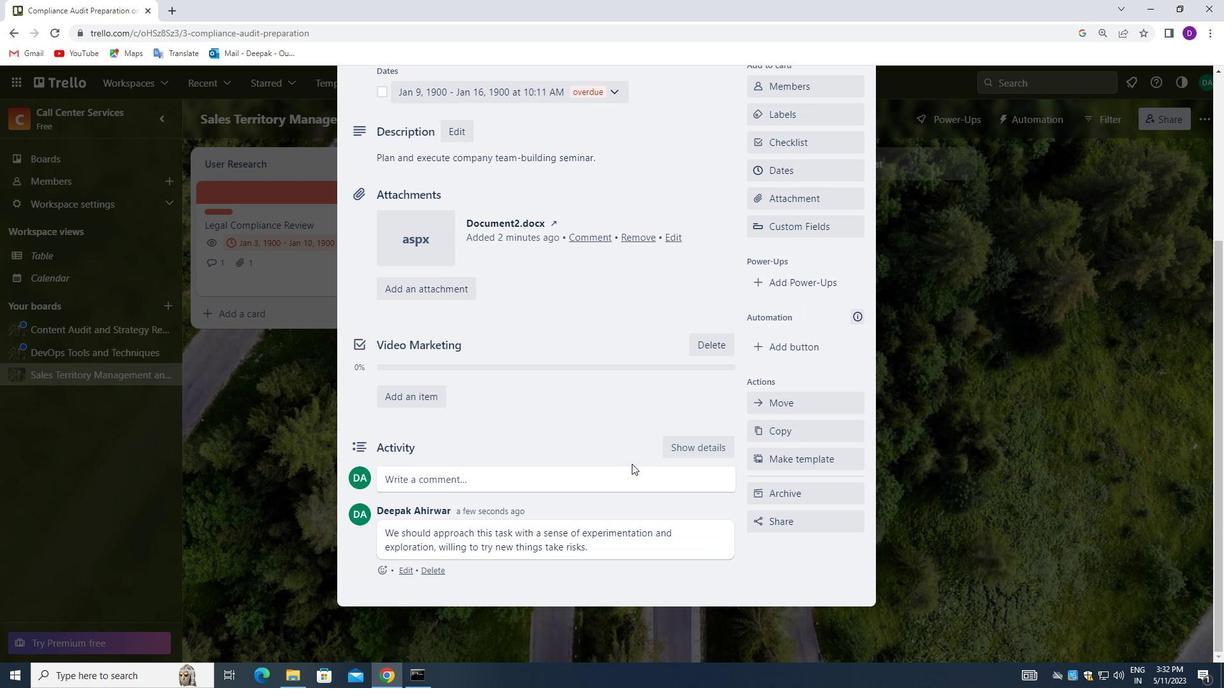 
Action: Mouse scrolled (632, 463) with delta (0, 0)
Screenshot: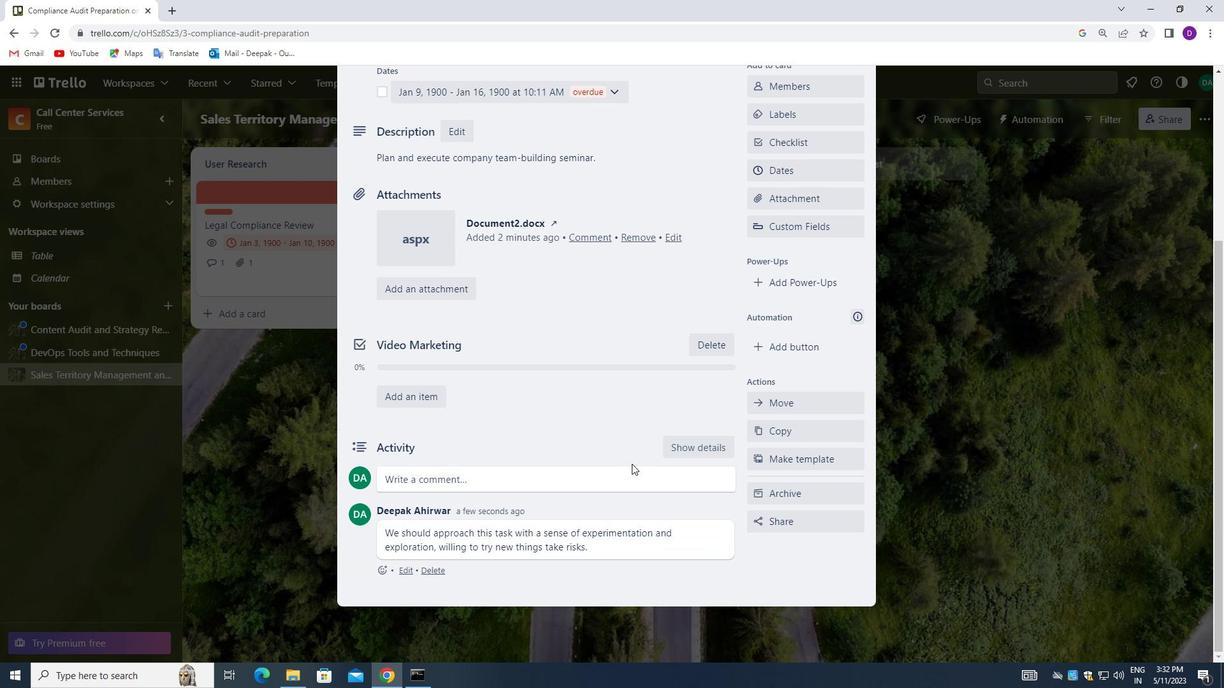 
Action: Mouse moved to (619, 415)
Screenshot: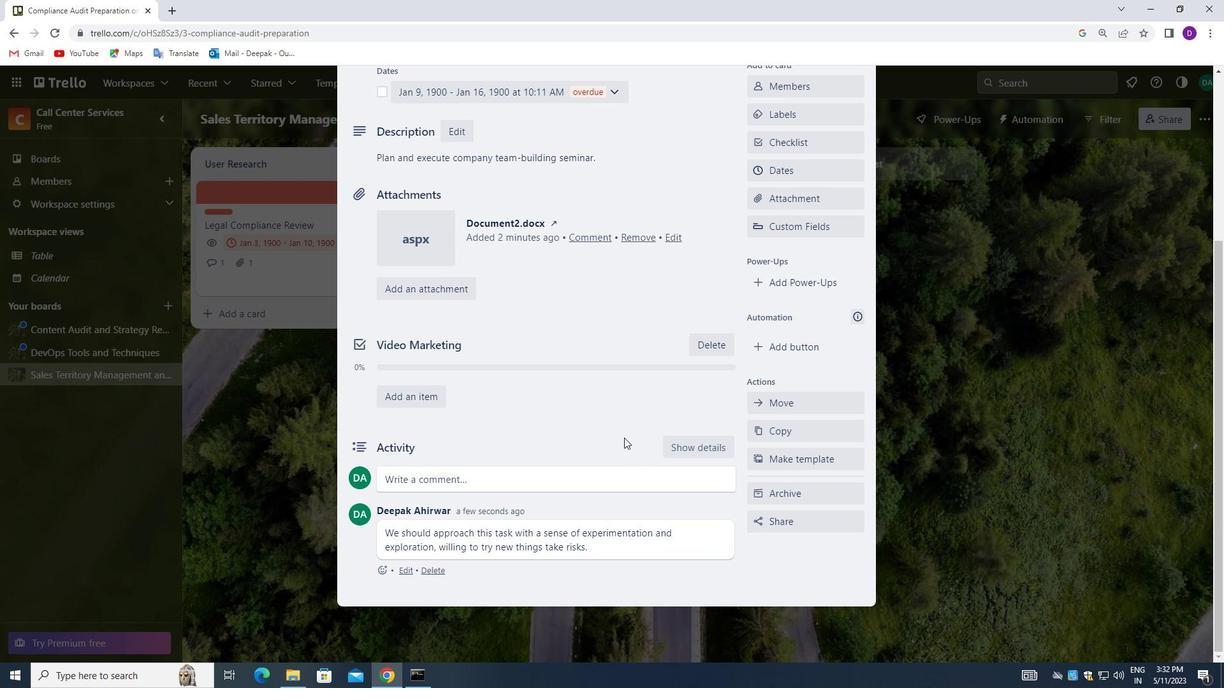 
Action: Mouse scrolled (619, 416) with delta (0, 0)
Screenshot: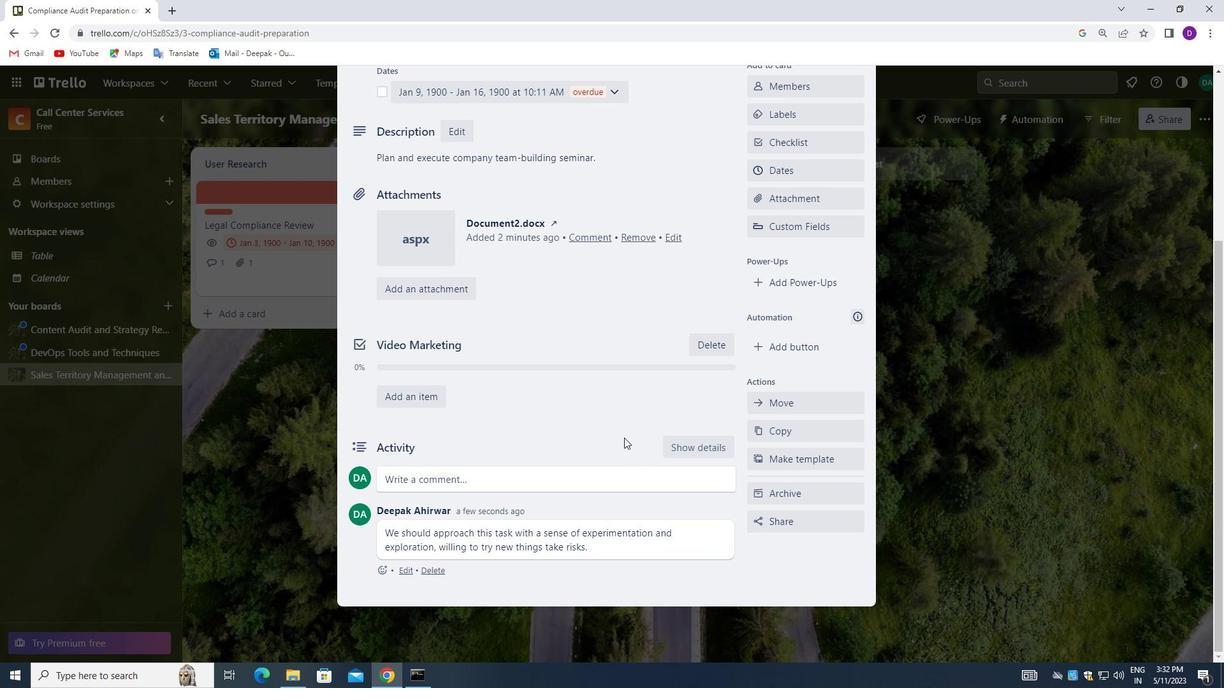 
Action: Mouse moved to (617, 404)
Screenshot: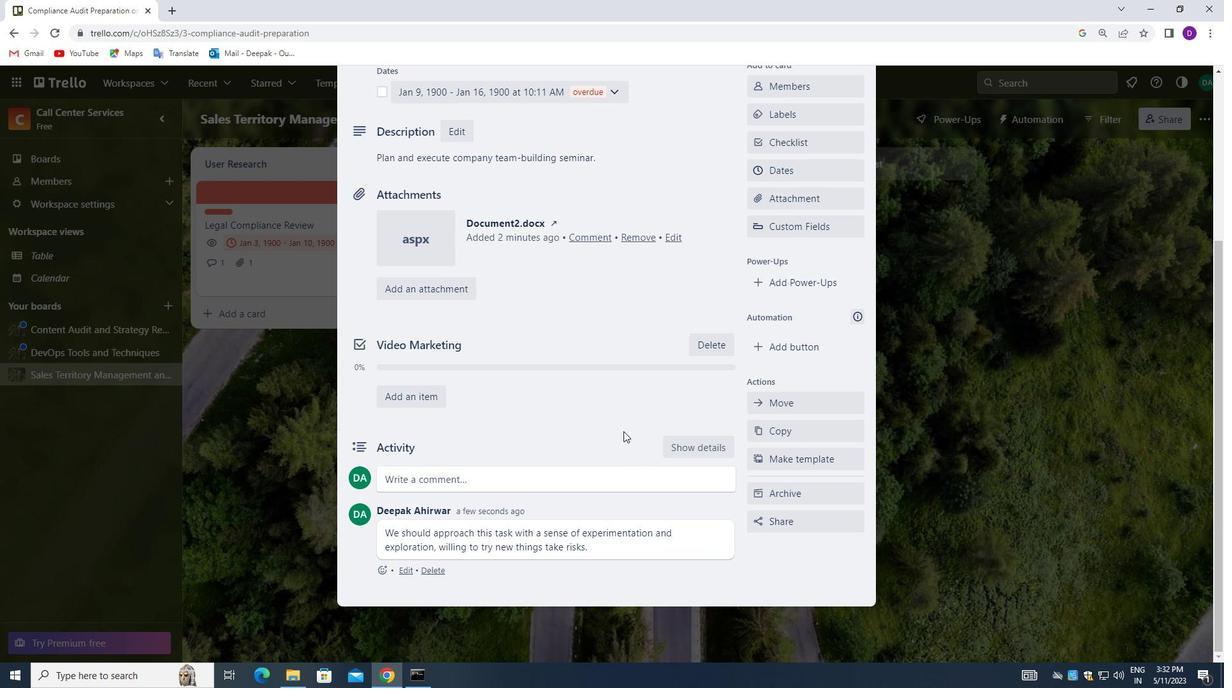 
Action: Mouse scrolled (617, 405) with delta (0, 0)
Screenshot: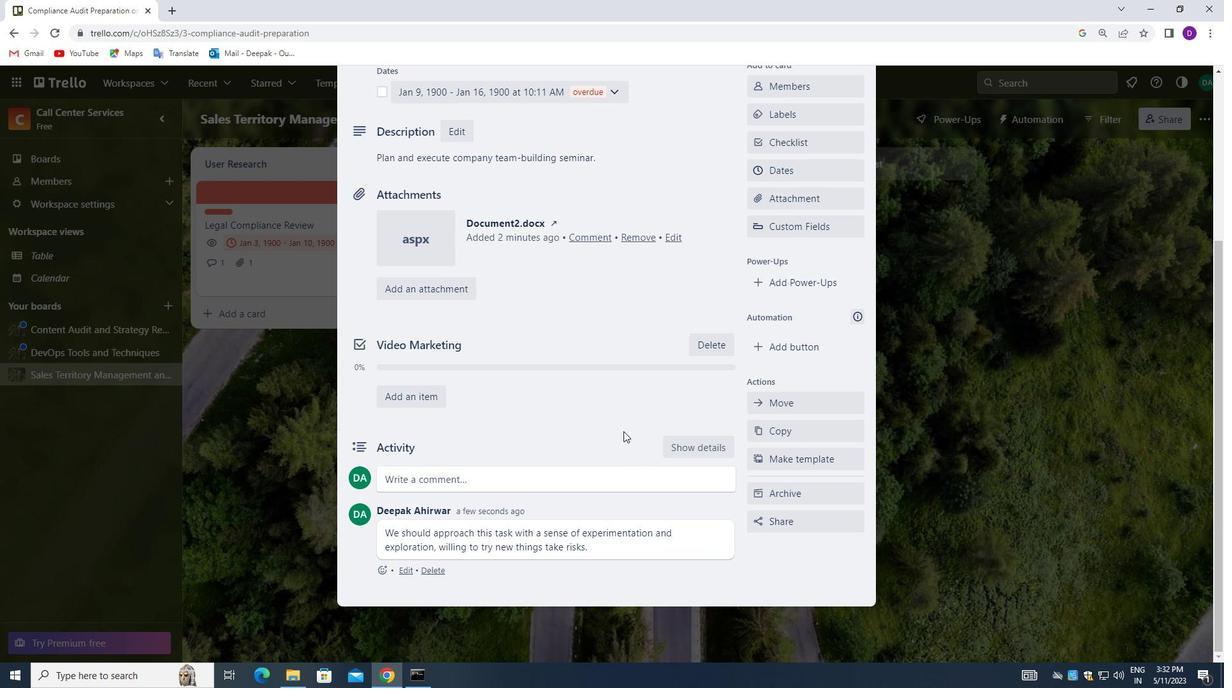 
Action: Mouse moved to (616, 403)
Screenshot: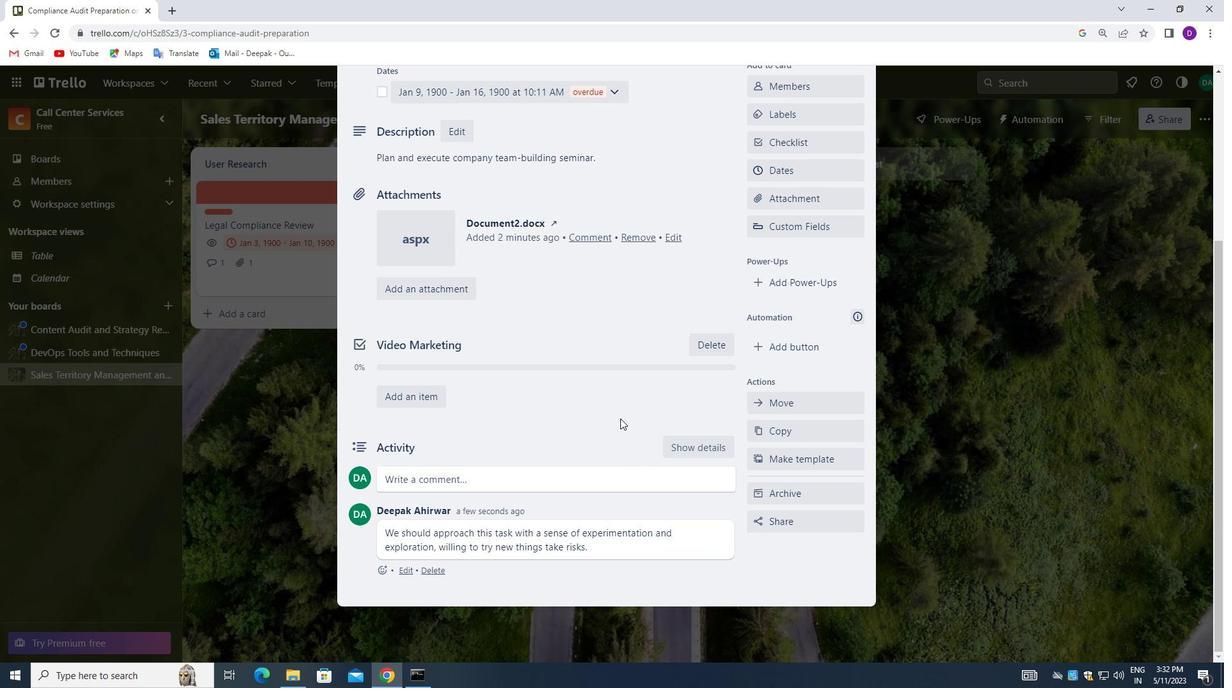 
Action: Mouse scrolled (616, 403) with delta (0, 0)
Screenshot: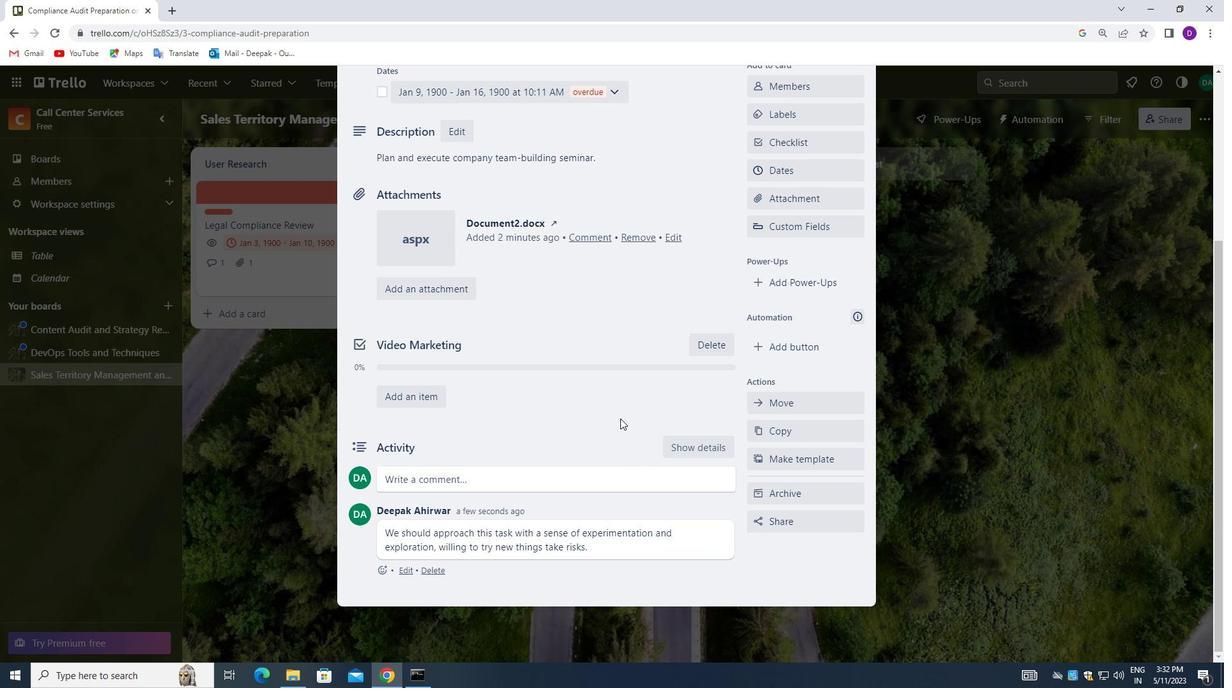
Action: Mouse moved to (616, 401)
Screenshot: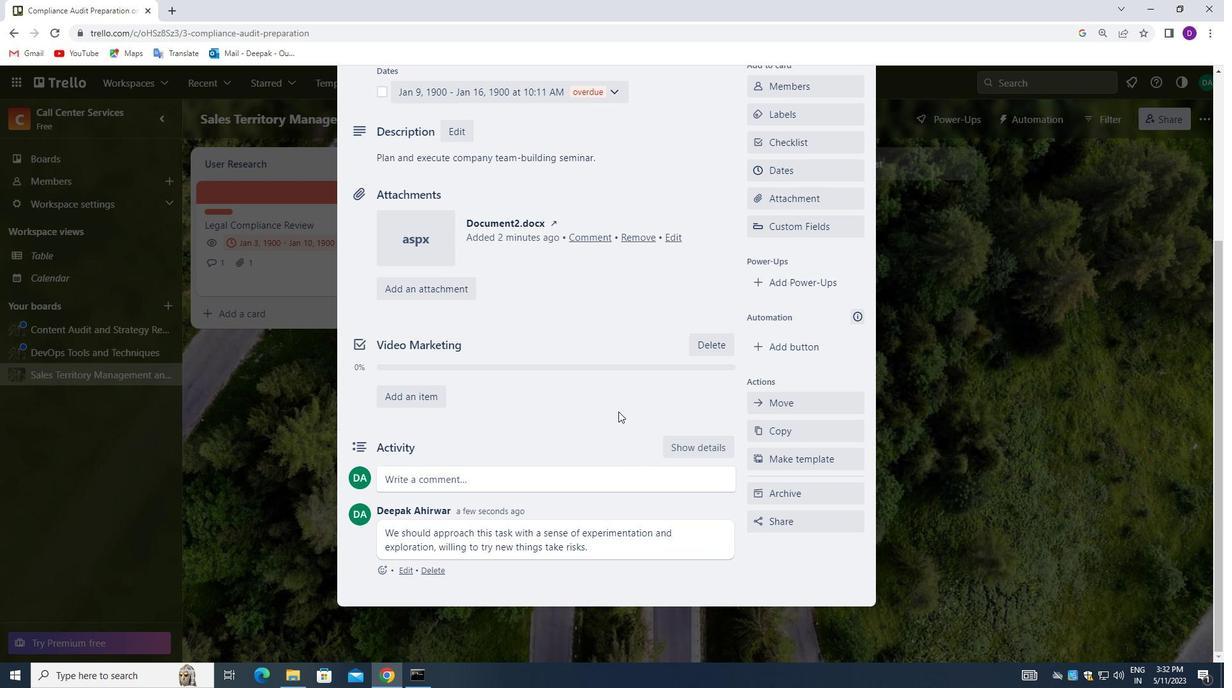 
Action: Mouse scrolled (616, 402) with delta (0, 0)
Screenshot: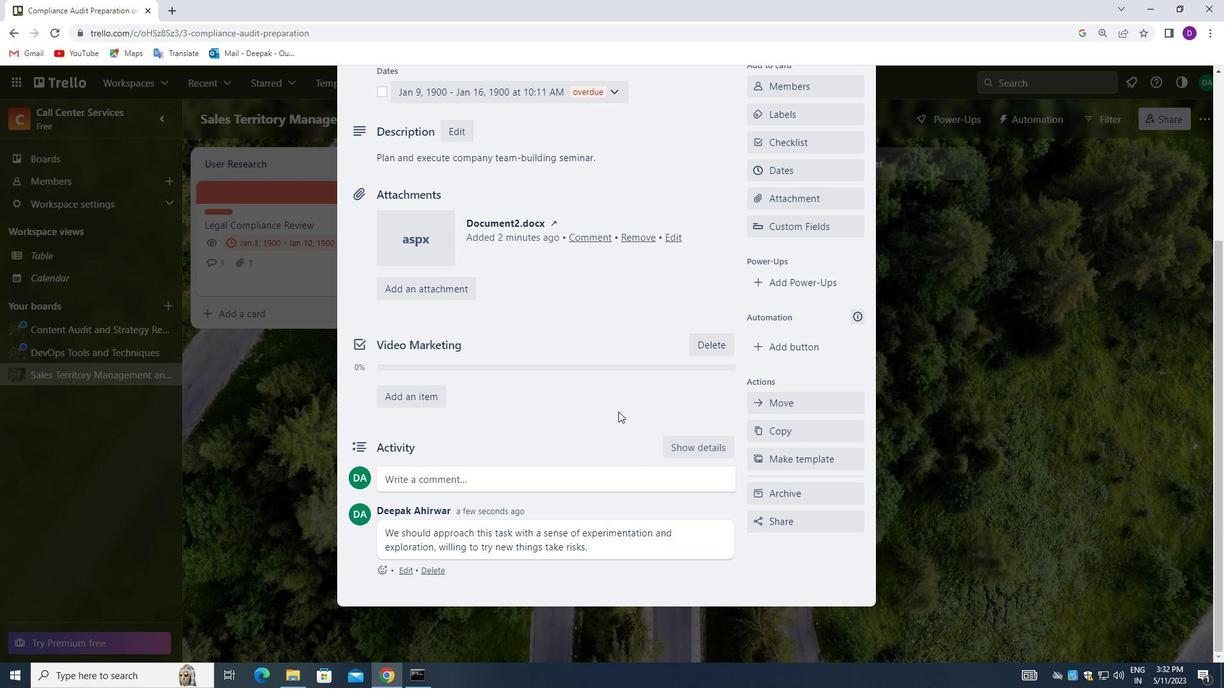 
Action: Mouse scrolled (616, 402) with delta (0, 0)
Screenshot: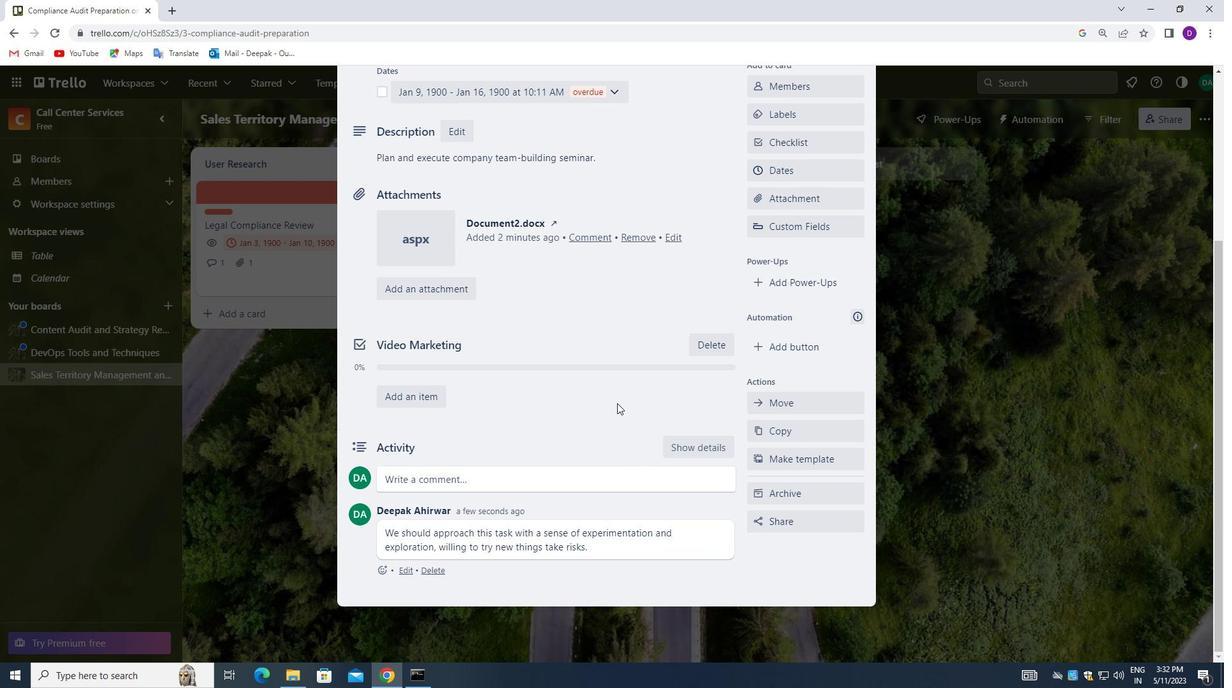 
Action: Mouse scrolled (616, 402) with delta (0, 0)
Screenshot: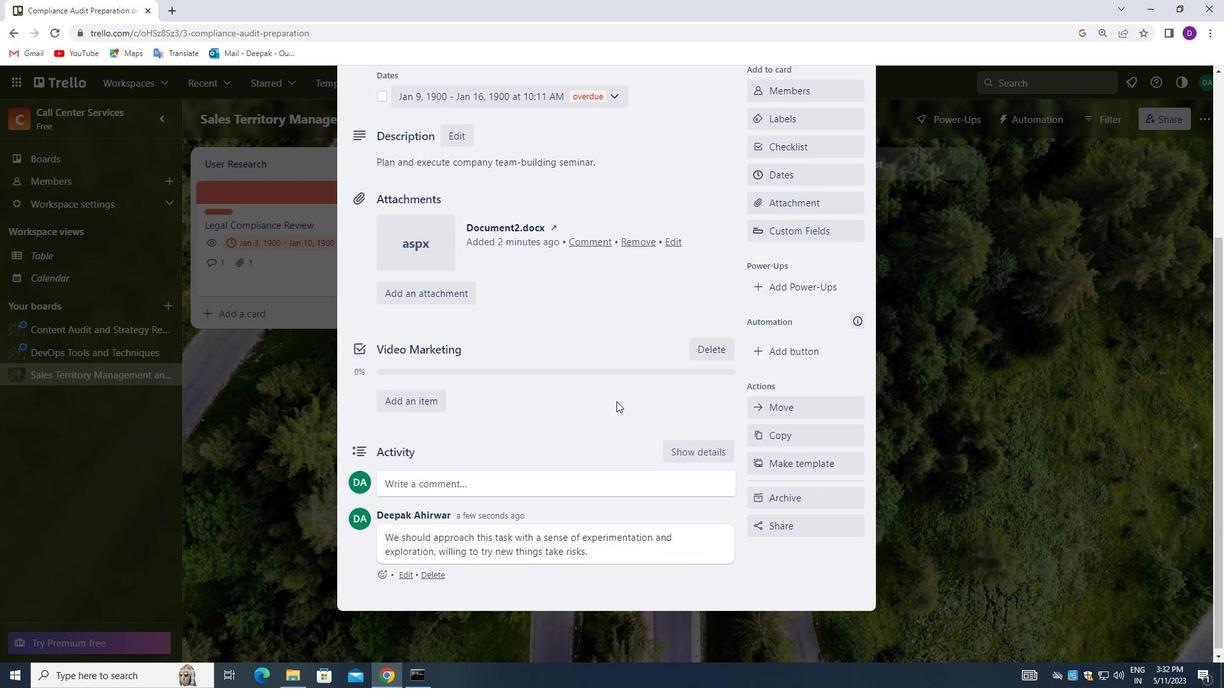 
Action: Mouse scrolled (616, 402) with delta (0, 0)
Screenshot: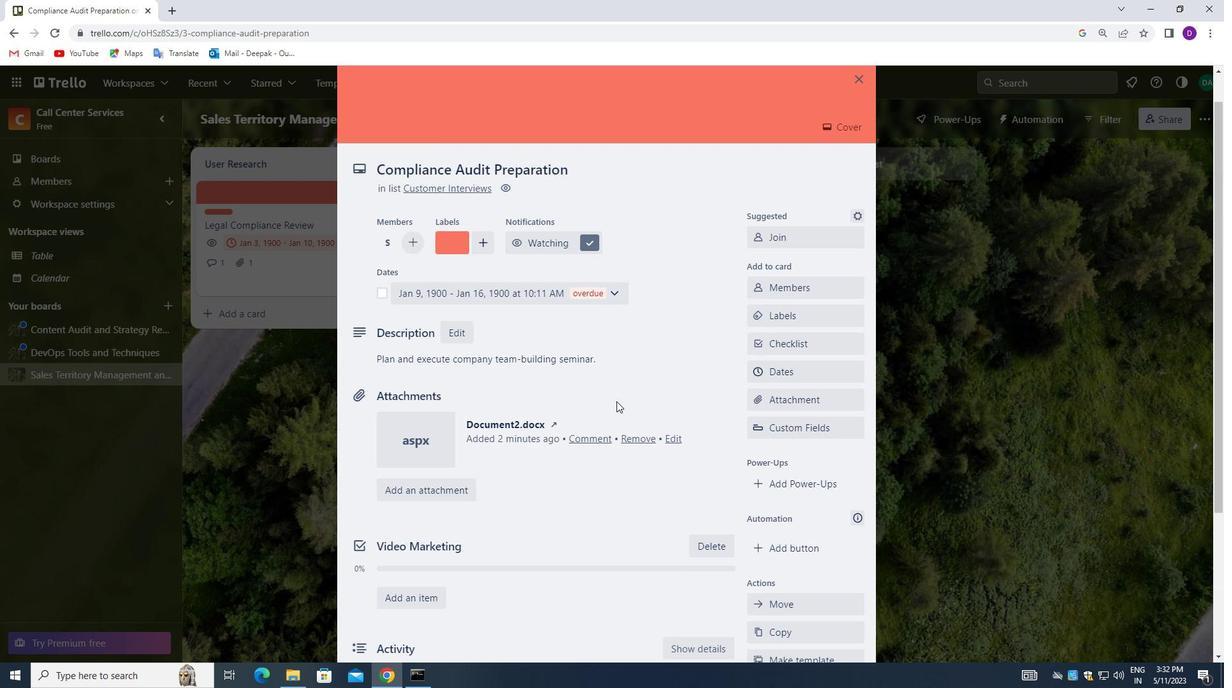
Action: Mouse scrolled (616, 402) with delta (0, 0)
Screenshot: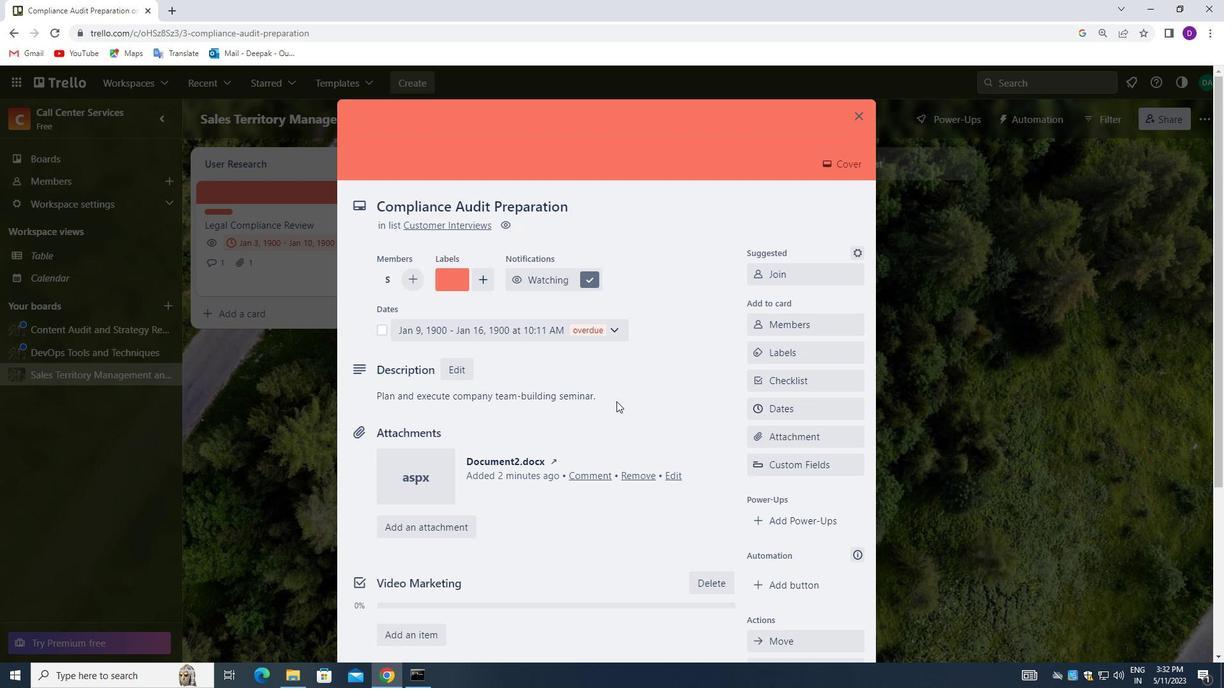 
Action: Mouse scrolled (616, 402) with delta (0, 0)
Screenshot: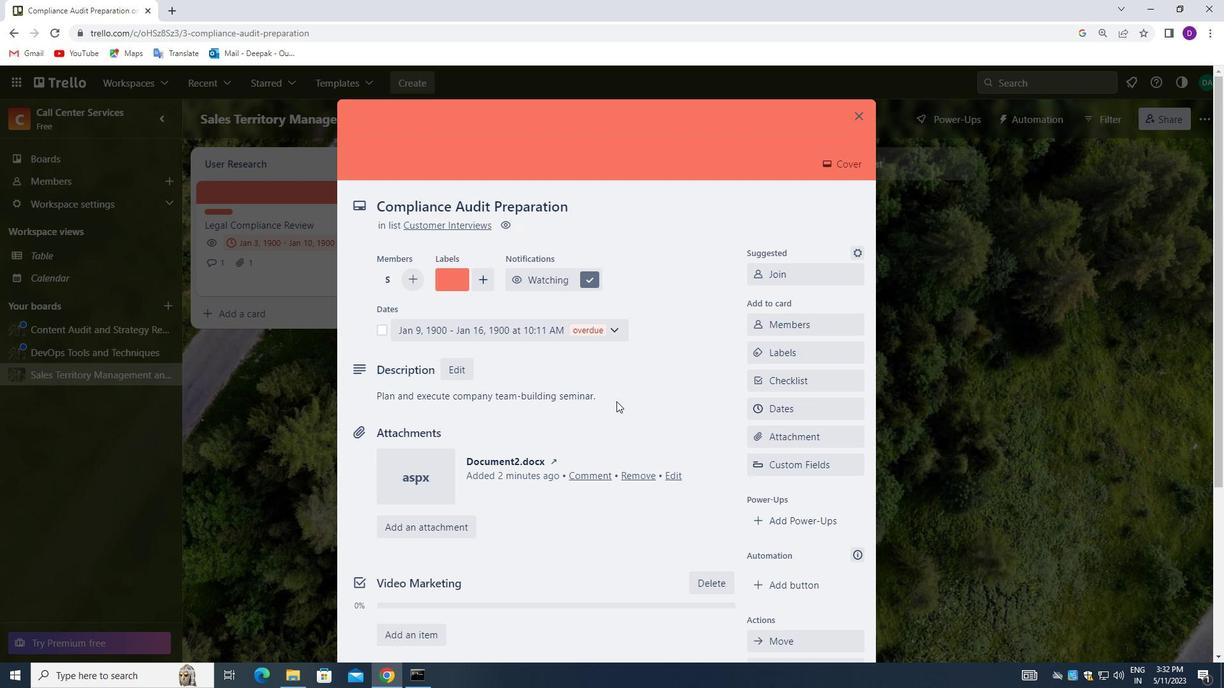 
Action: Mouse moved to (753, 300)
Screenshot: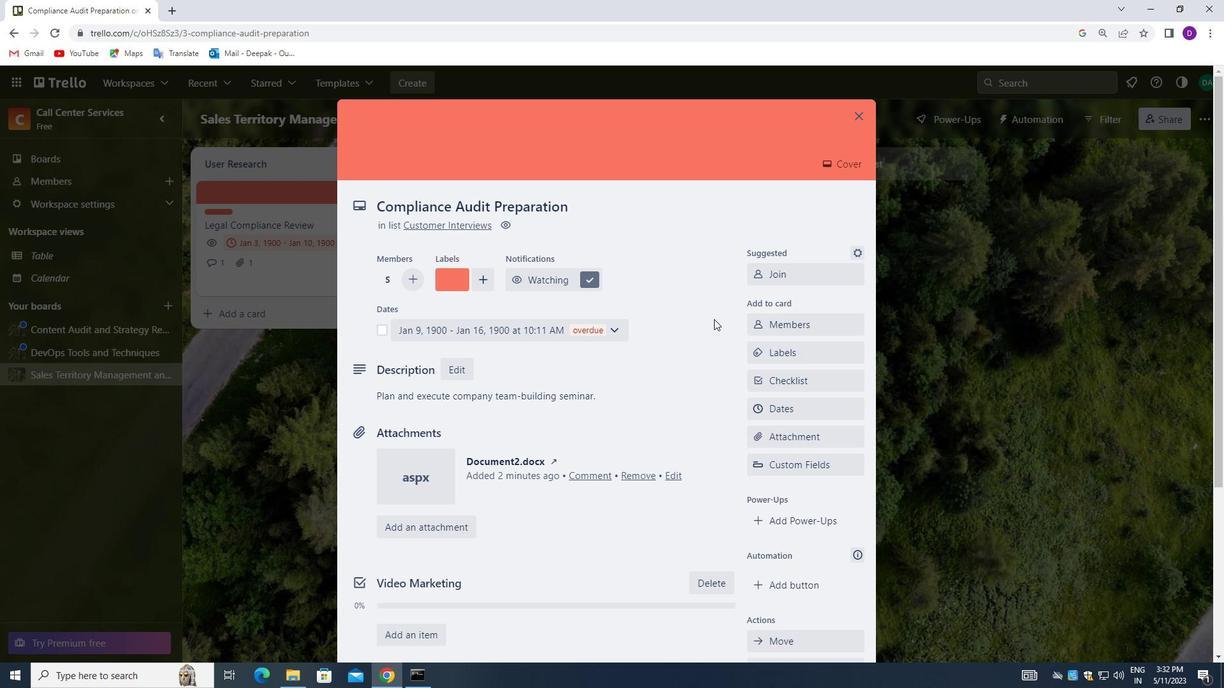 
Action: Mouse scrolled (753, 301) with delta (0, 0)
Screenshot: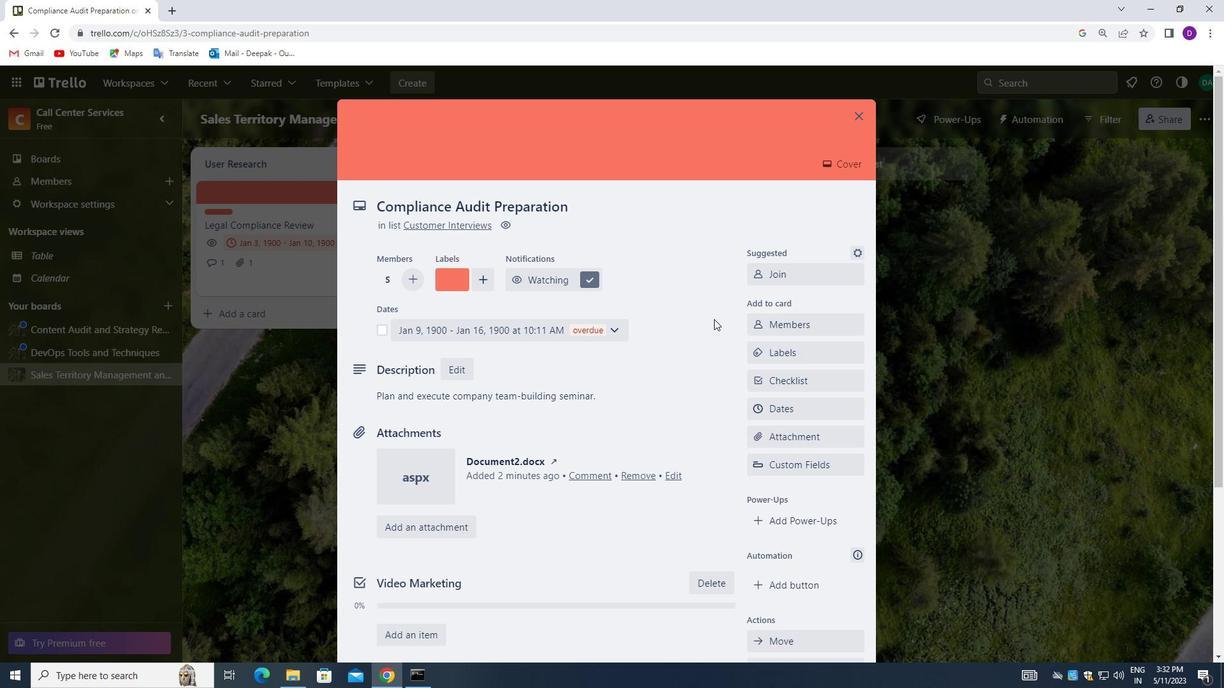 
Action: Mouse moved to (754, 298)
Screenshot: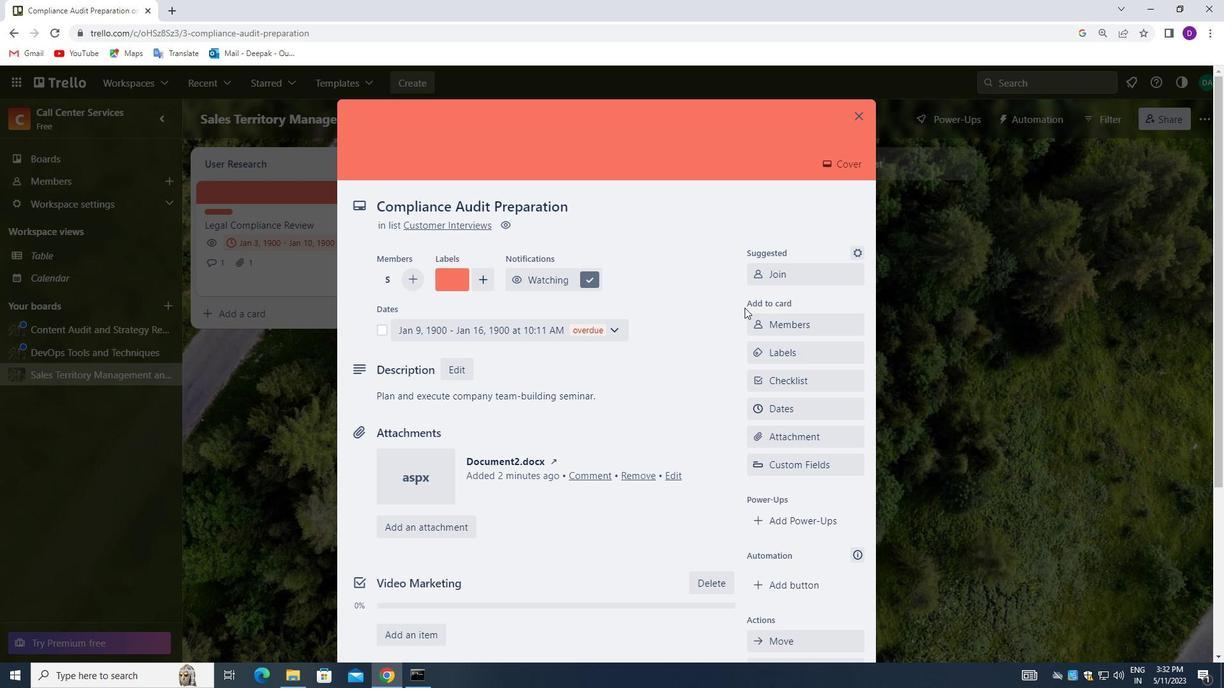 
Action: Mouse scrolled (754, 299) with delta (0, 0)
Screenshot: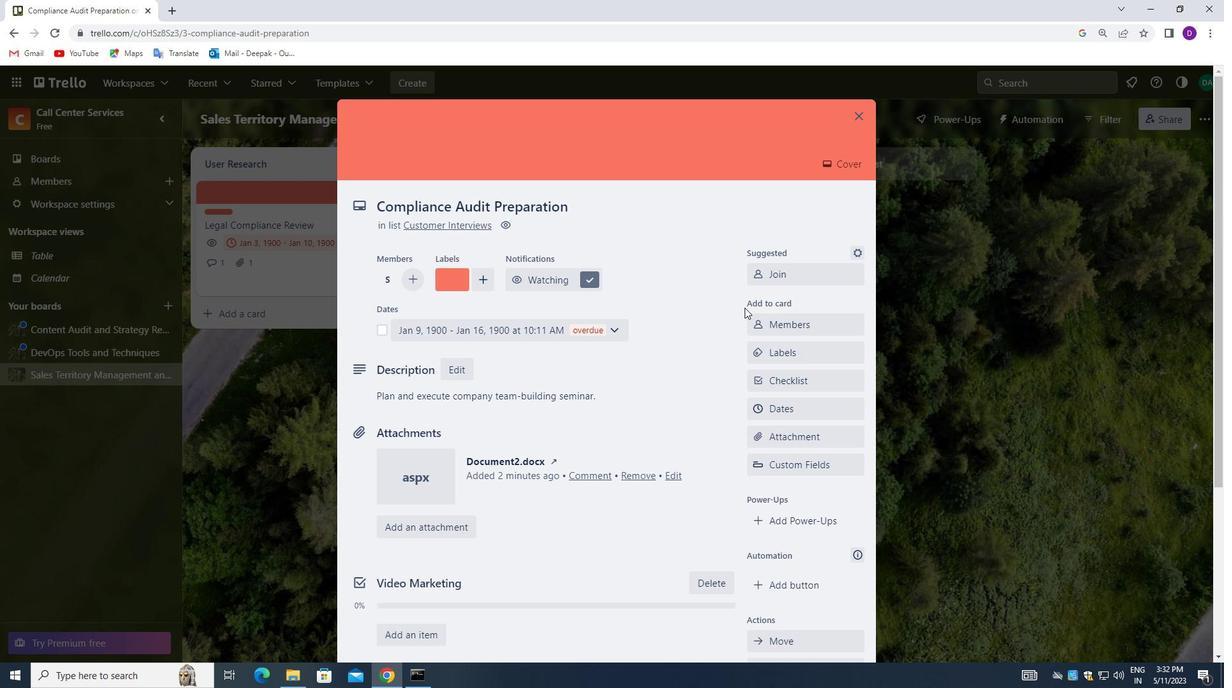 
Action: Mouse moved to (754, 297)
Screenshot: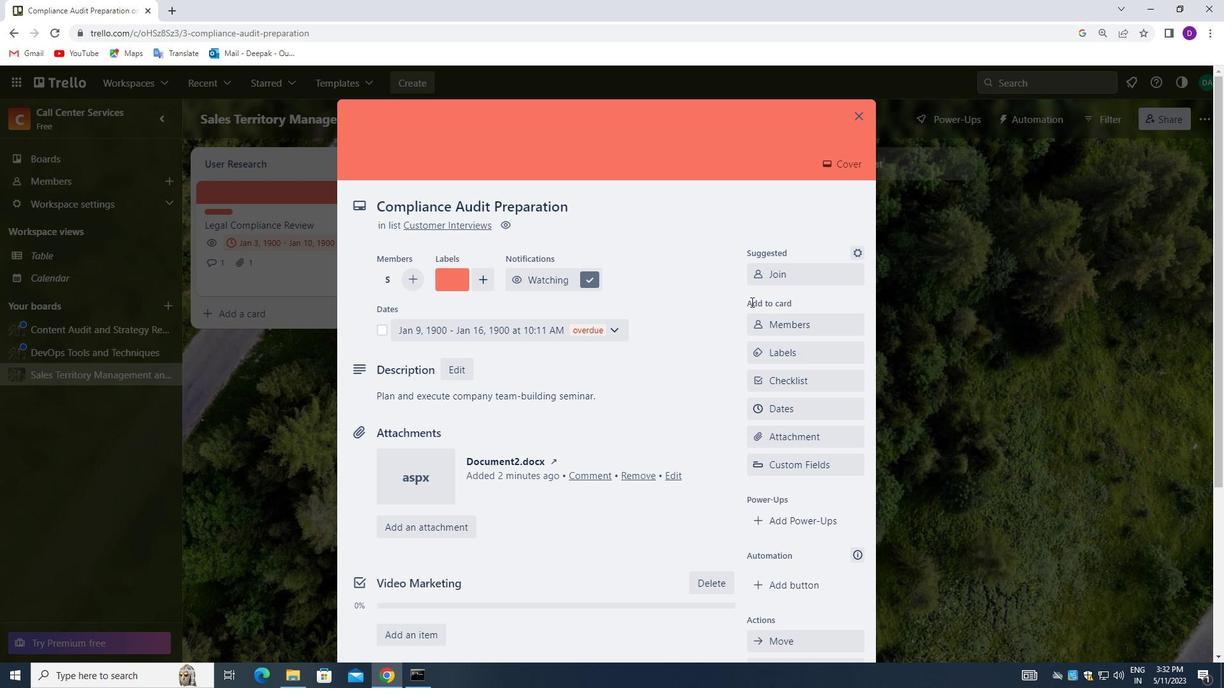 
Action: Mouse scrolled (754, 298) with delta (0, 0)
Screenshot: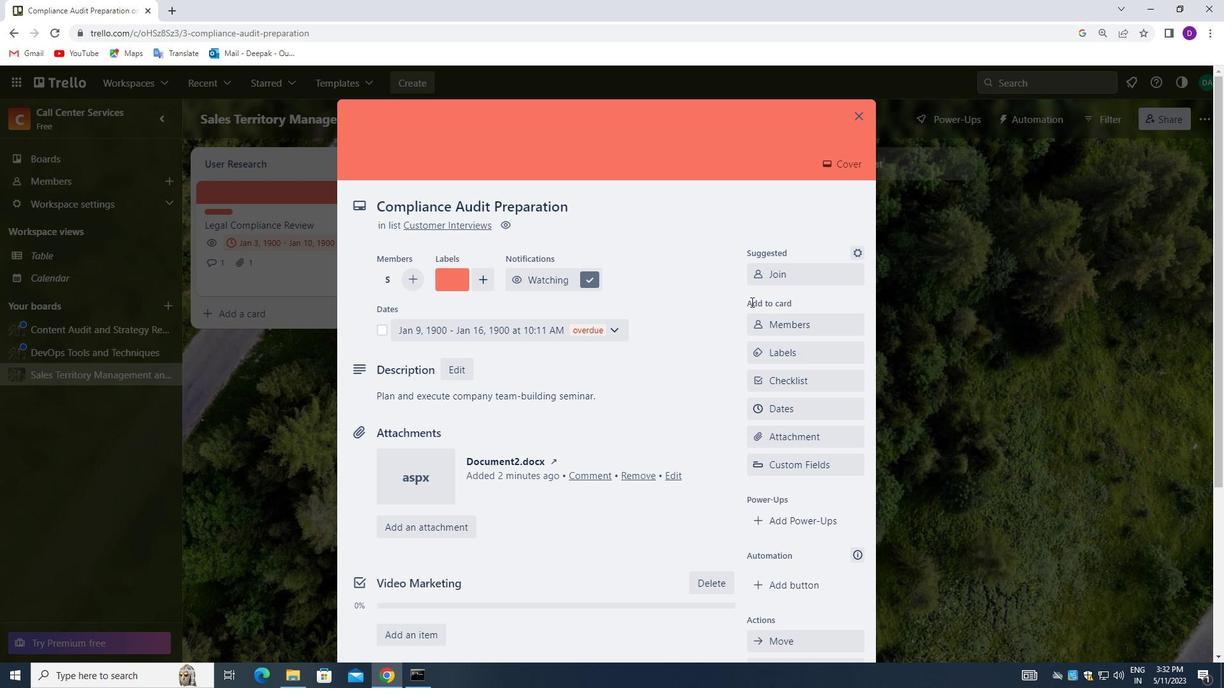 
Action: Mouse moved to (854, 117)
Screenshot: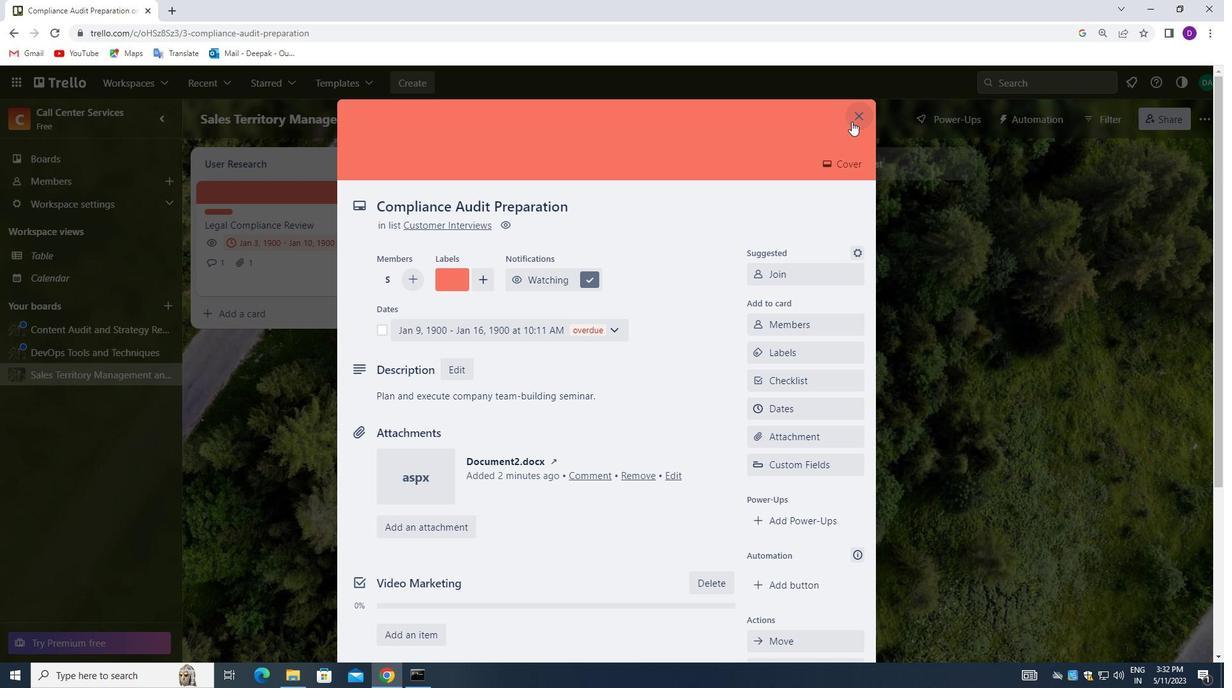 
Action: Mouse pressed left at (854, 117)
Screenshot: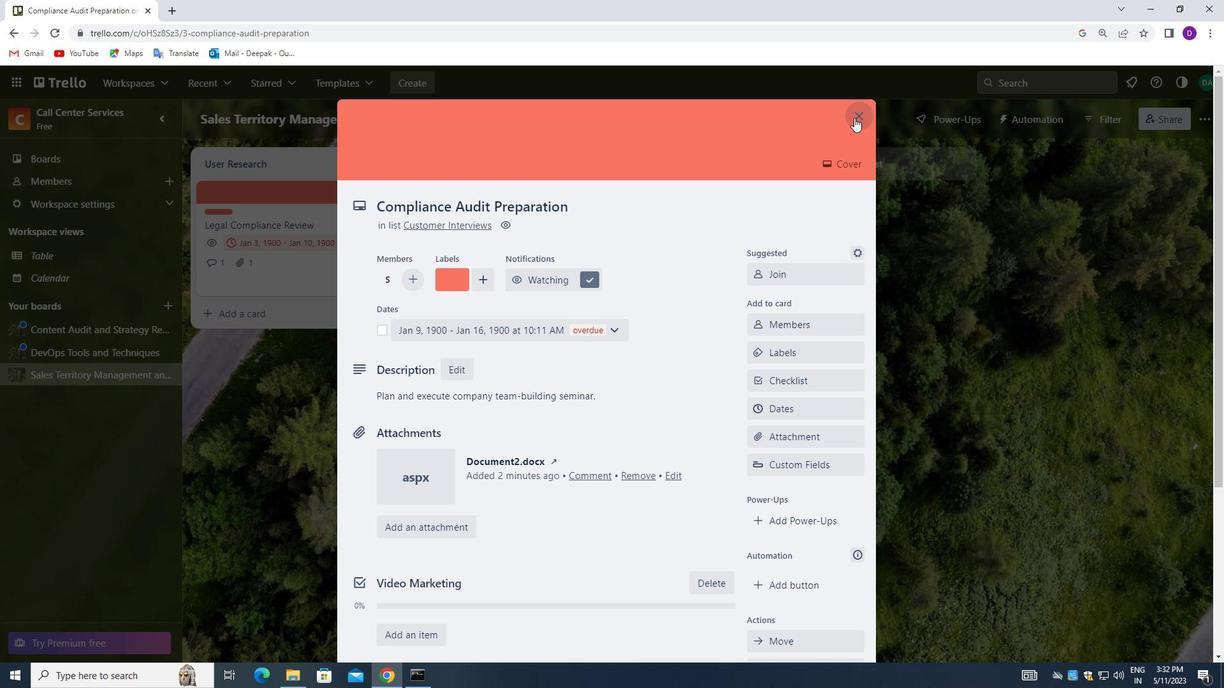 
Action: Mouse moved to (415, 382)
Screenshot: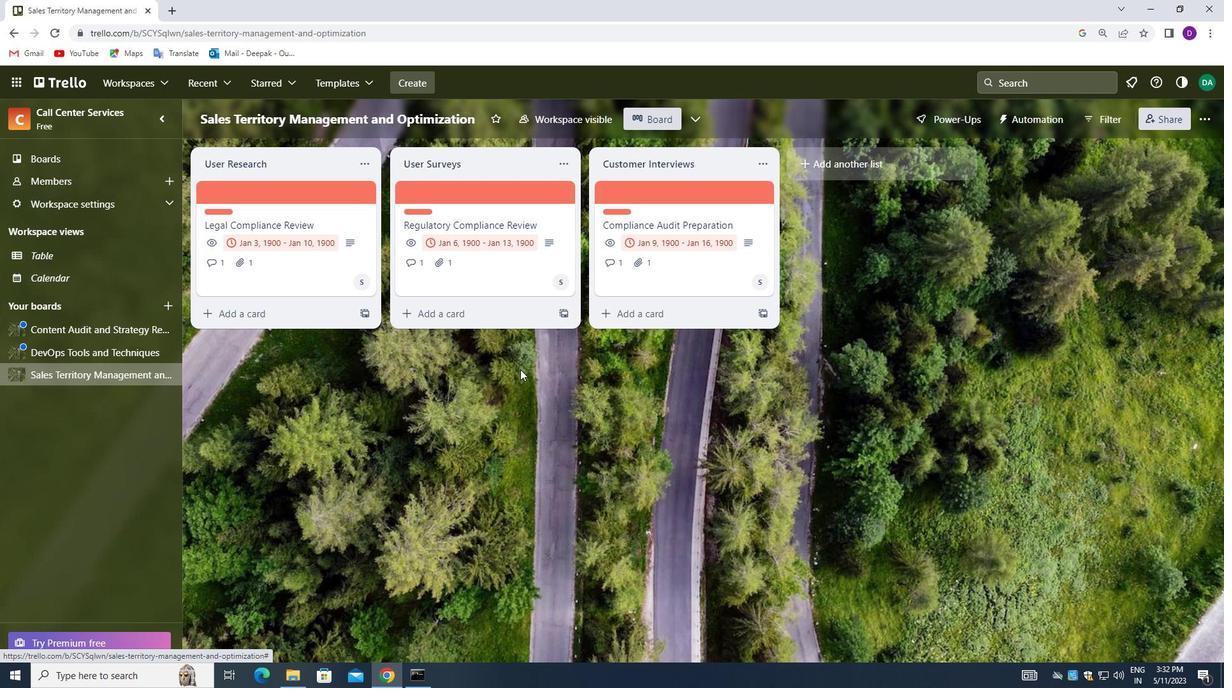 
Action: Mouse scrolled (415, 382) with delta (0, 0)
Screenshot: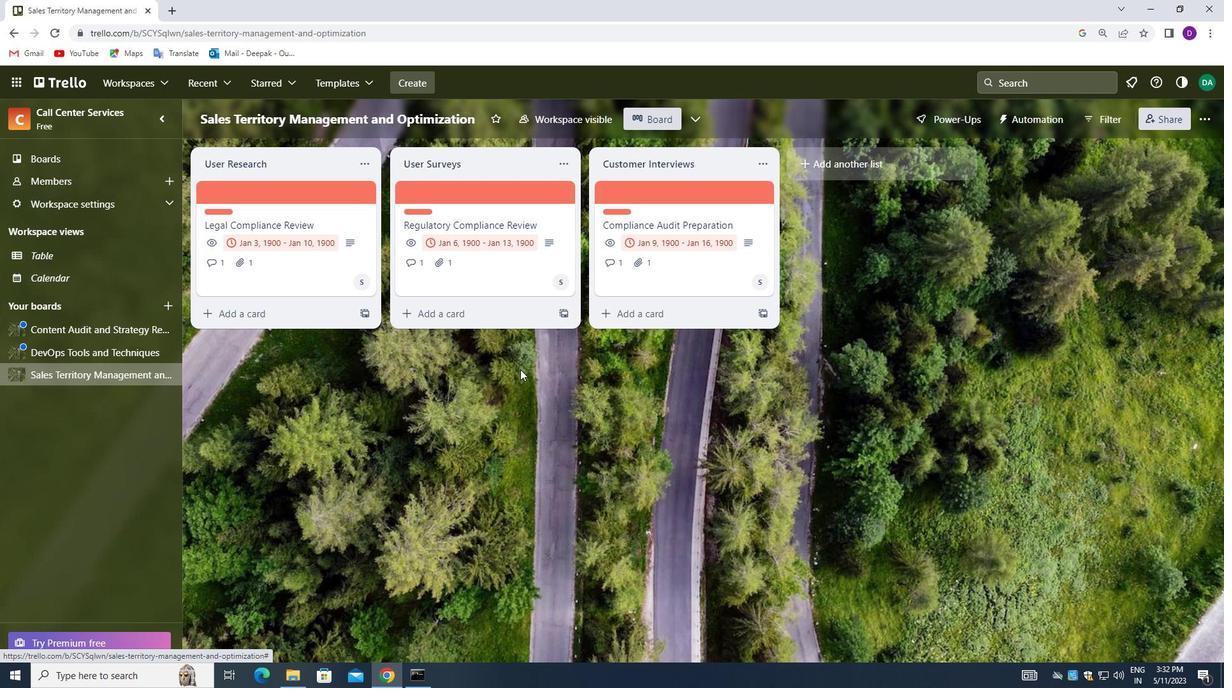
Action: Mouse moved to (59, 161)
Screenshot: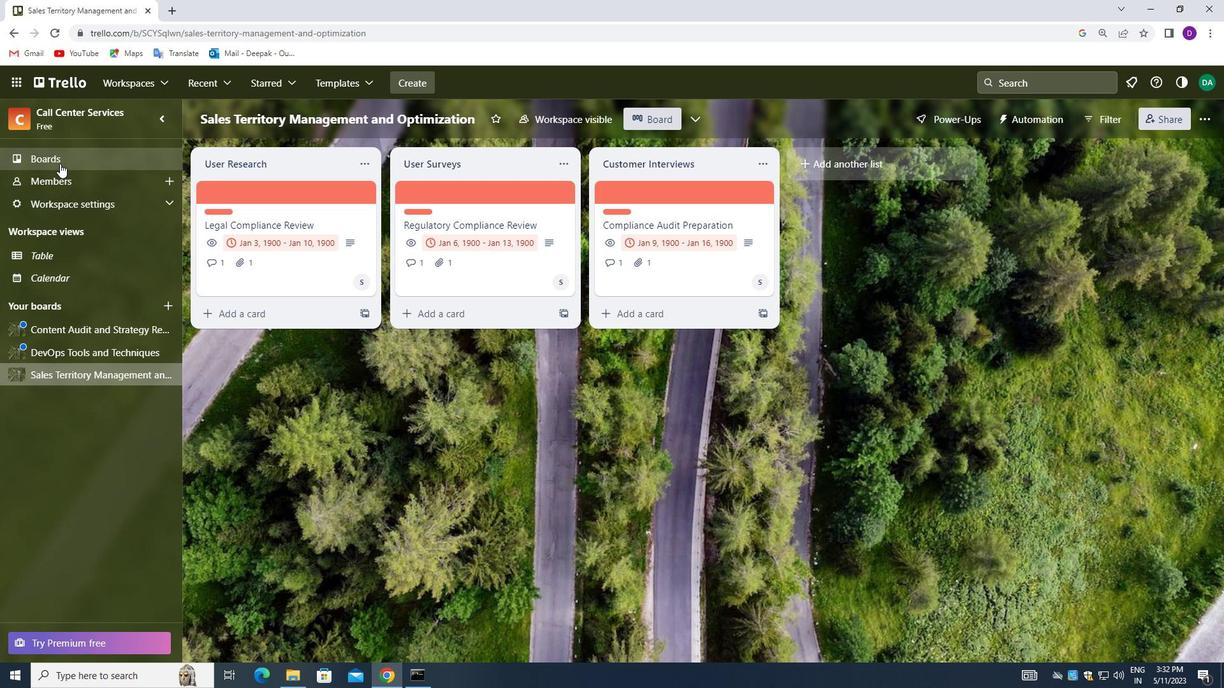 
Action: Mouse pressed left at (59, 161)
Screenshot: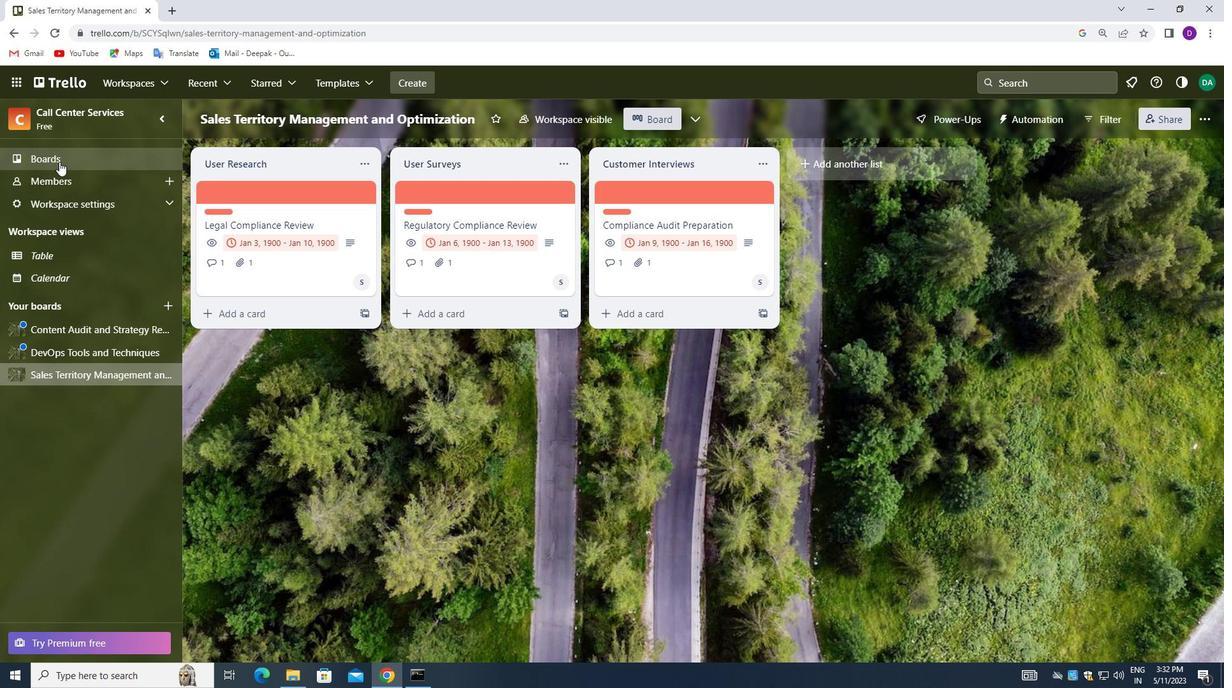 
Action: Mouse moved to (442, 348)
Screenshot: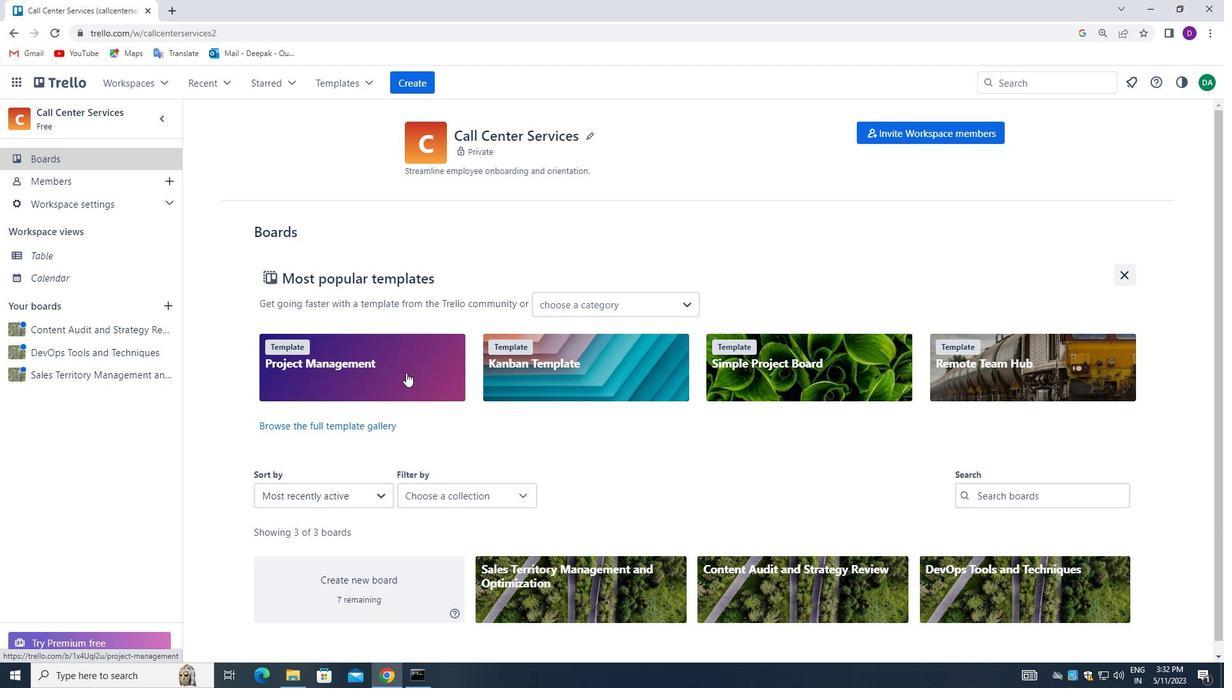 
